 Task: Find Round Trip flight tickets for 2 adults, in Economy from Cairo to San Jose to travel on 27-Dec-2023. San Jose to Cairo on 11-Jan-2024.  Stops: Any number of stops. Choice of flight is British Airways.  Outbound departure time preference is 10:00.
Action: Mouse moved to (425, 358)
Screenshot: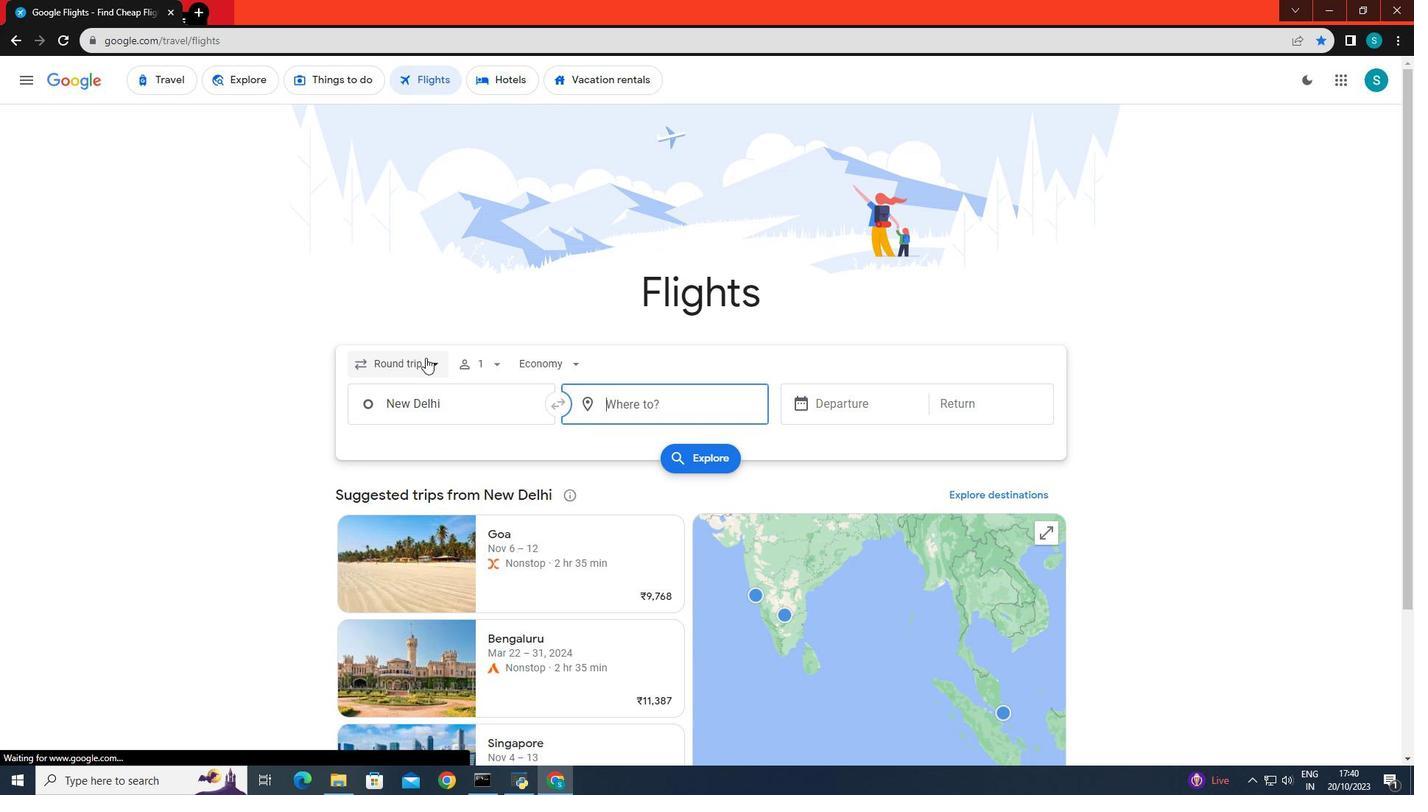 
Action: Mouse pressed left at (425, 358)
Screenshot: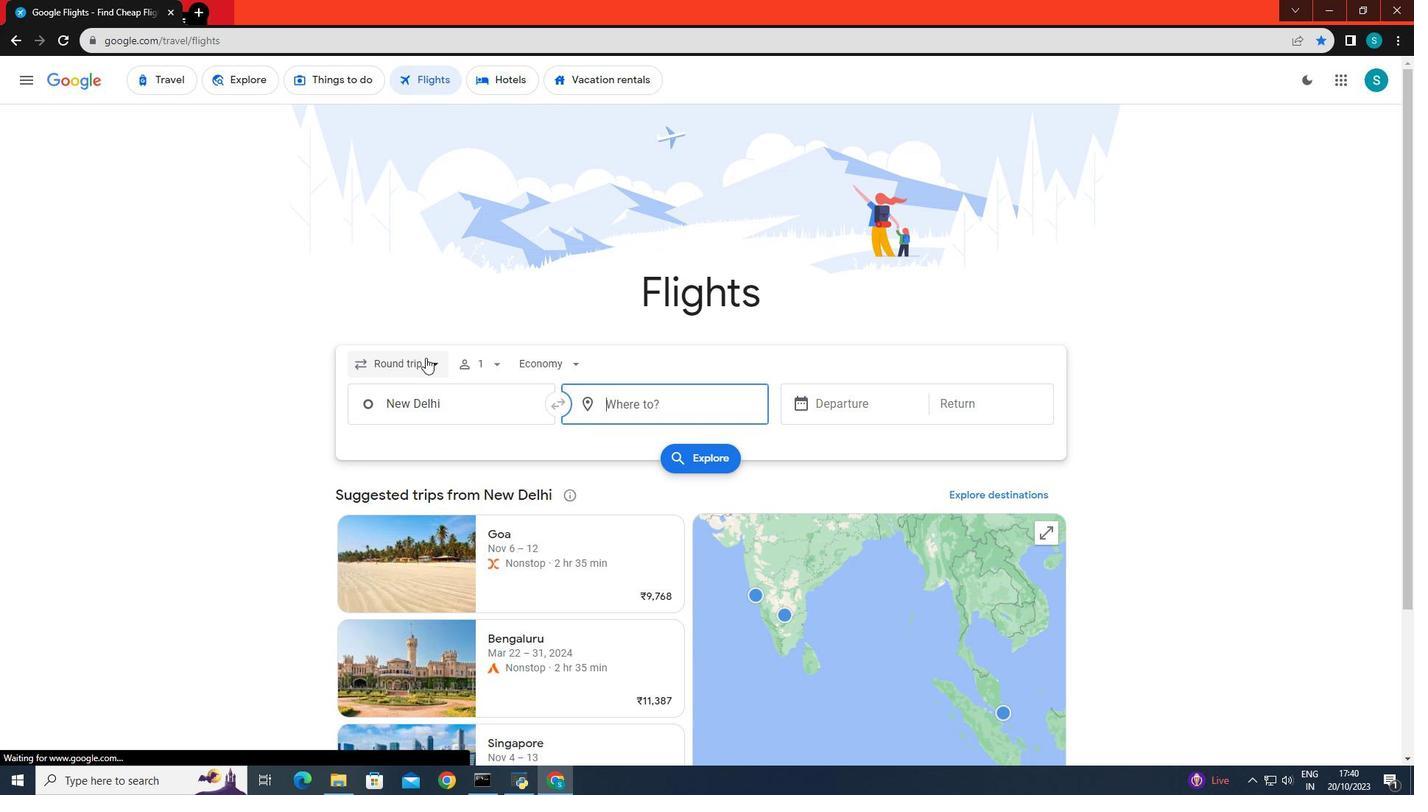 
Action: Mouse moved to (425, 398)
Screenshot: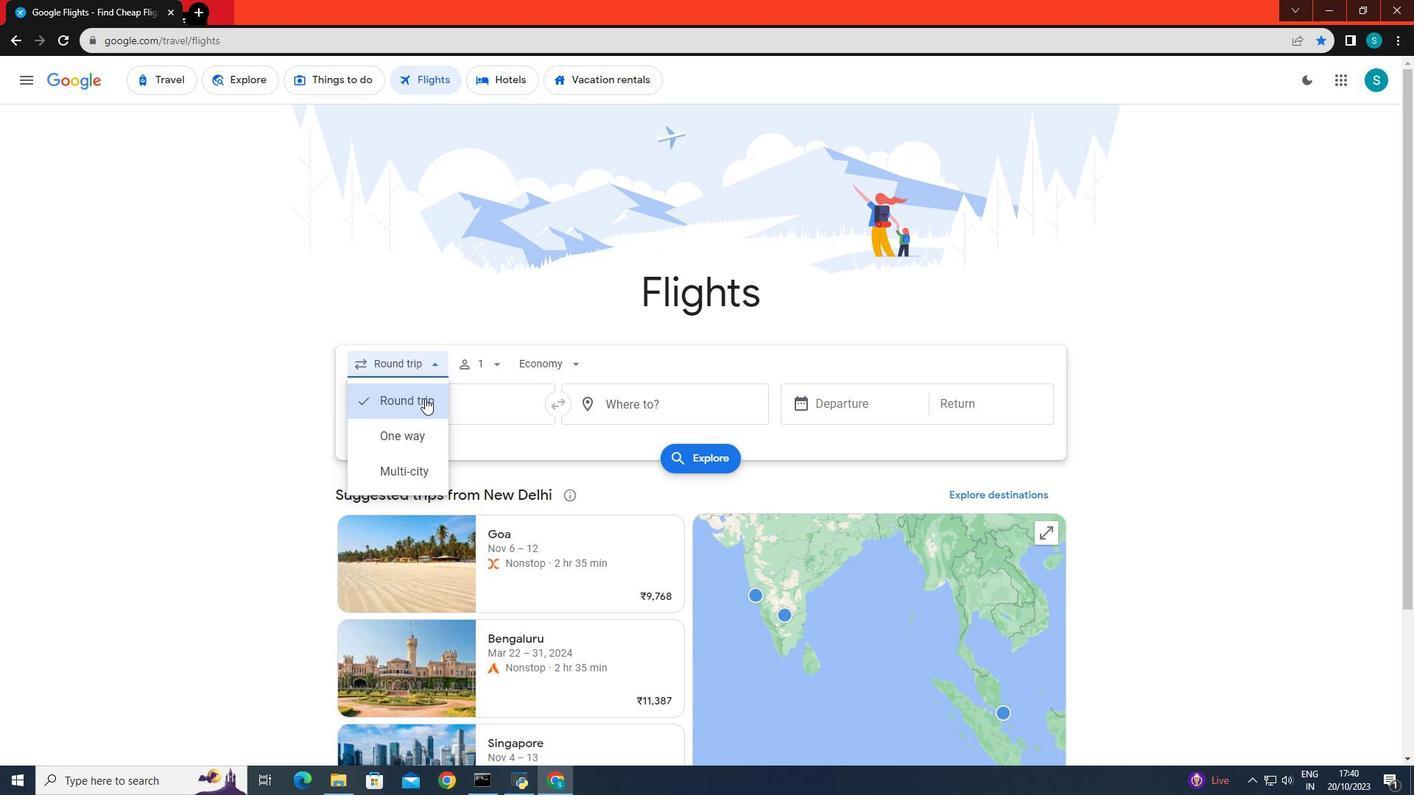 
Action: Mouse pressed left at (425, 398)
Screenshot: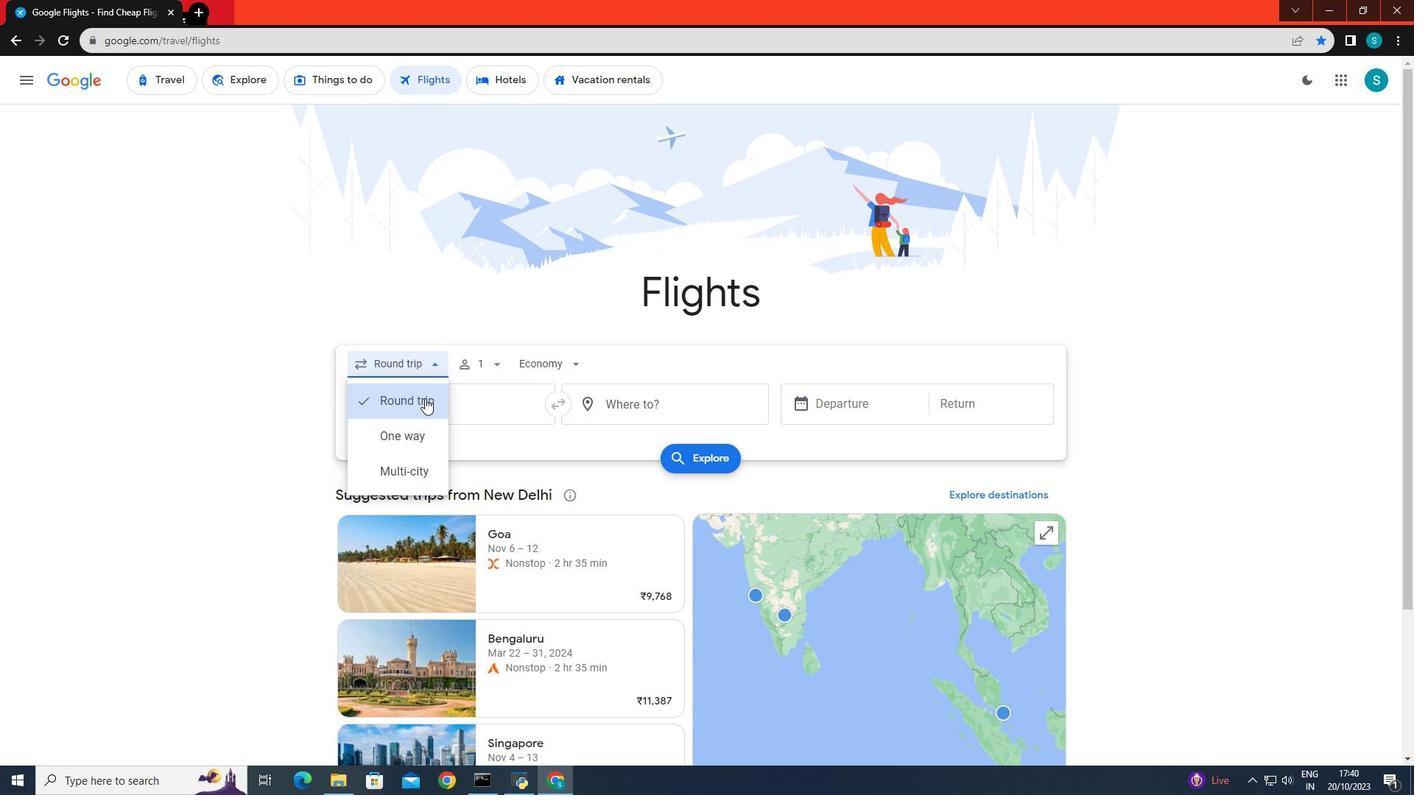 
Action: Mouse moved to (495, 364)
Screenshot: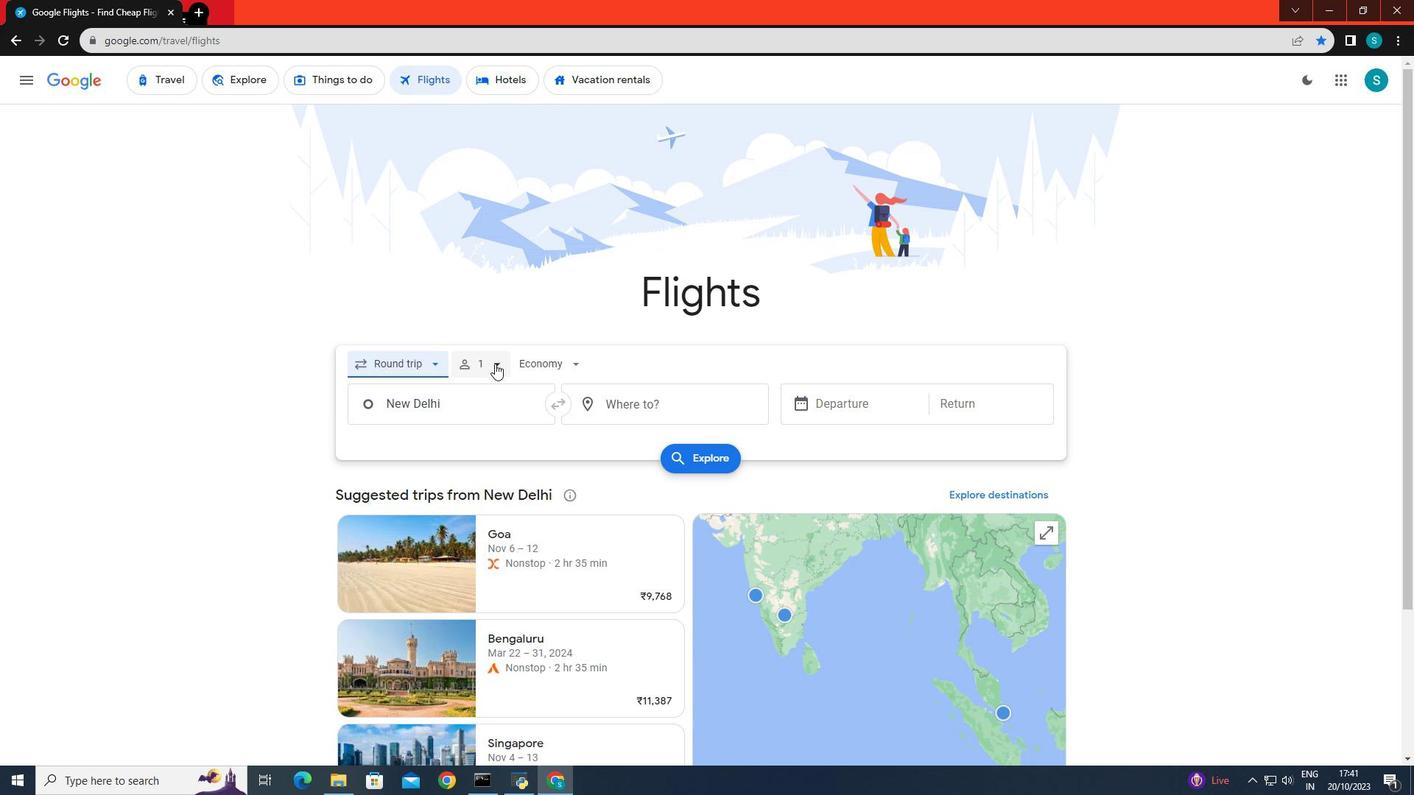 
Action: Mouse pressed left at (495, 364)
Screenshot: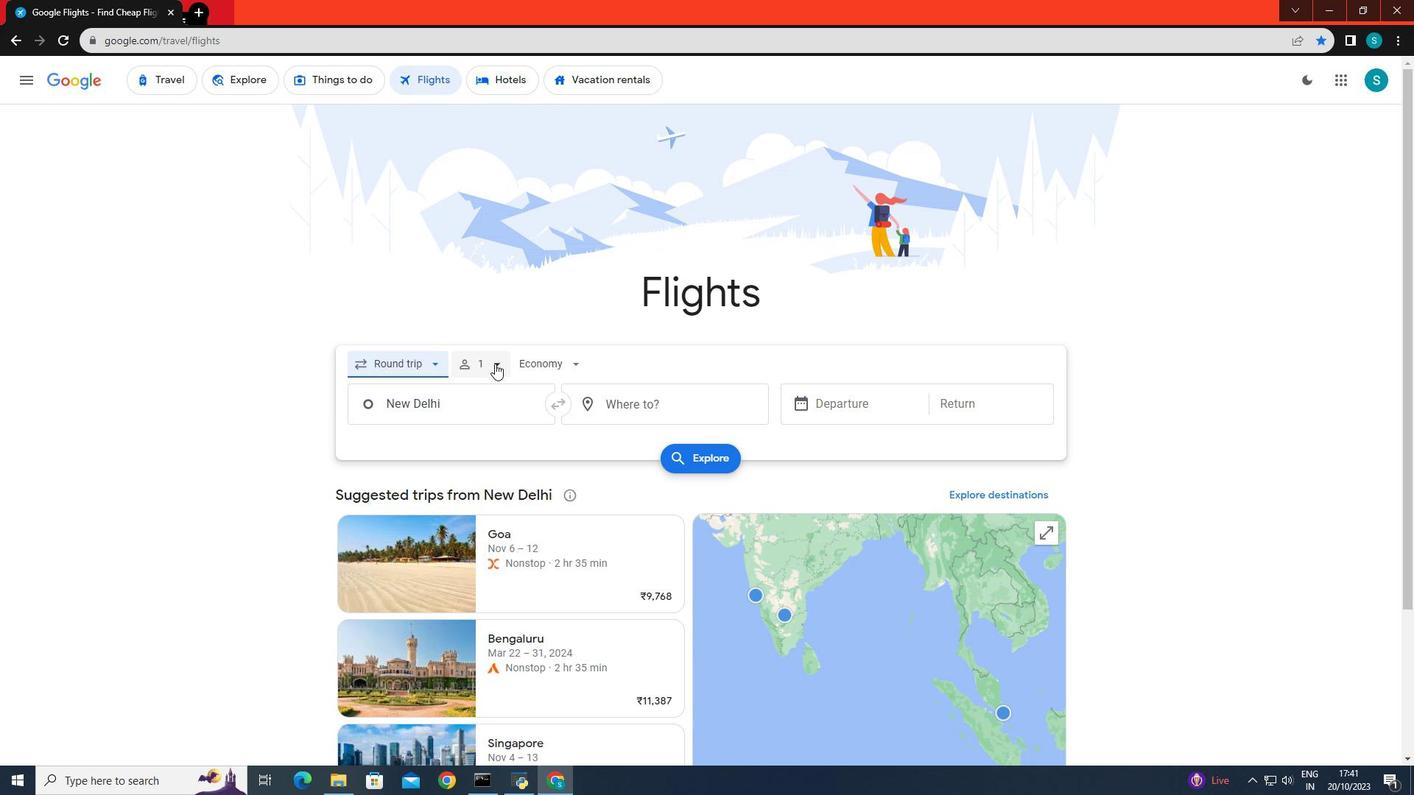 
Action: Mouse moved to (600, 396)
Screenshot: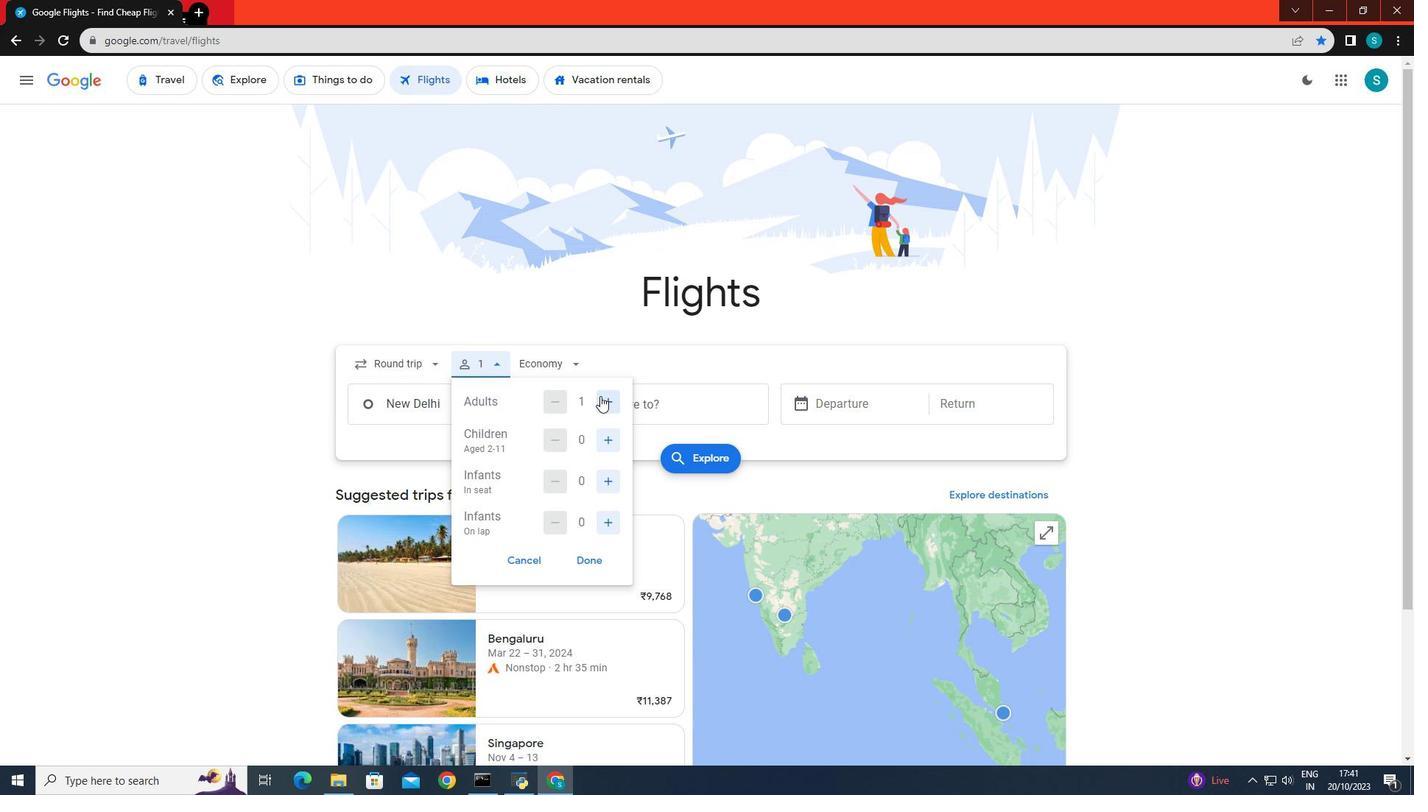 
Action: Mouse pressed left at (600, 396)
Screenshot: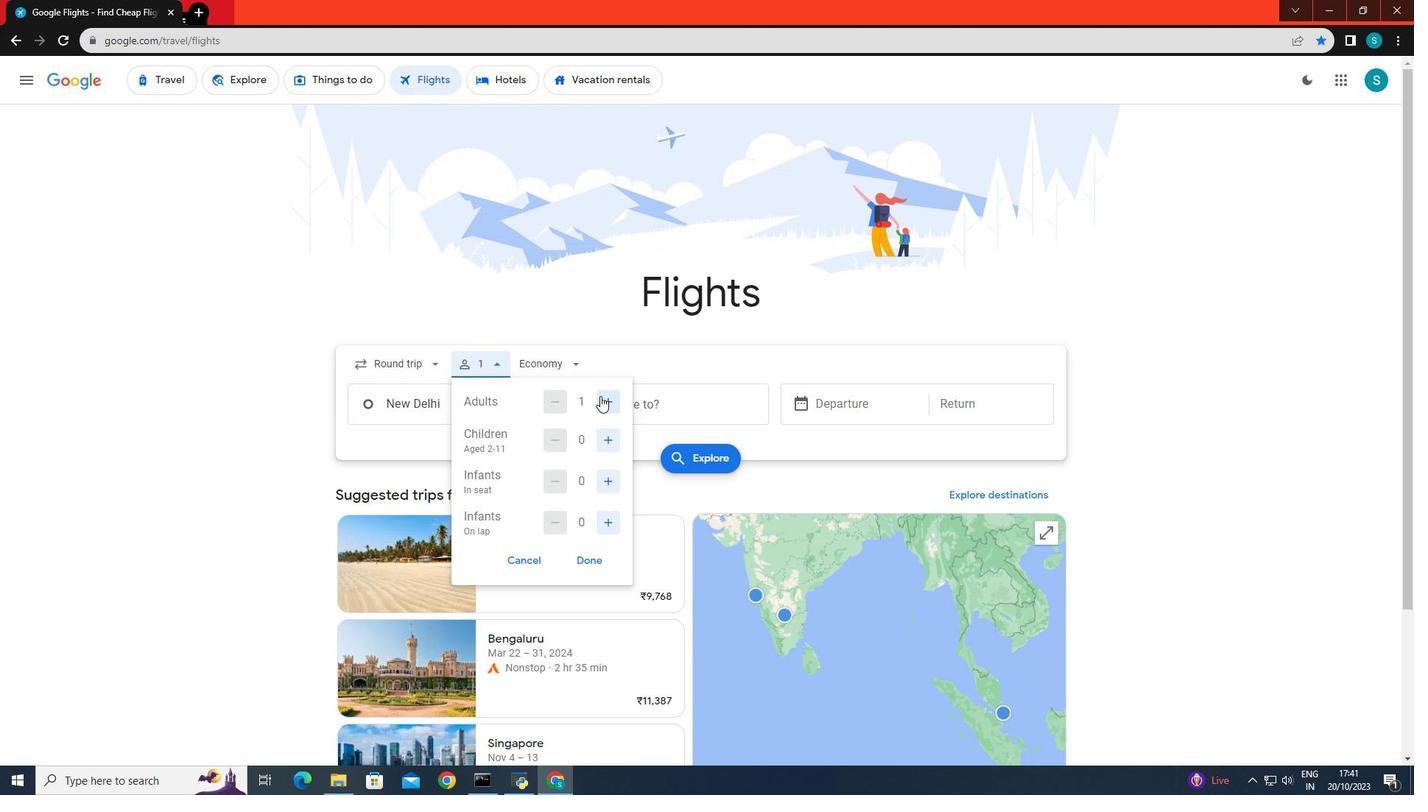 
Action: Mouse moved to (585, 559)
Screenshot: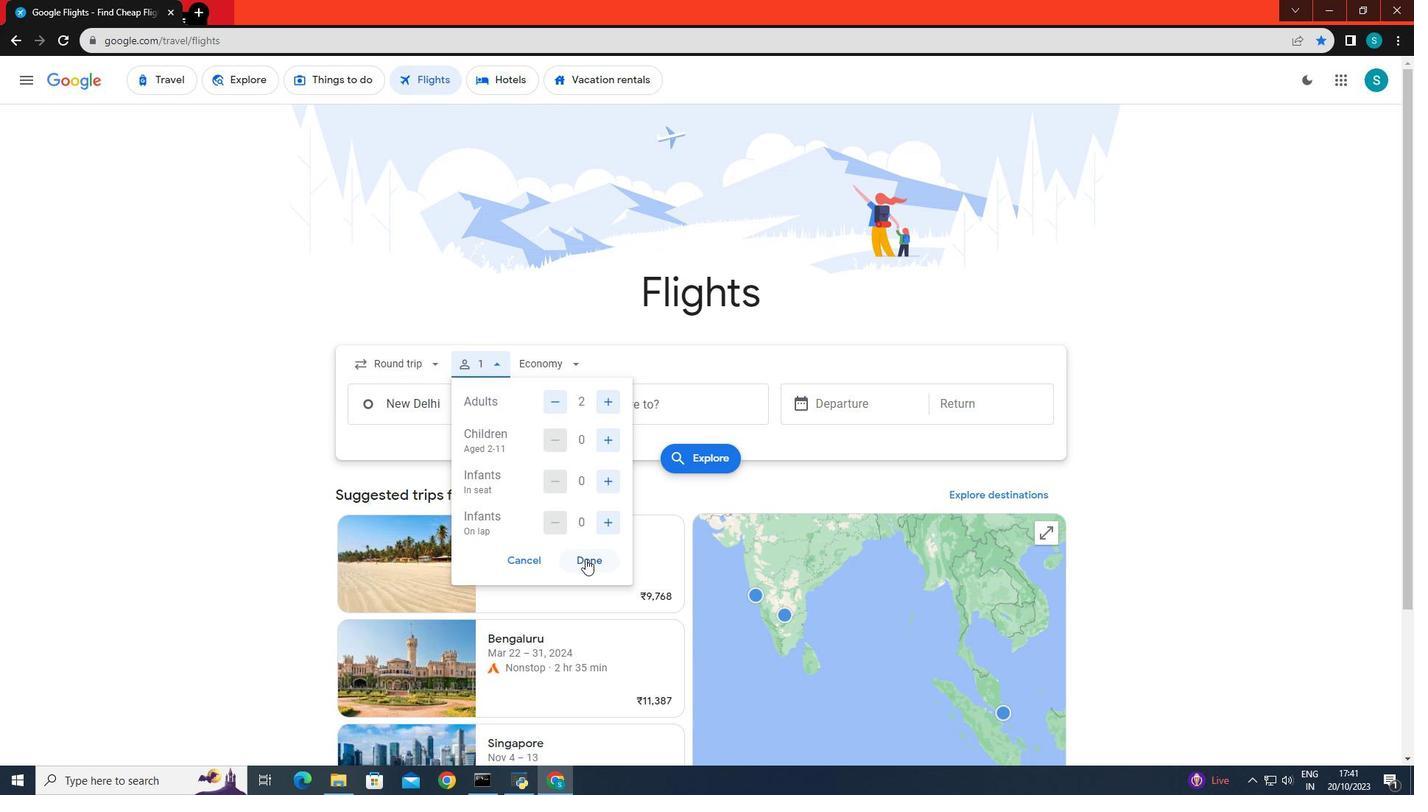 
Action: Mouse pressed left at (585, 559)
Screenshot: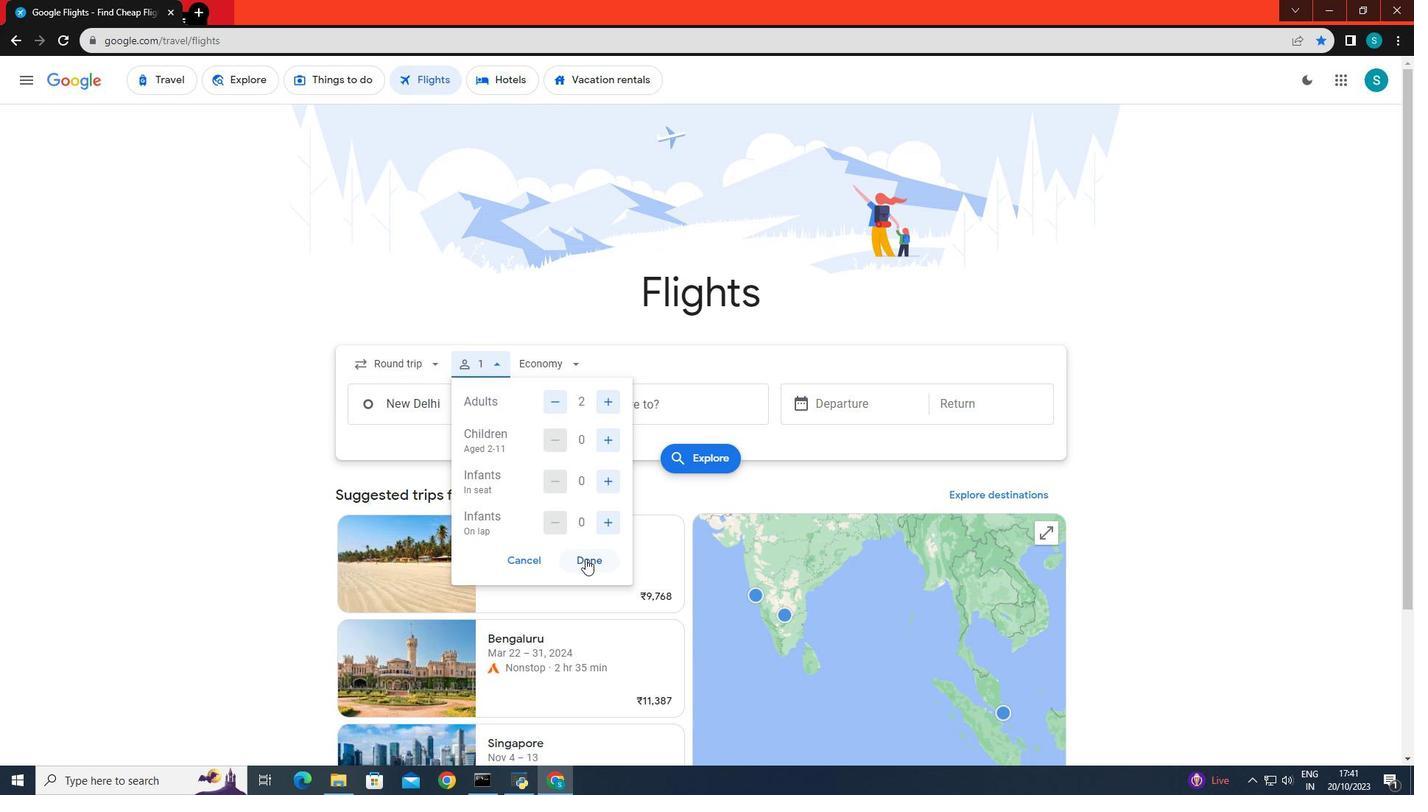 
Action: Mouse moved to (563, 366)
Screenshot: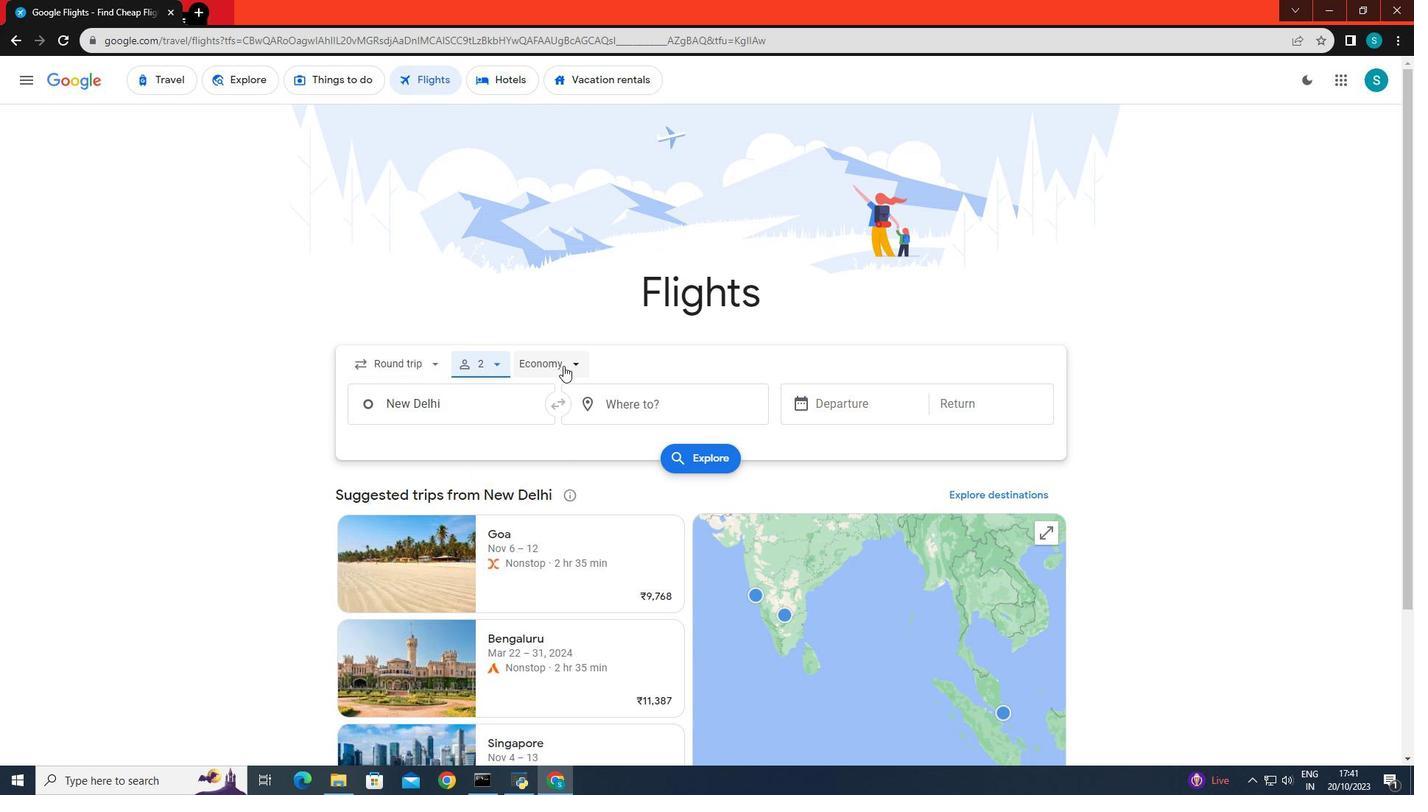 
Action: Mouse pressed left at (563, 366)
Screenshot: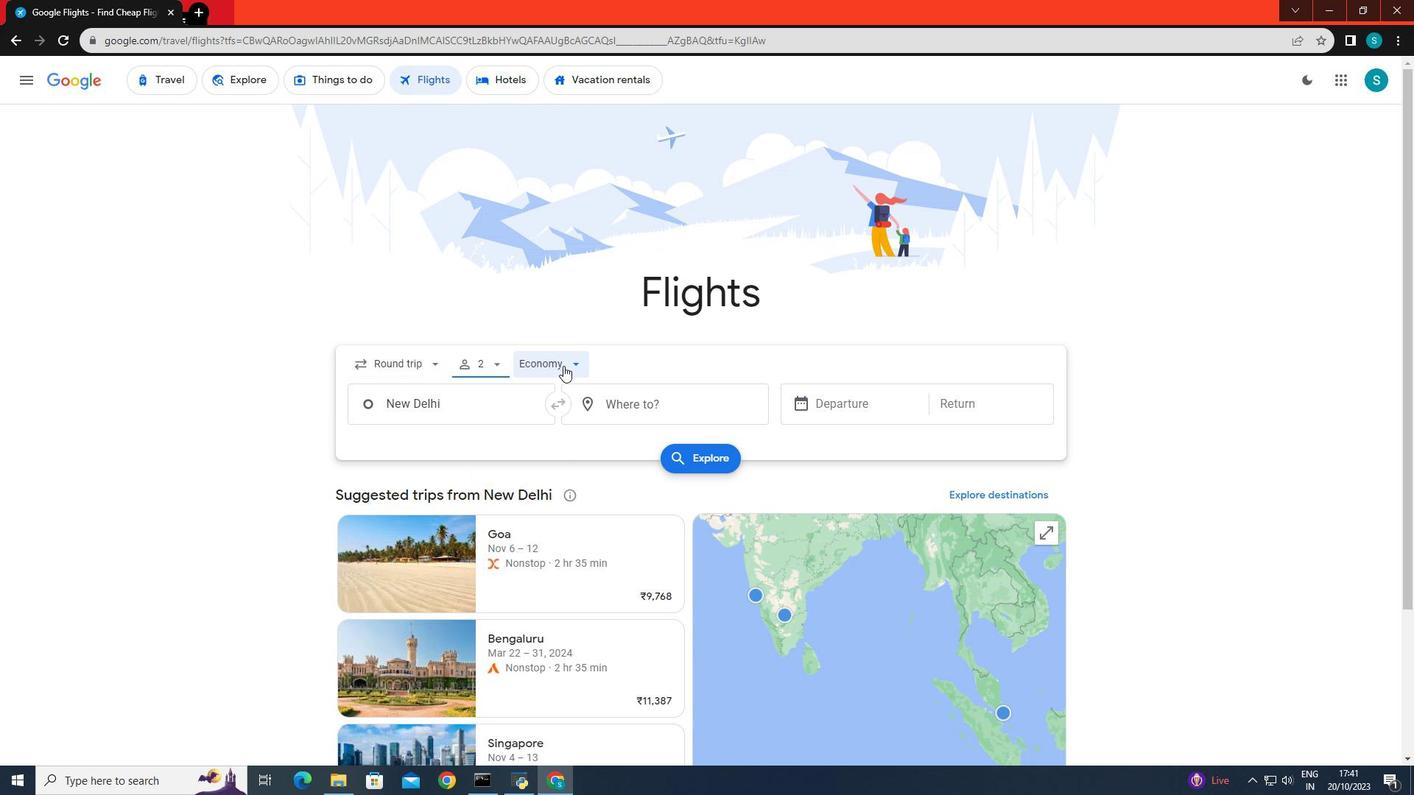 
Action: Mouse moved to (571, 402)
Screenshot: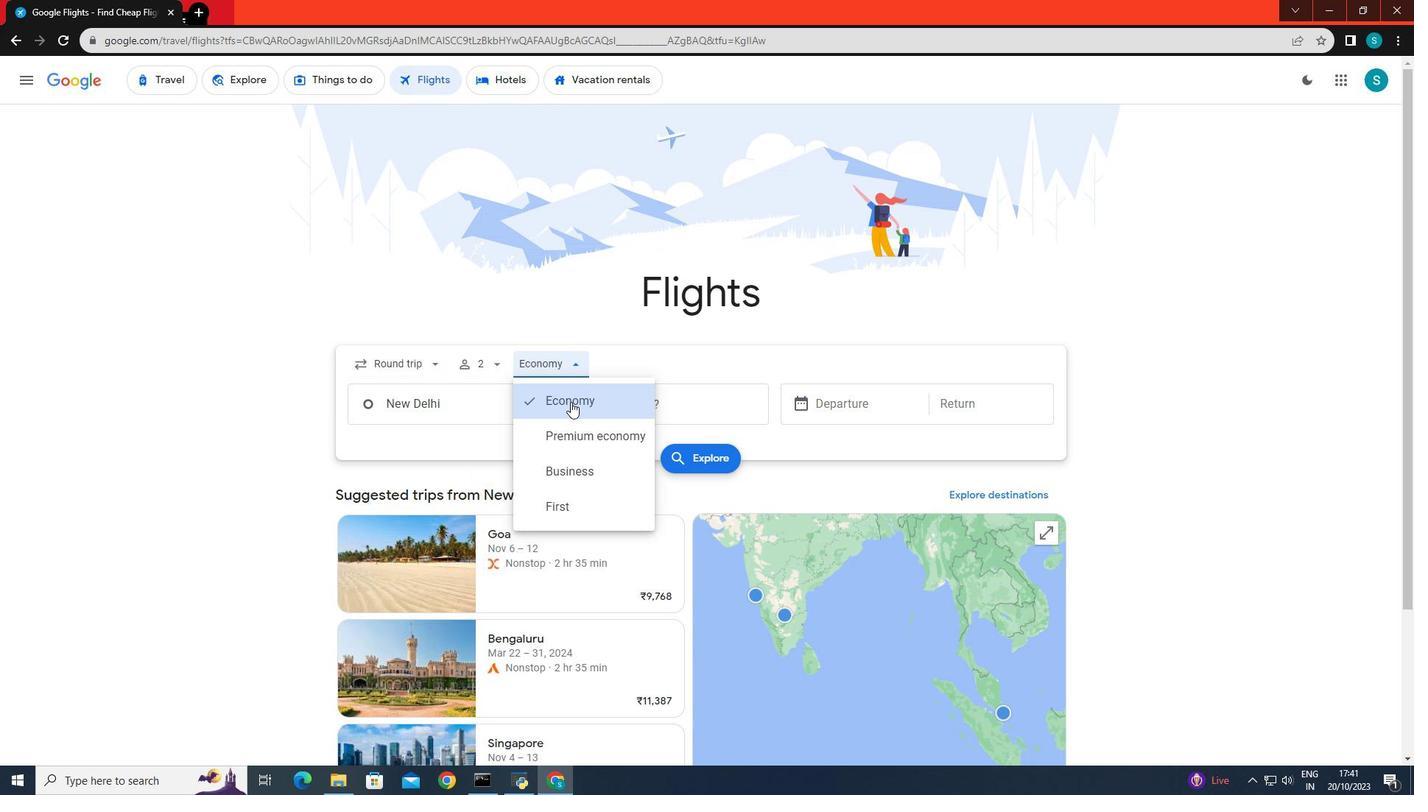
Action: Mouse pressed left at (571, 402)
Screenshot: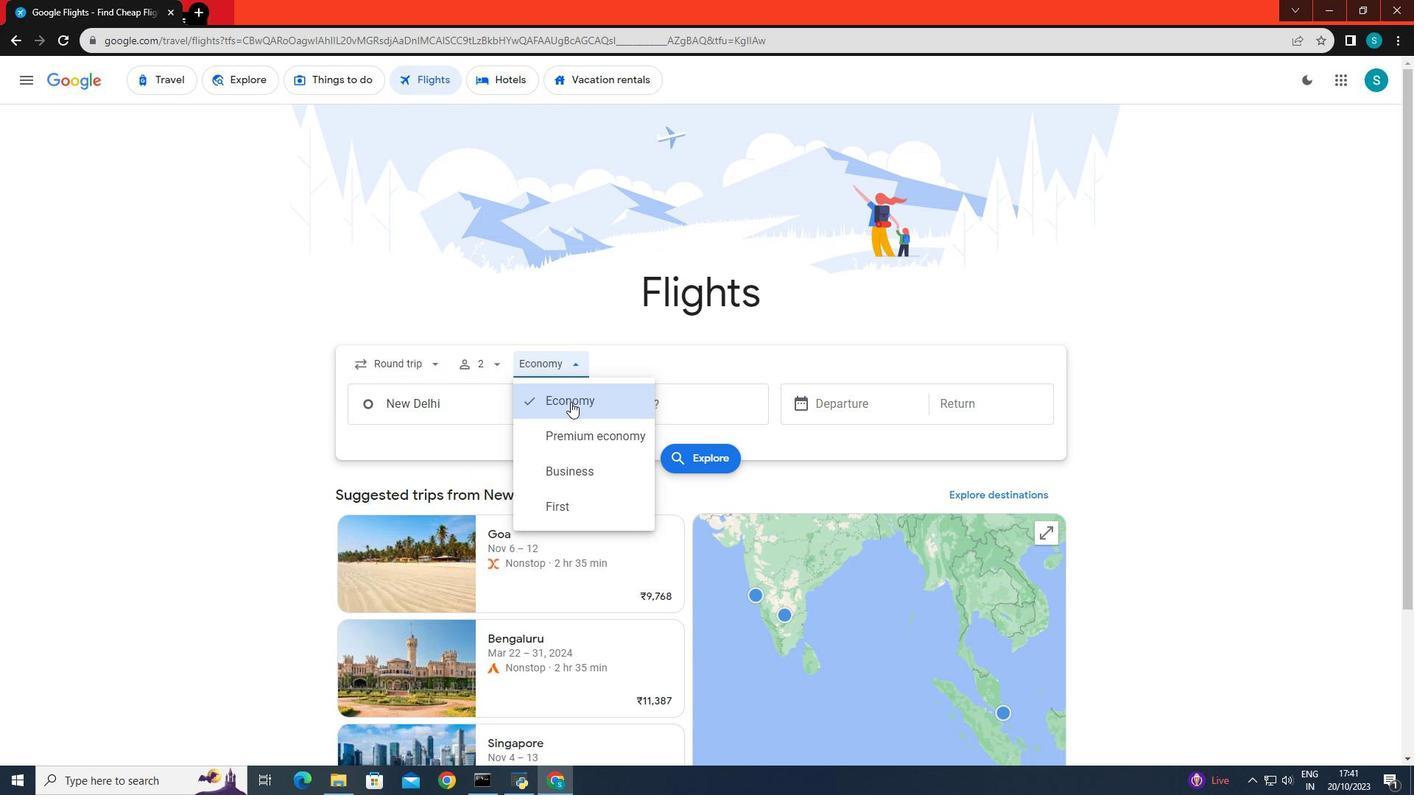 
Action: Mouse moved to (473, 397)
Screenshot: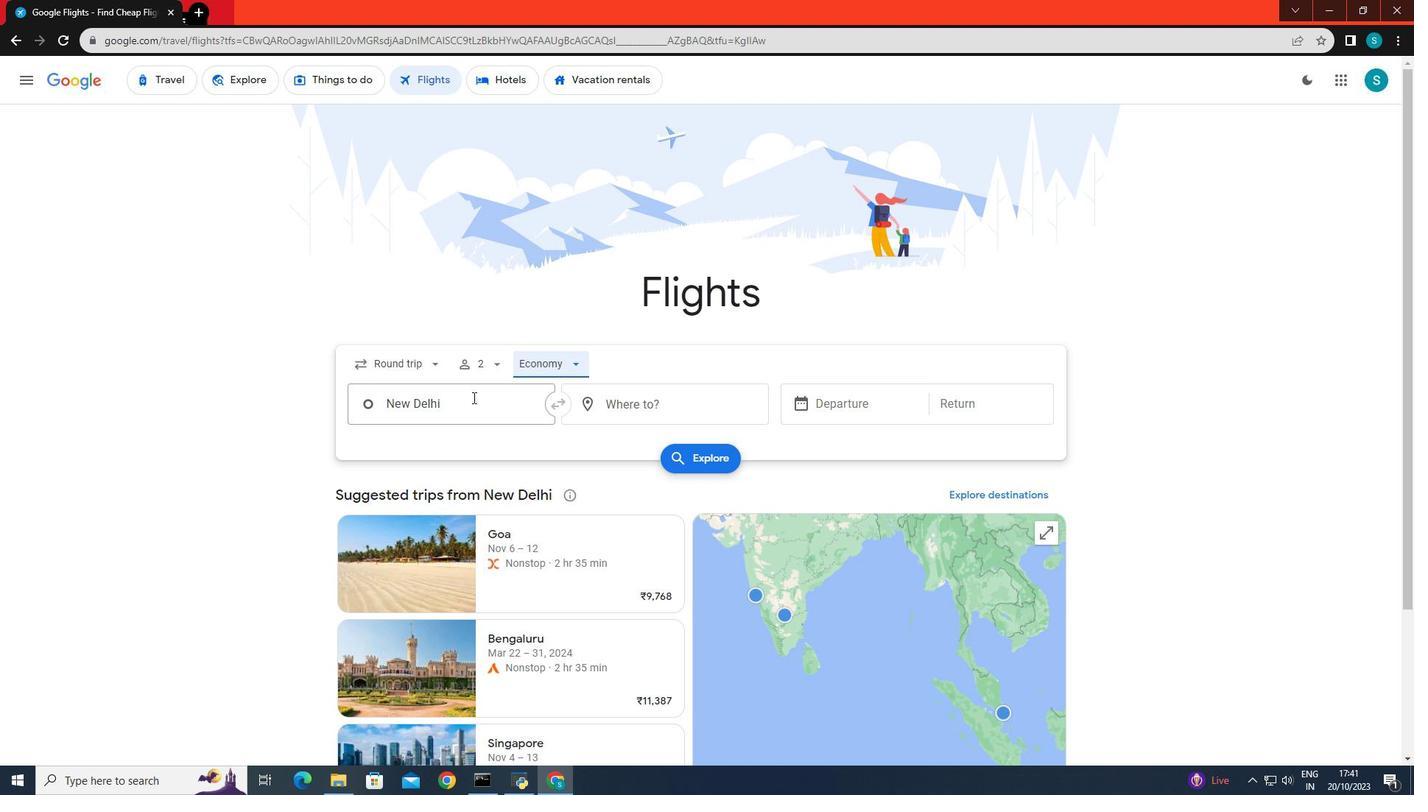 
Action: Mouse pressed left at (473, 397)
Screenshot: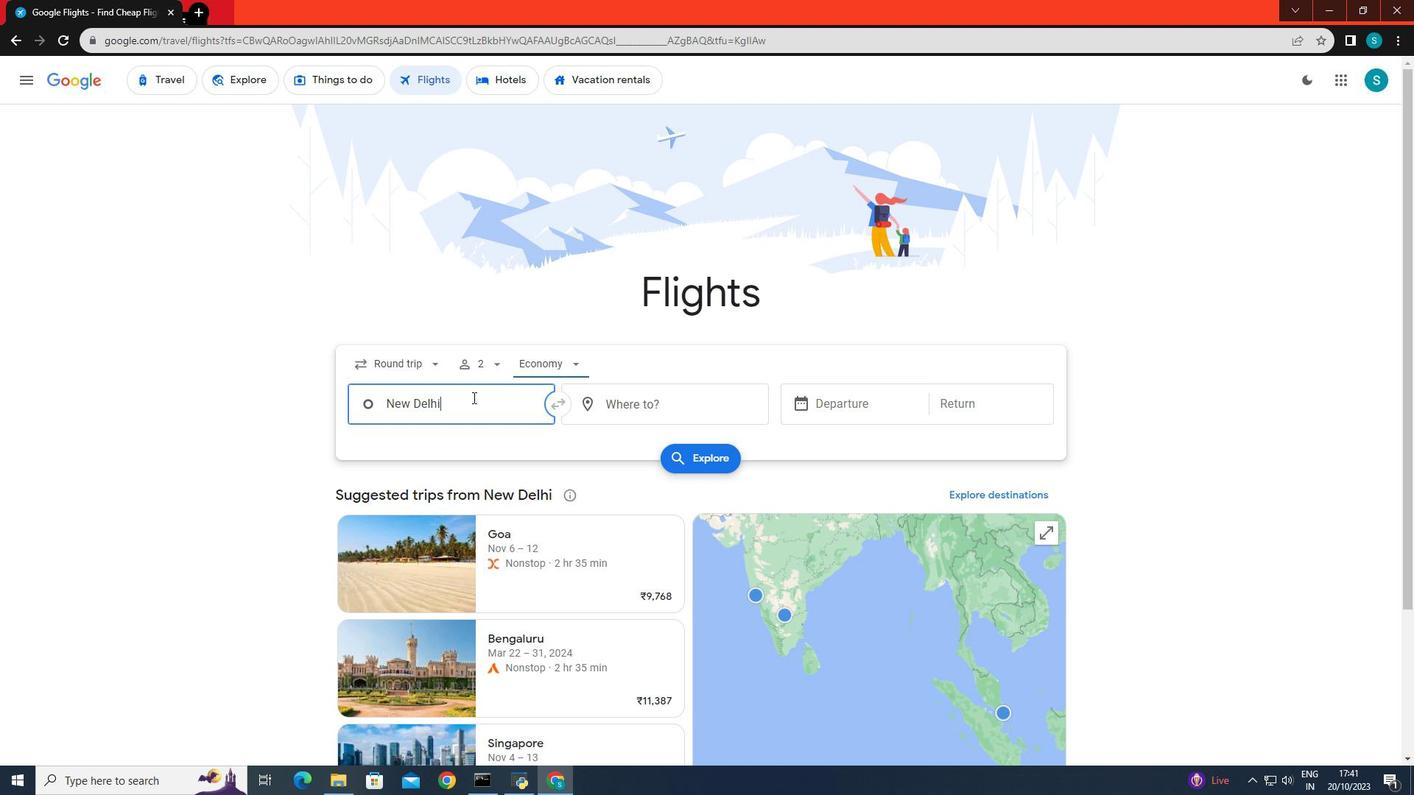 
Action: Key pressed <Key.backspace><Key.caps_lock>C<Key.caps_lock>airo
Screenshot: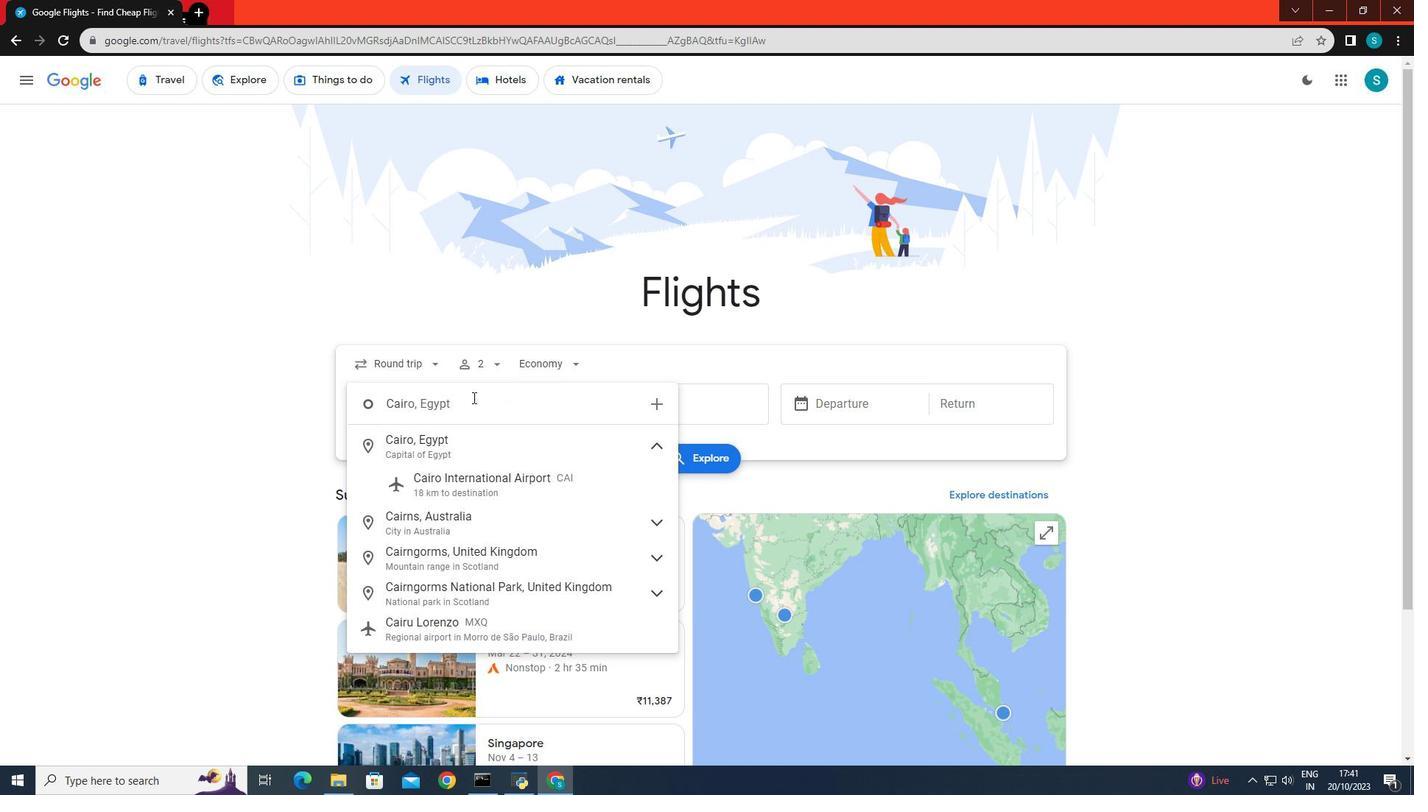 
Action: Mouse moved to (461, 434)
Screenshot: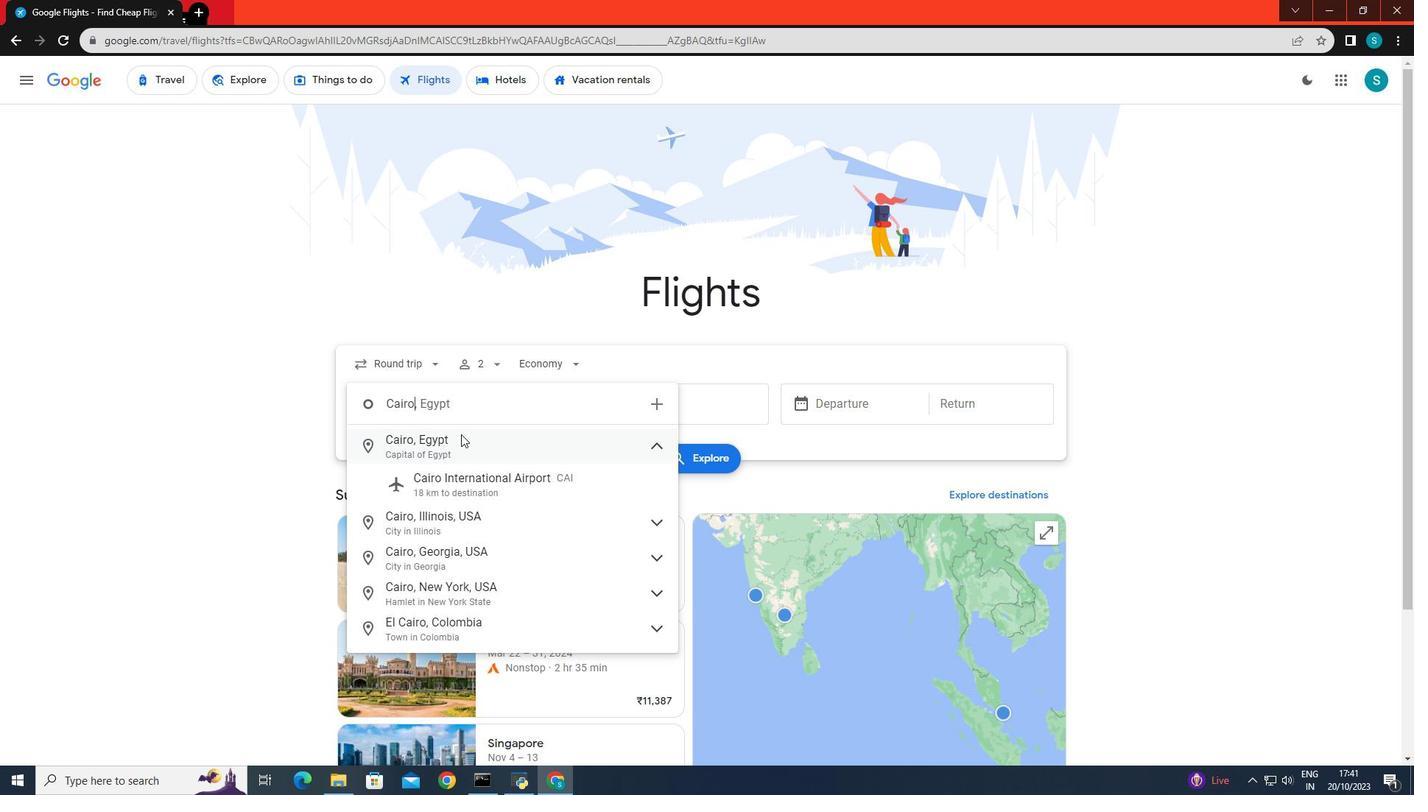 
Action: Mouse pressed left at (461, 434)
Screenshot: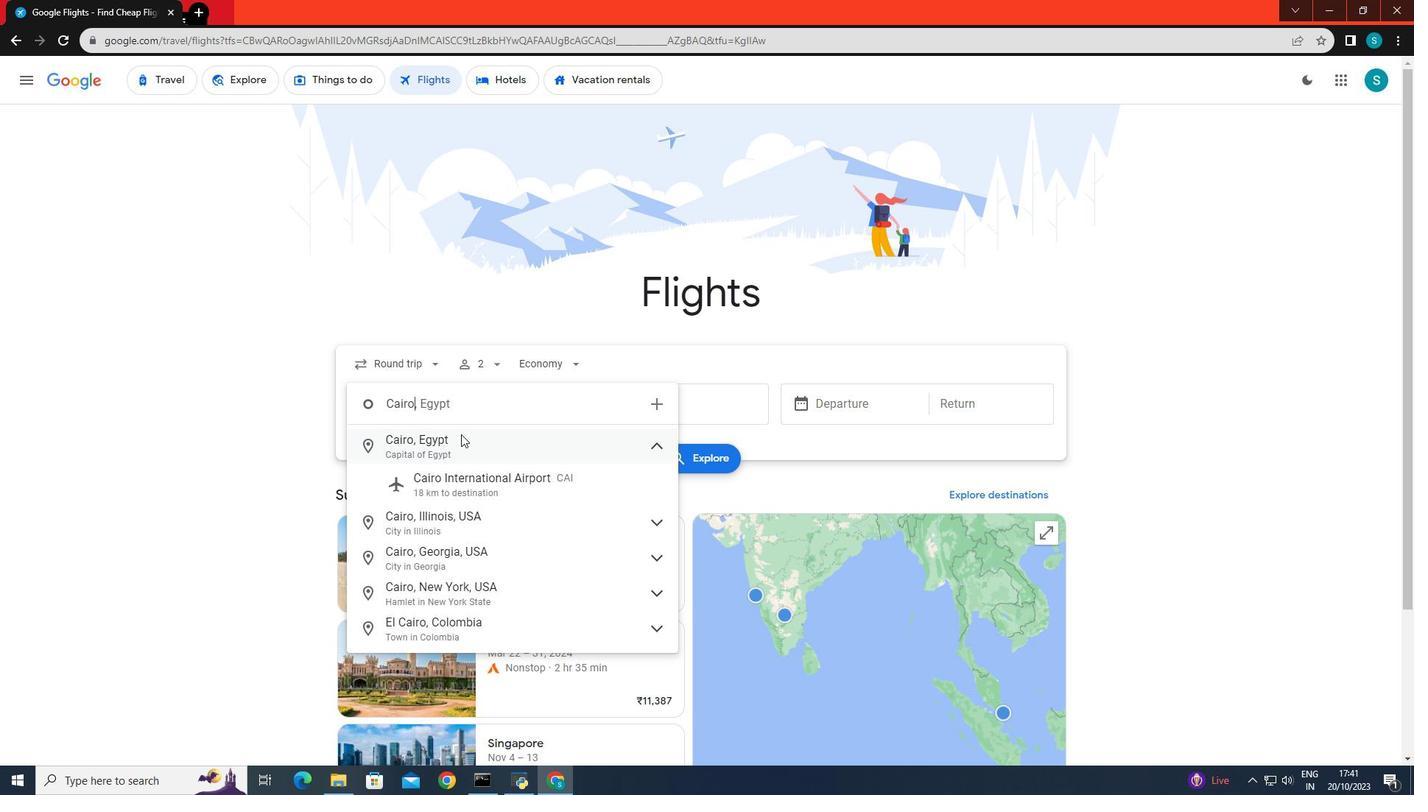 
Action: Mouse moved to (603, 406)
Screenshot: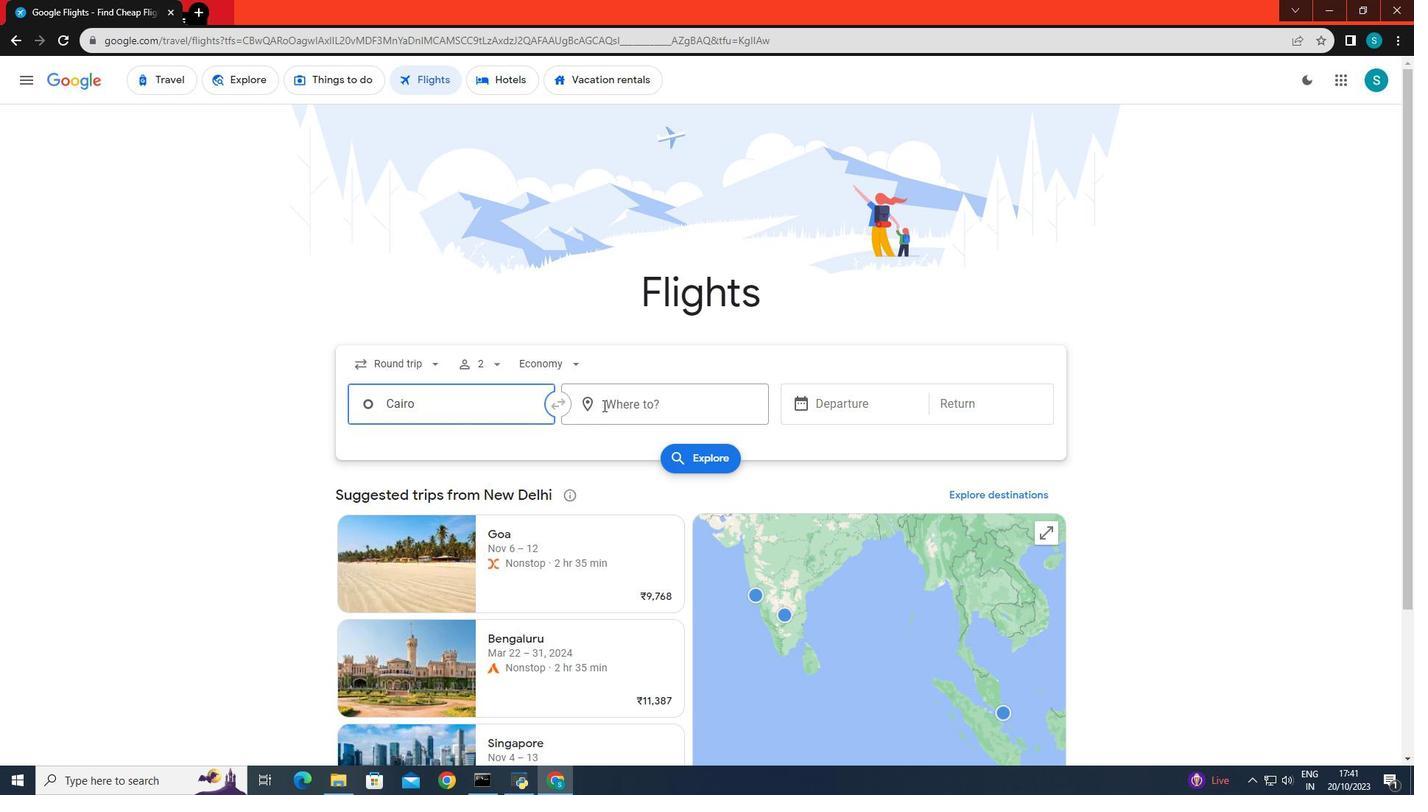 
Action: Mouse pressed left at (603, 406)
Screenshot: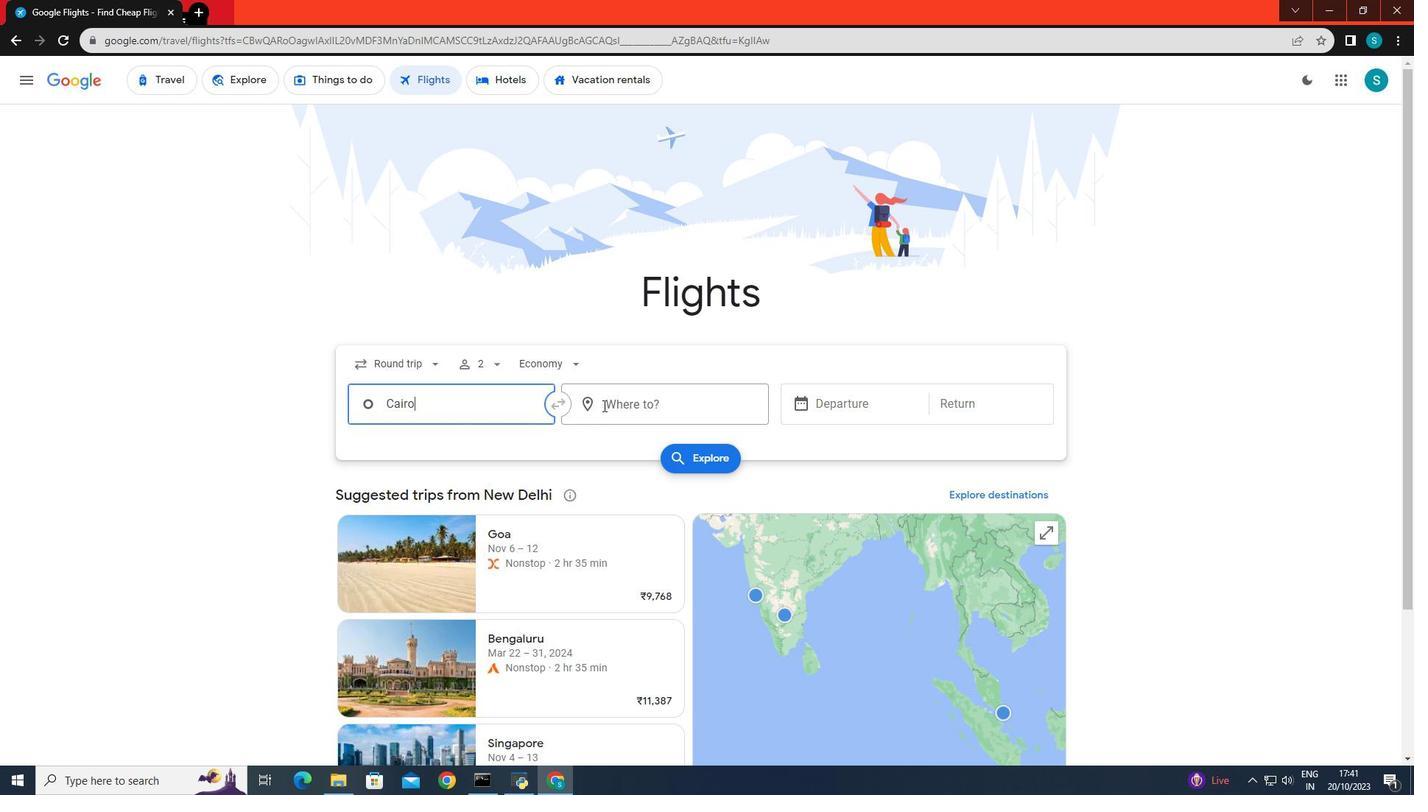 
Action: Key pressed <Key.caps_lock>S<Key.caps_lock>n<Key.backspace>an<Key.space><Key.caps_lock>JOS<Key.backspace><Key.backspace><Key.caps_lock>ose
Screenshot: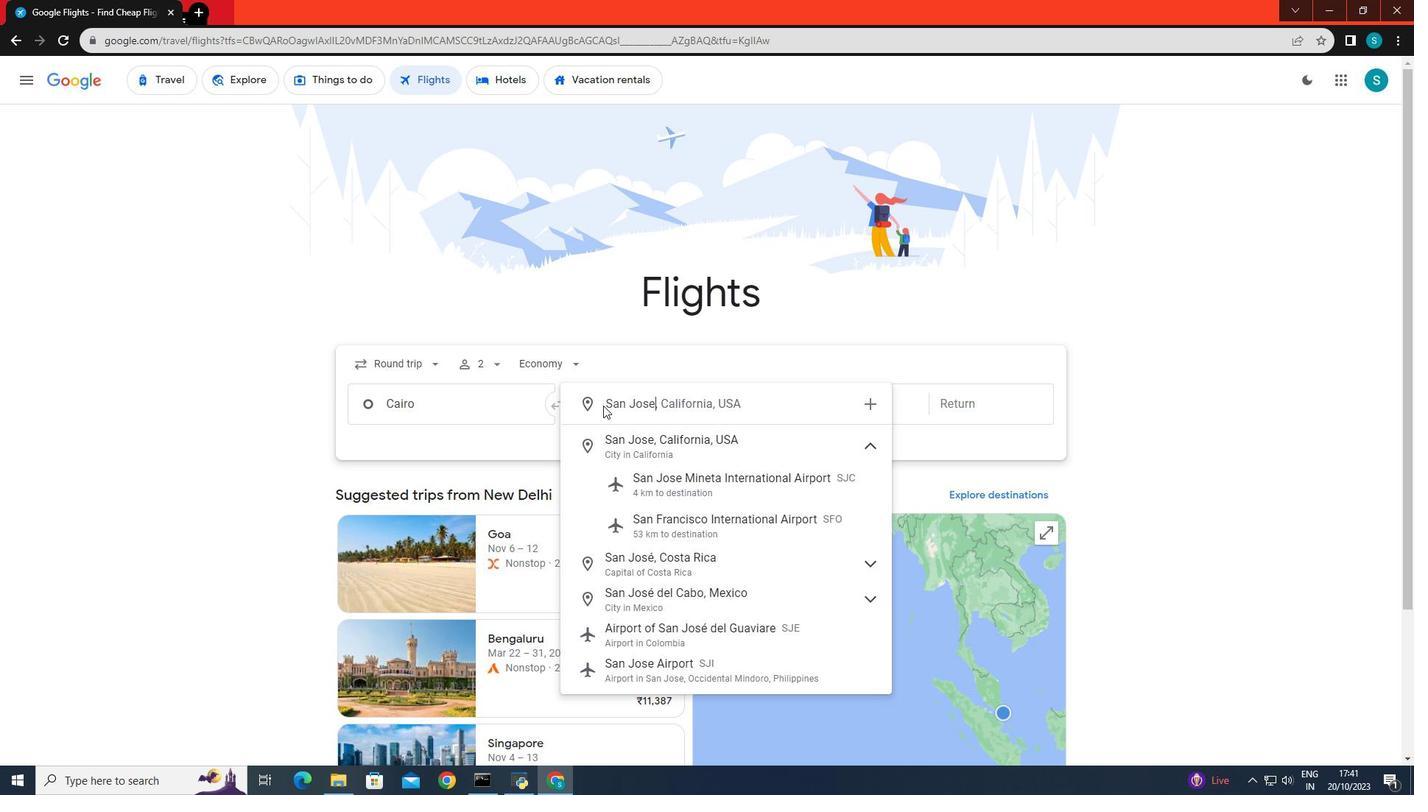 
Action: Mouse moved to (624, 448)
Screenshot: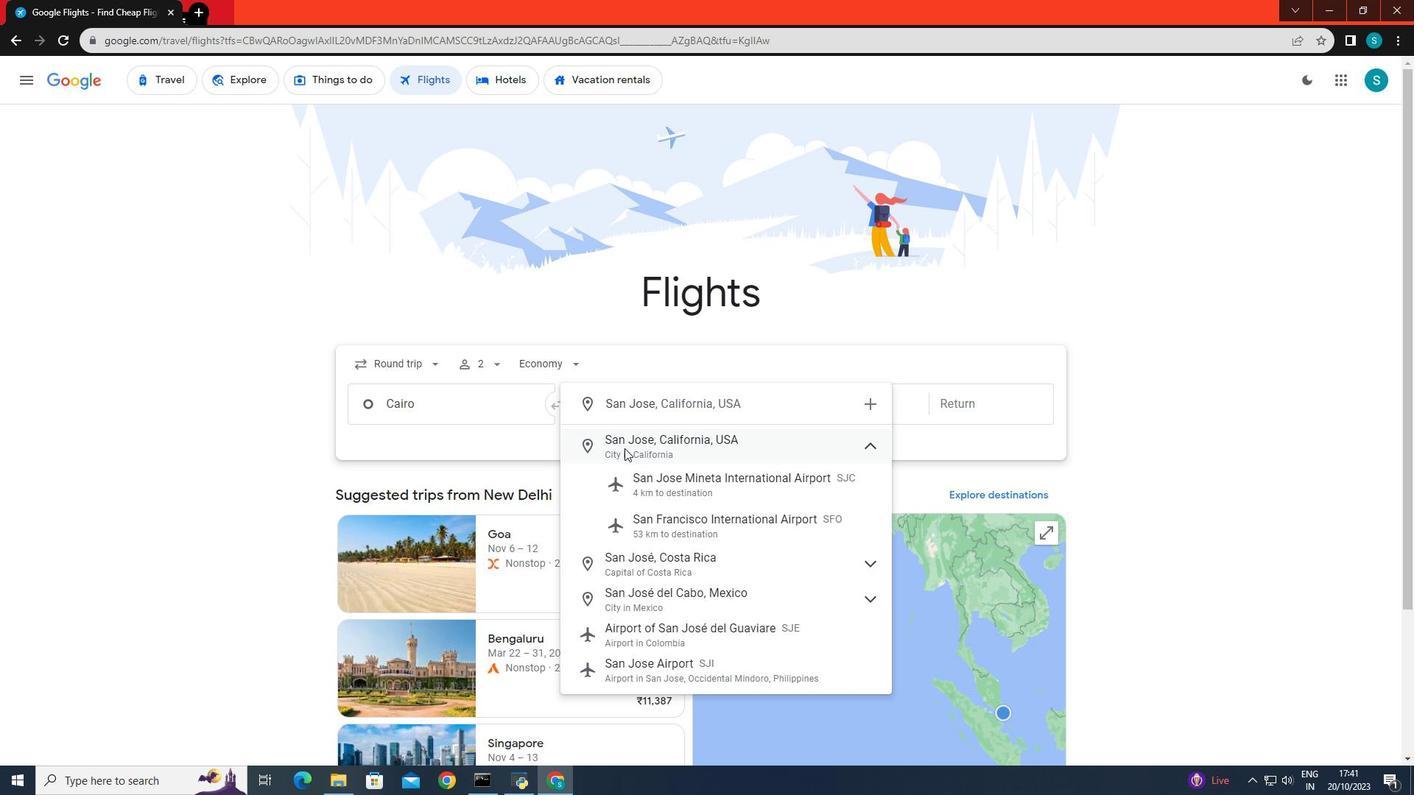 
Action: Mouse pressed left at (624, 448)
Screenshot: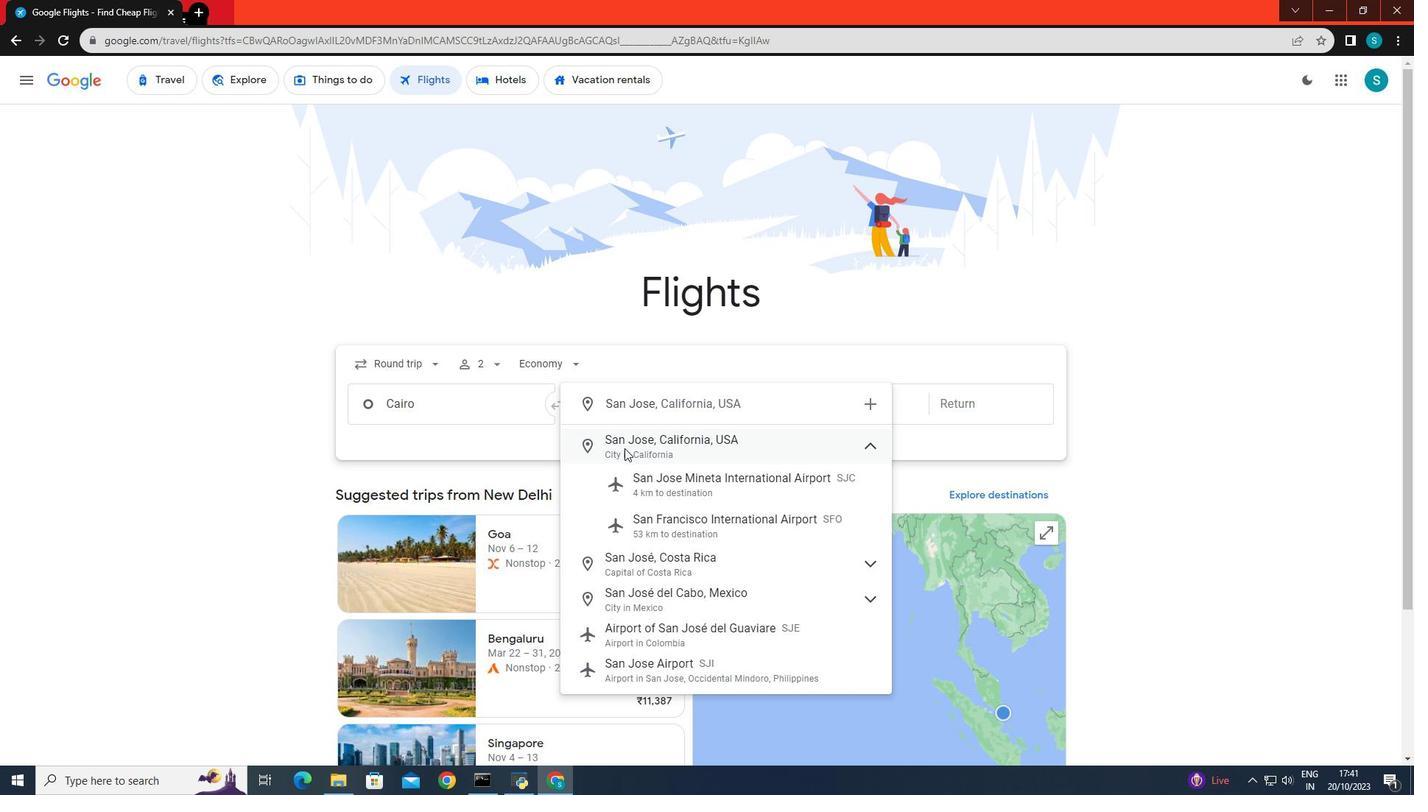 
Action: Mouse moved to (823, 406)
Screenshot: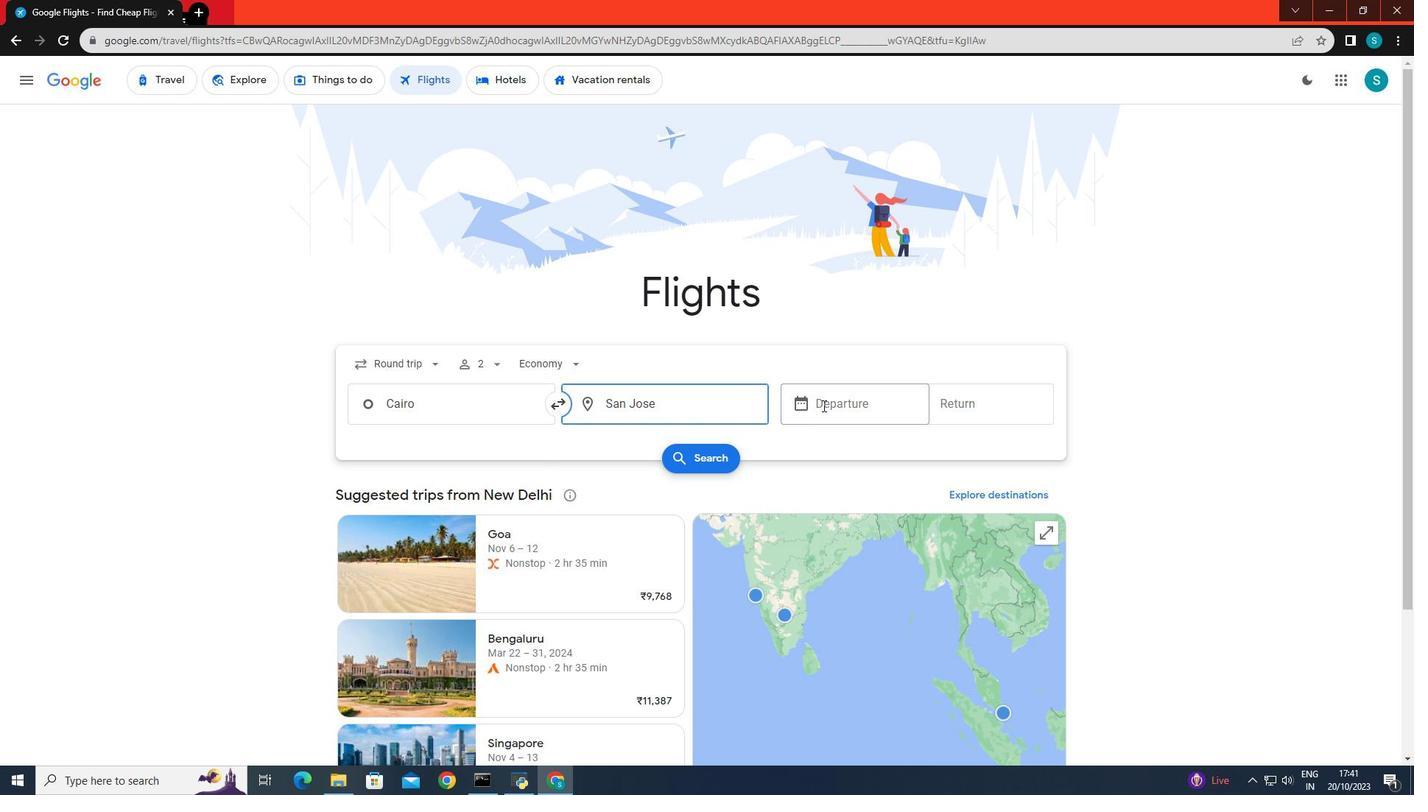 
Action: Mouse pressed left at (823, 406)
Screenshot: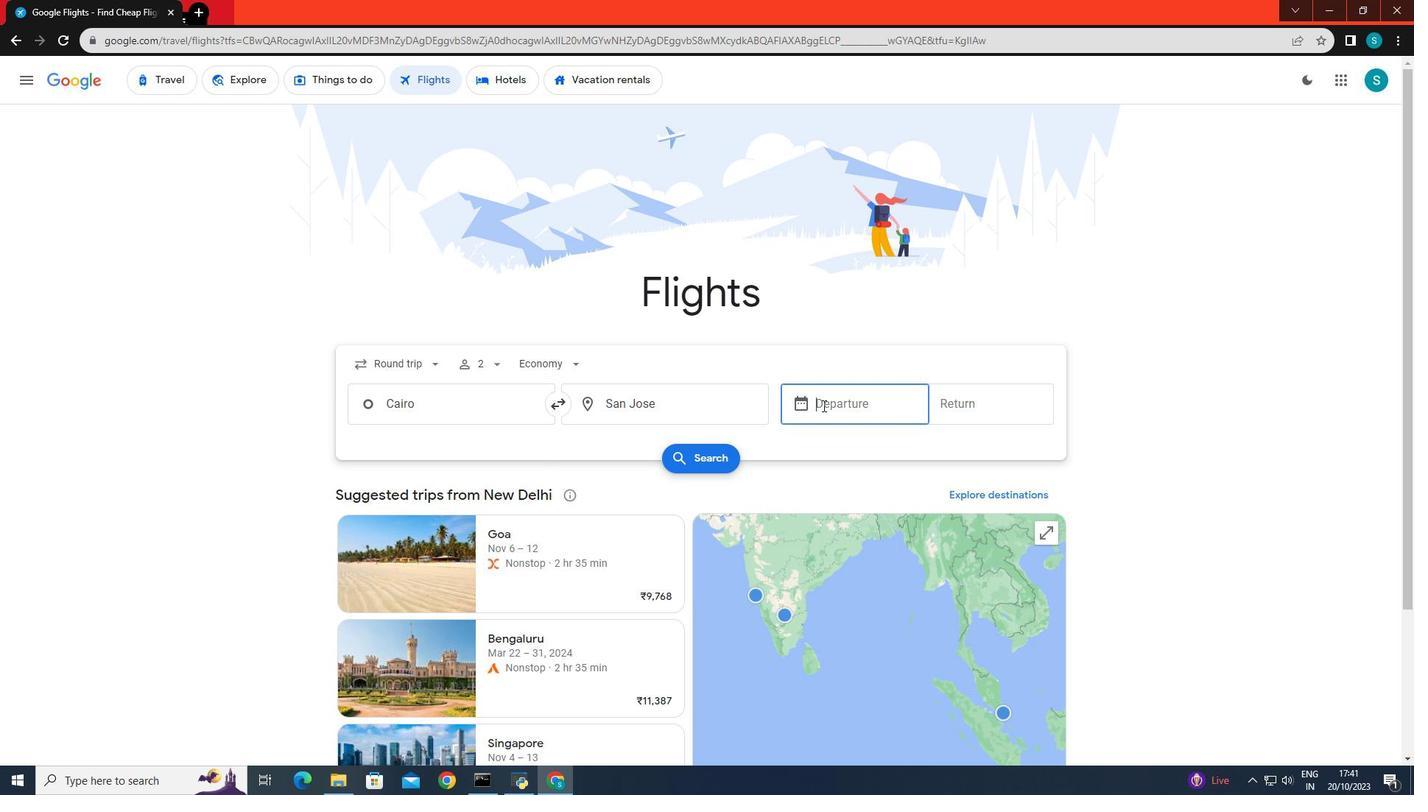 
Action: Mouse moved to (1067, 568)
Screenshot: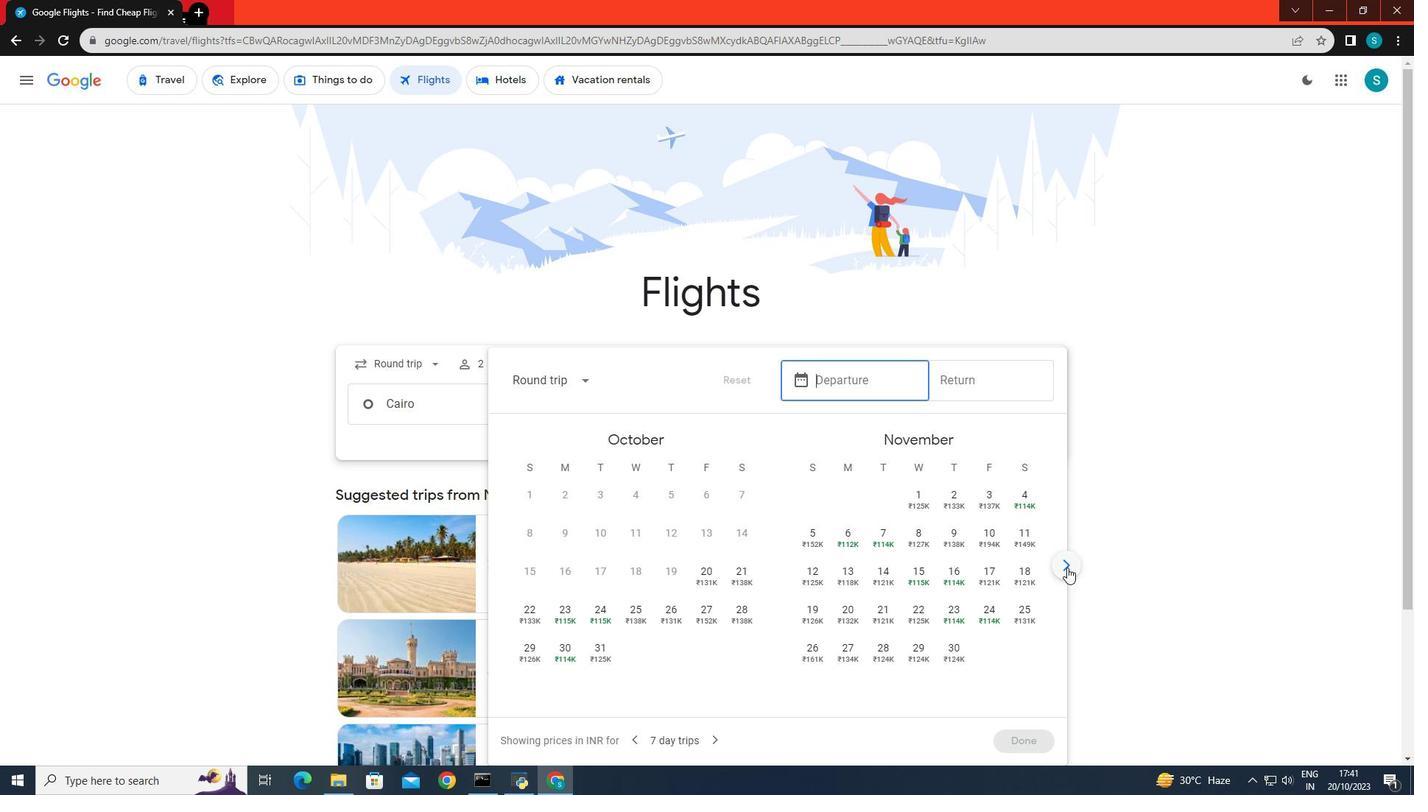 
Action: Mouse pressed left at (1067, 568)
Screenshot: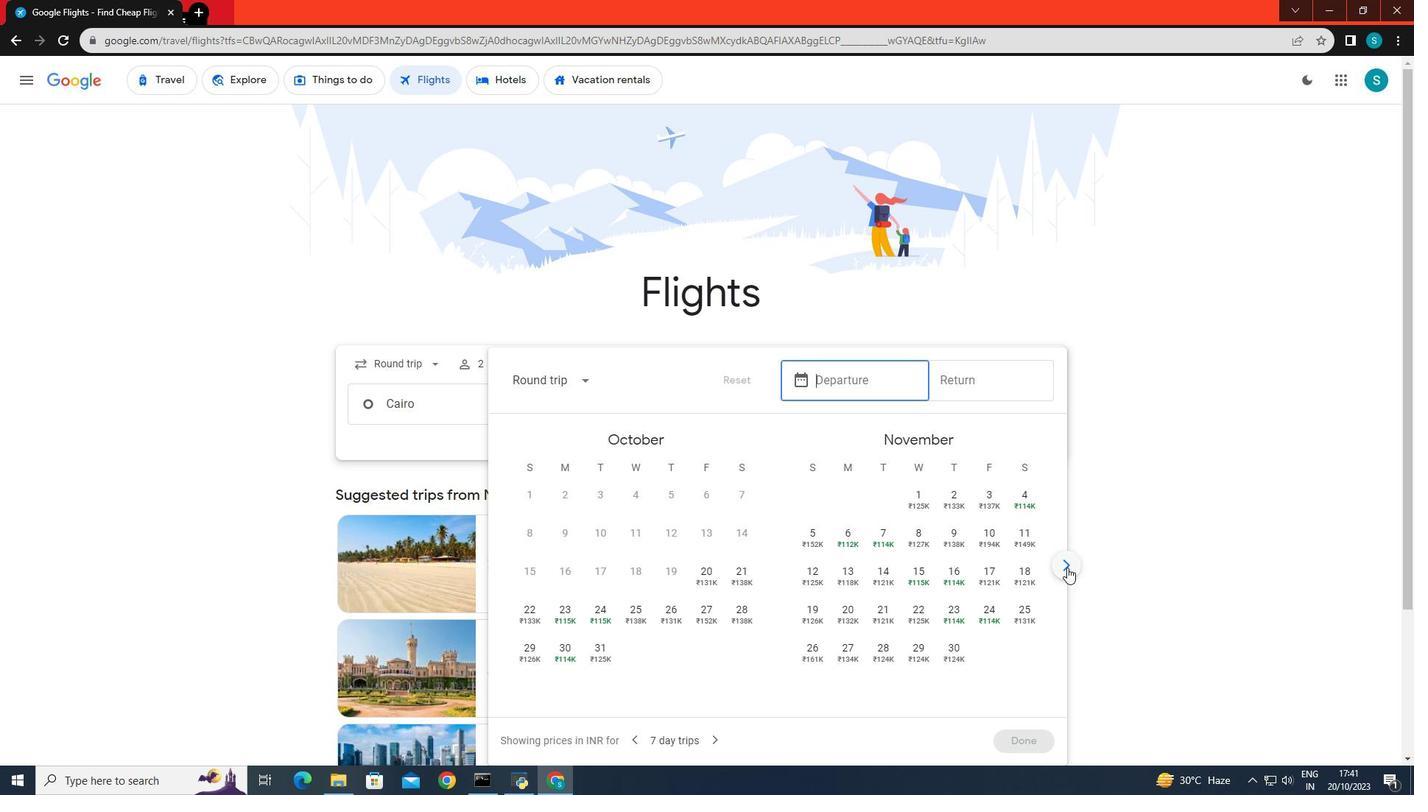 
Action: Mouse moved to (918, 645)
Screenshot: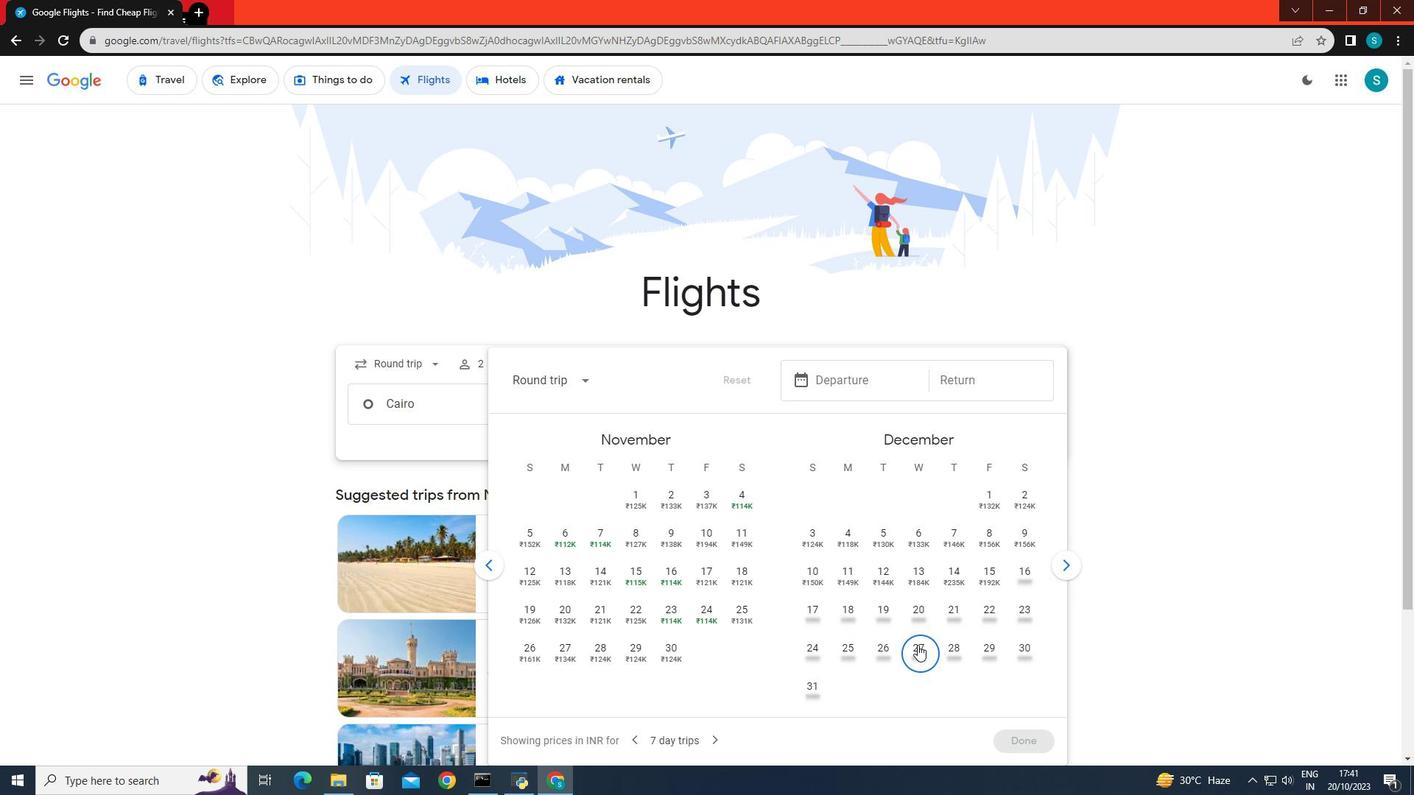 
Action: Mouse pressed left at (918, 645)
Screenshot: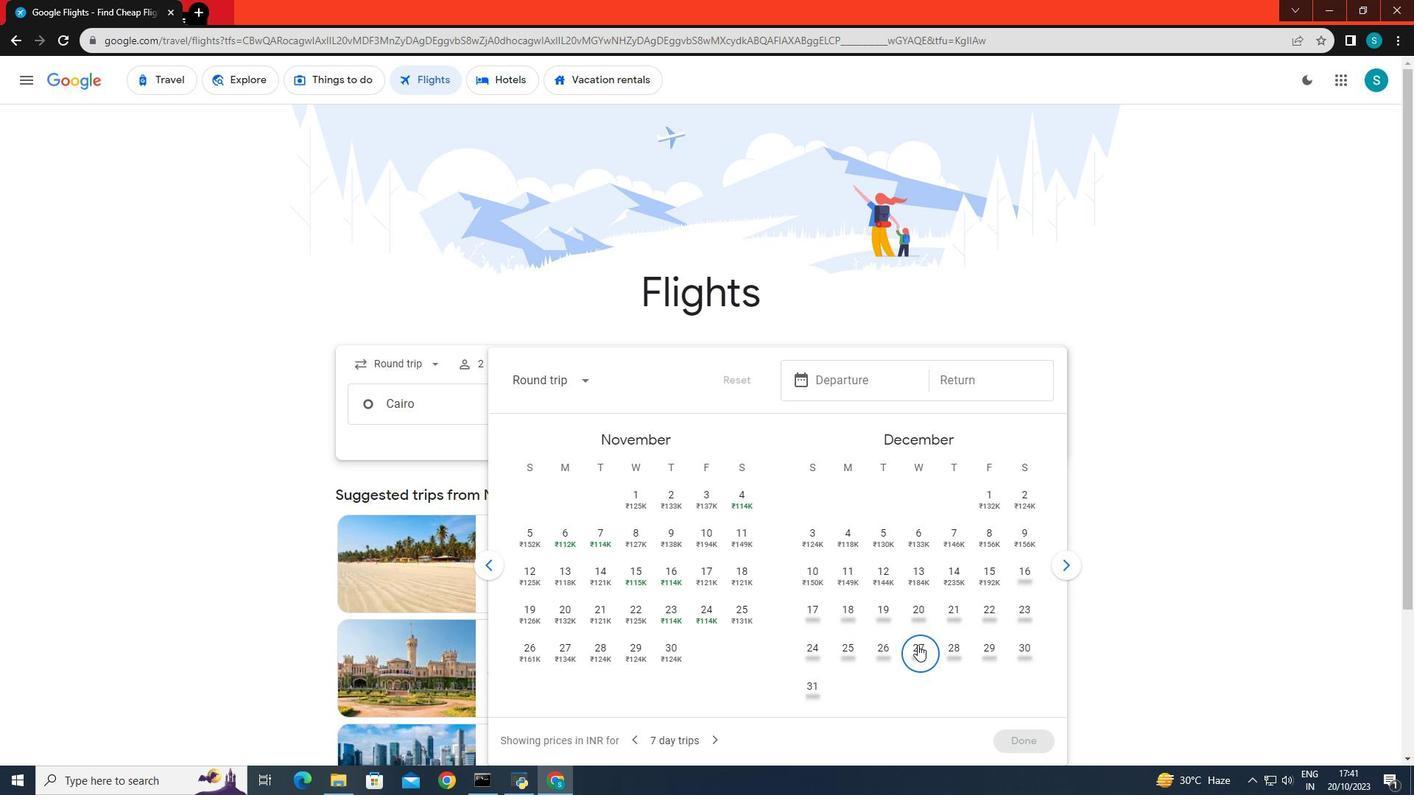 
Action: Mouse moved to (1064, 573)
Screenshot: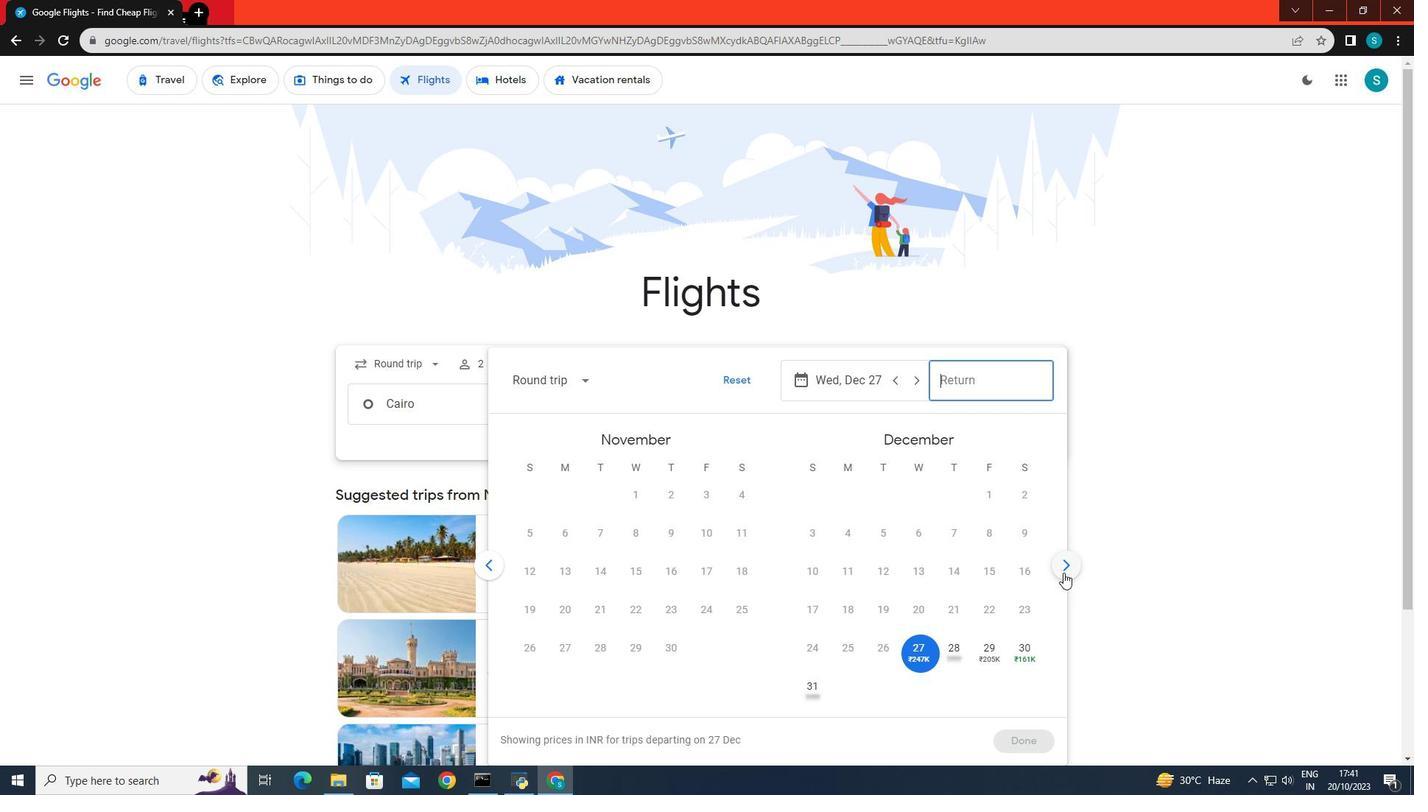 
Action: Mouse pressed left at (1064, 573)
Screenshot: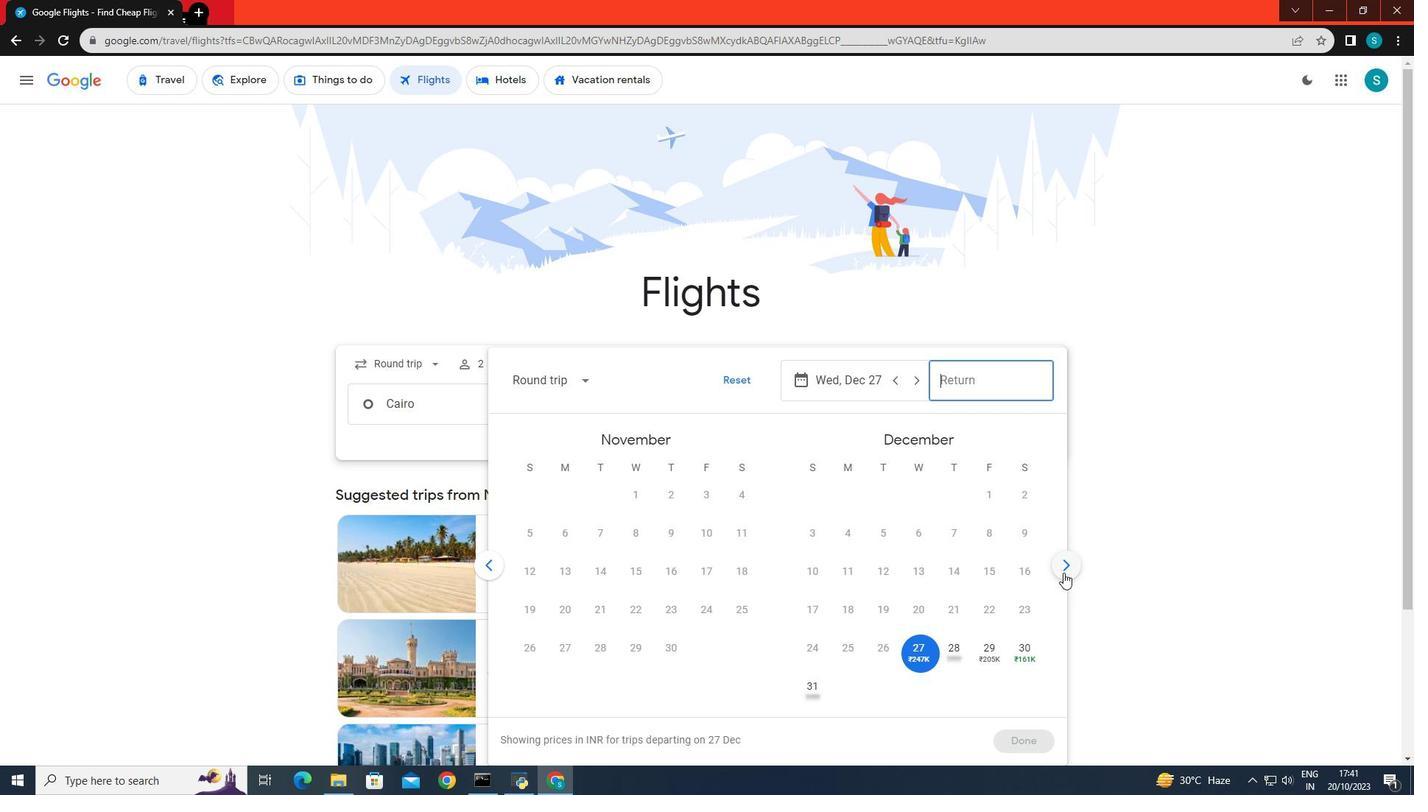 
Action: Mouse moved to (957, 537)
Screenshot: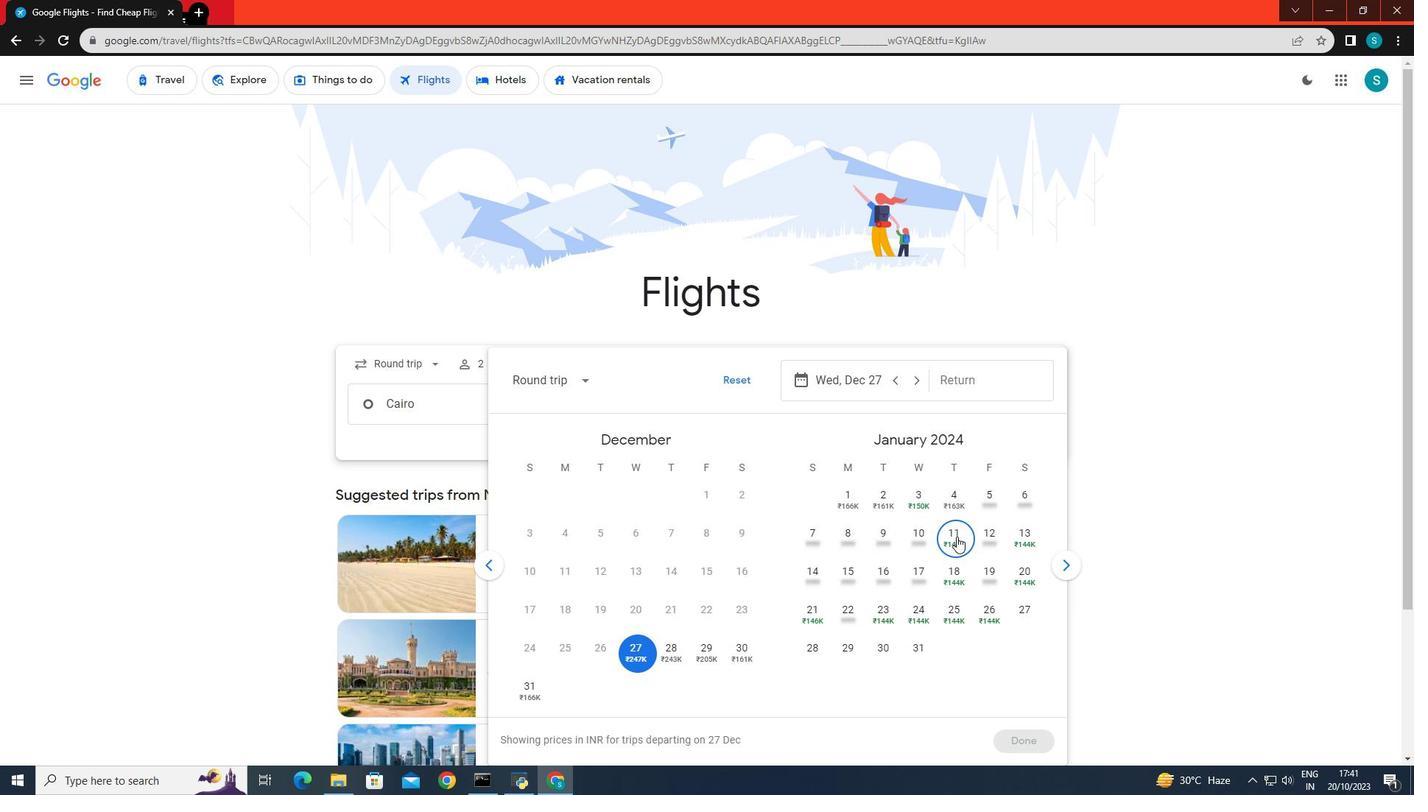 
Action: Mouse pressed left at (957, 537)
Screenshot: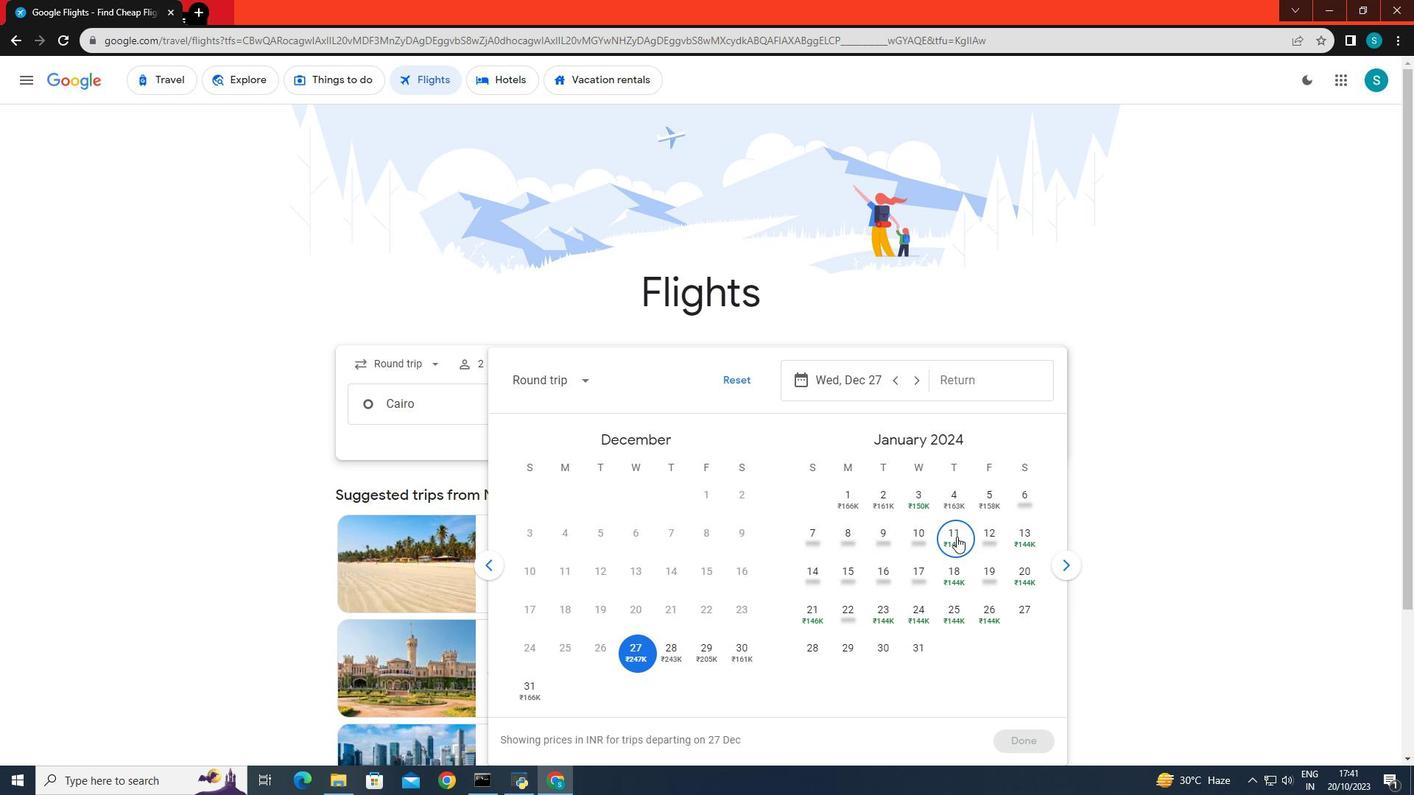 
Action: Mouse moved to (1015, 739)
Screenshot: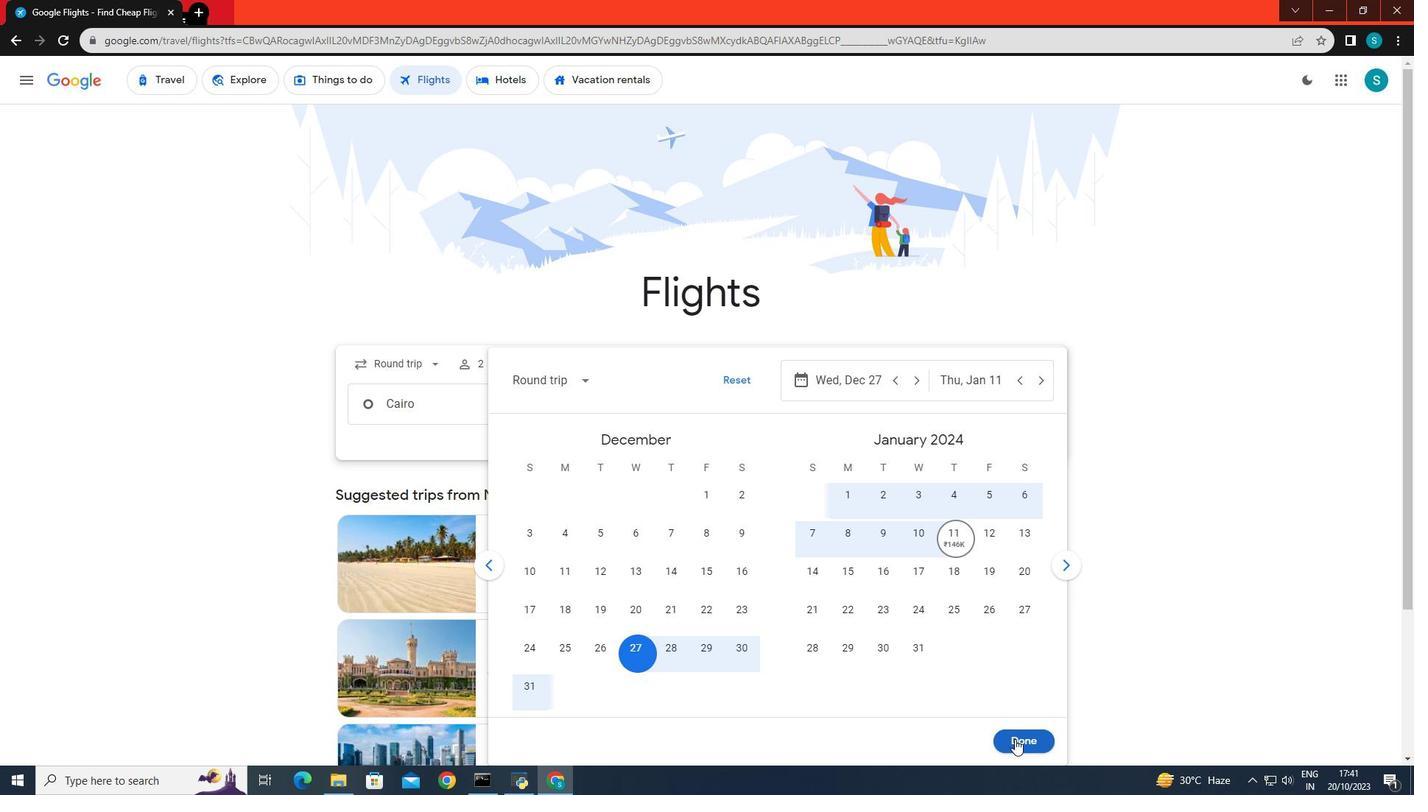 
Action: Mouse pressed left at (1015, 739)
Screenshot: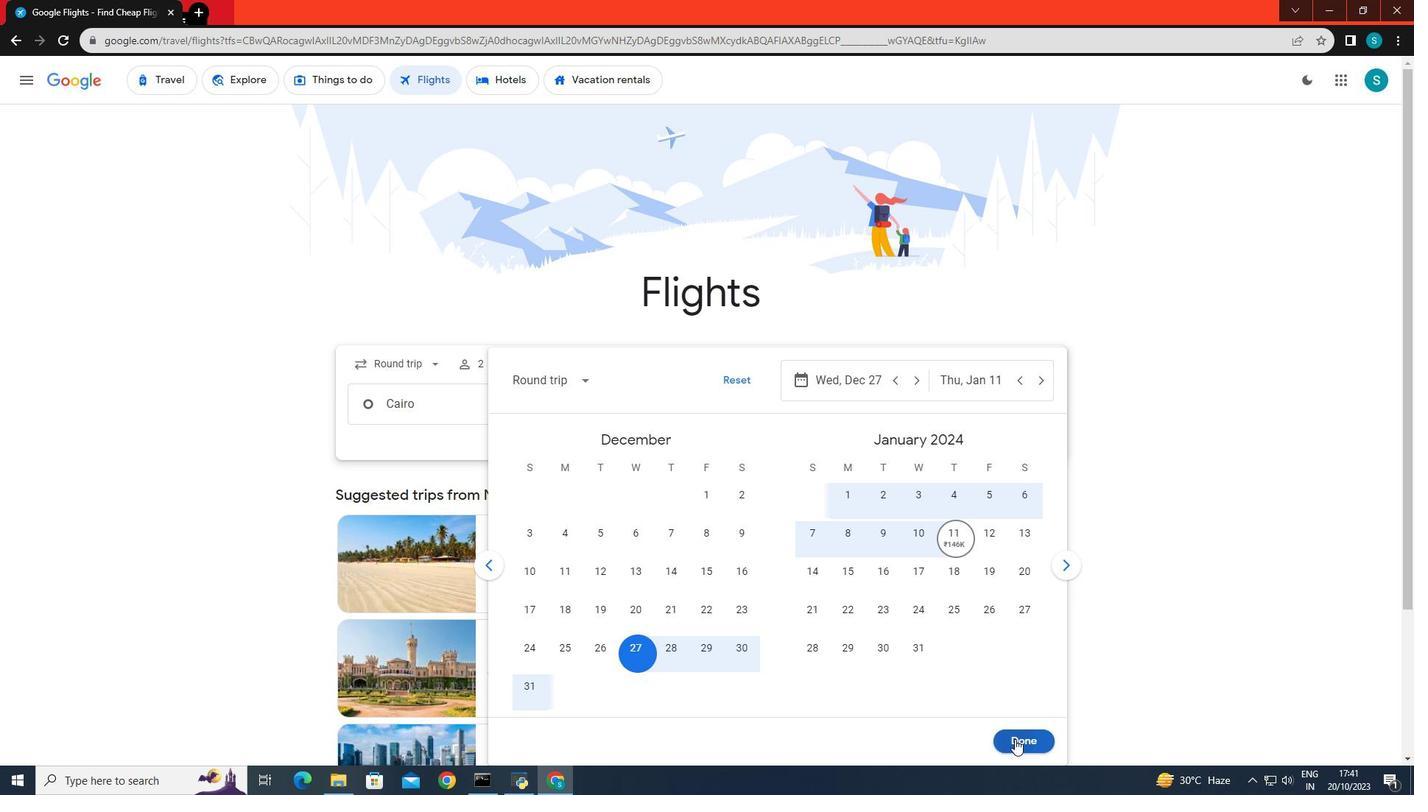 
Action: Mouse moved to (679, 459)
Screenshot: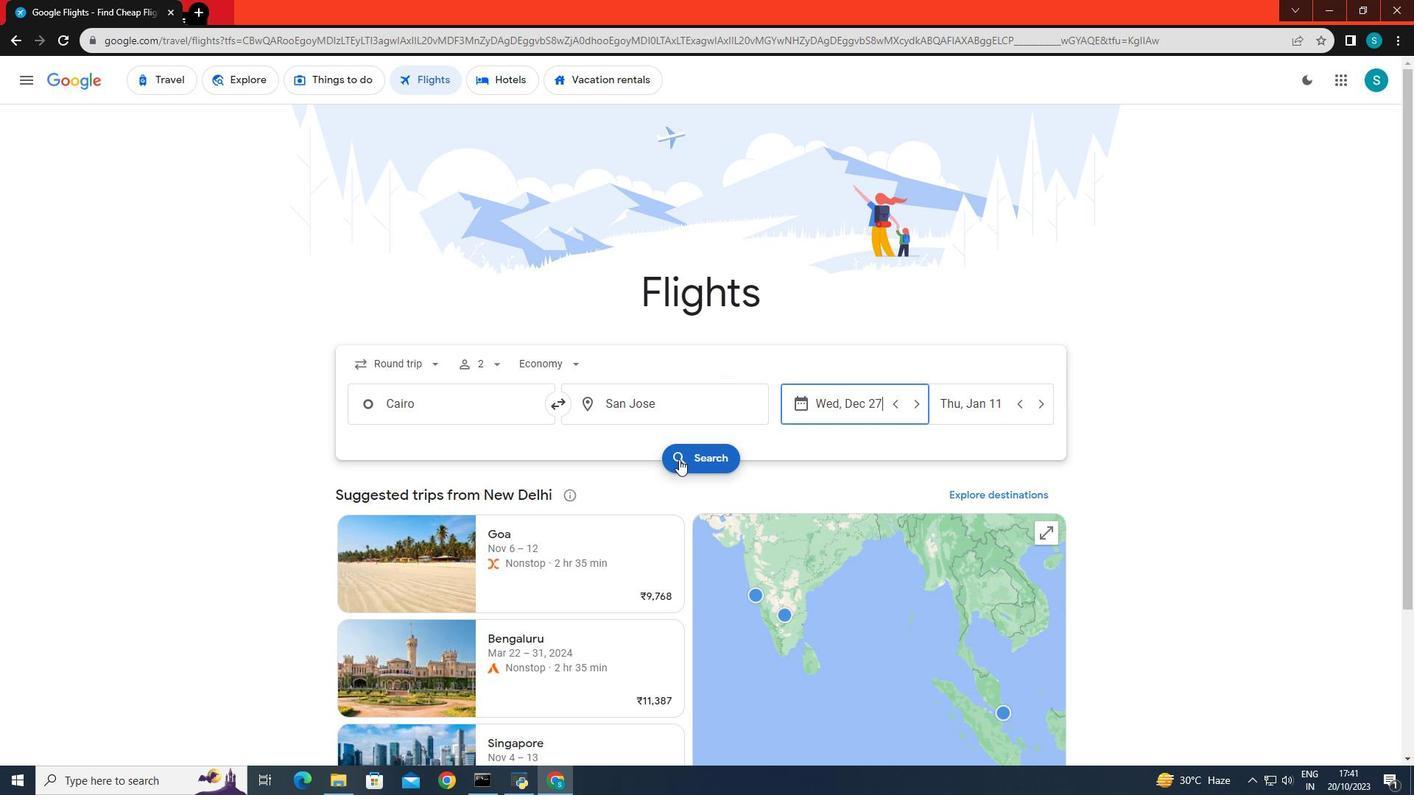 
Action: Mouse pressed left at (679, 459)
Screenshot: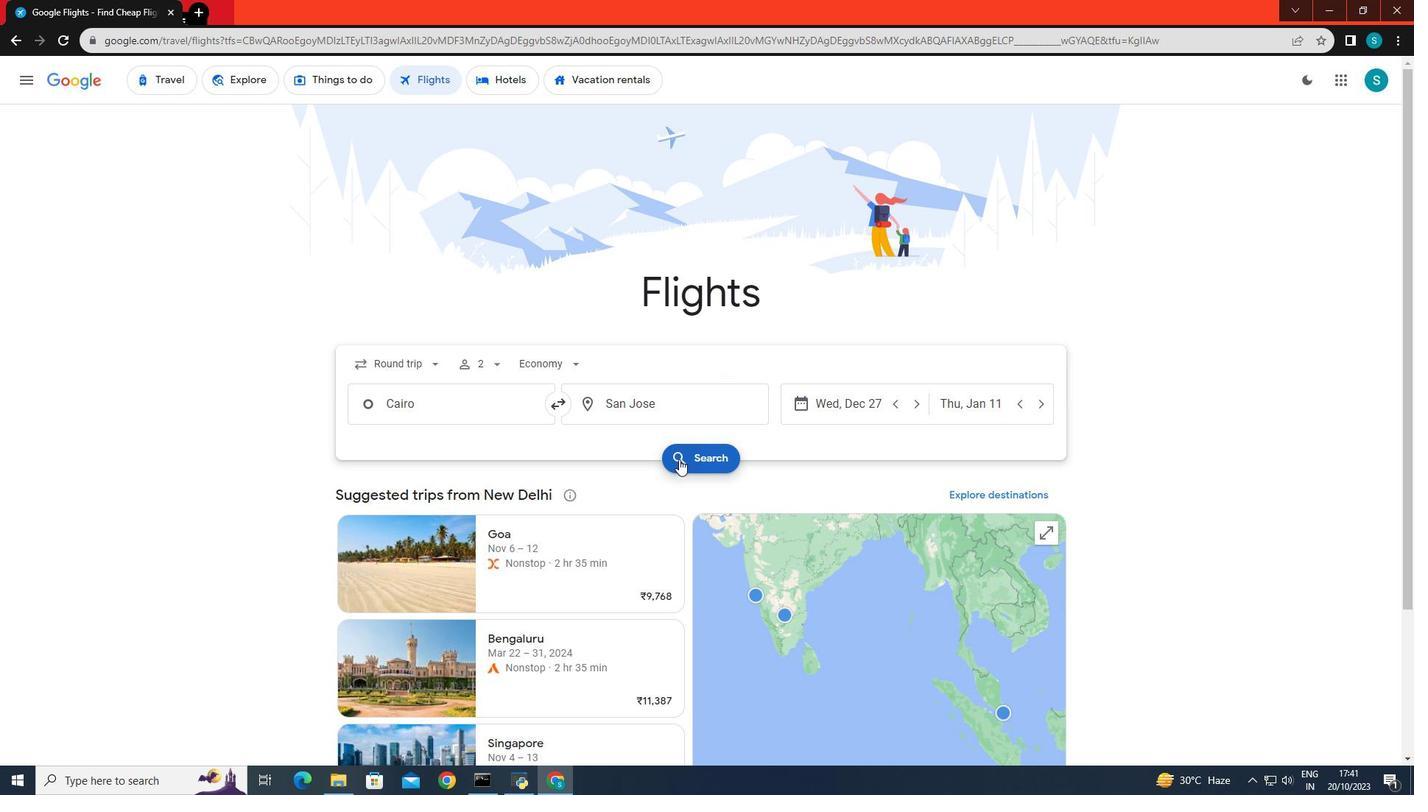 
Action: Mouse scrolled (679, 459) with delta (0, 0)
Screenshot: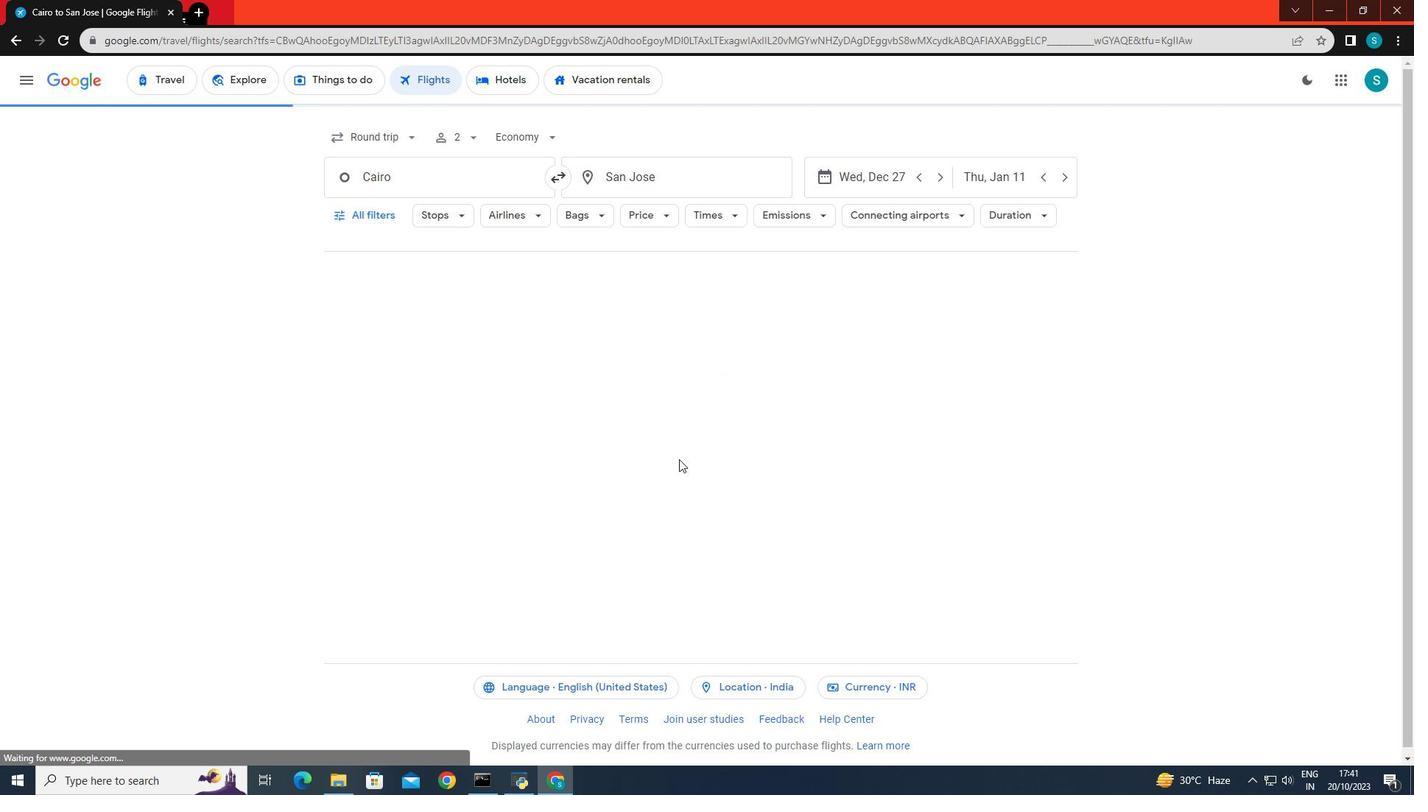 
Action: Mouse scrolled (679, 459) with delta (0, 0)
Screenshot: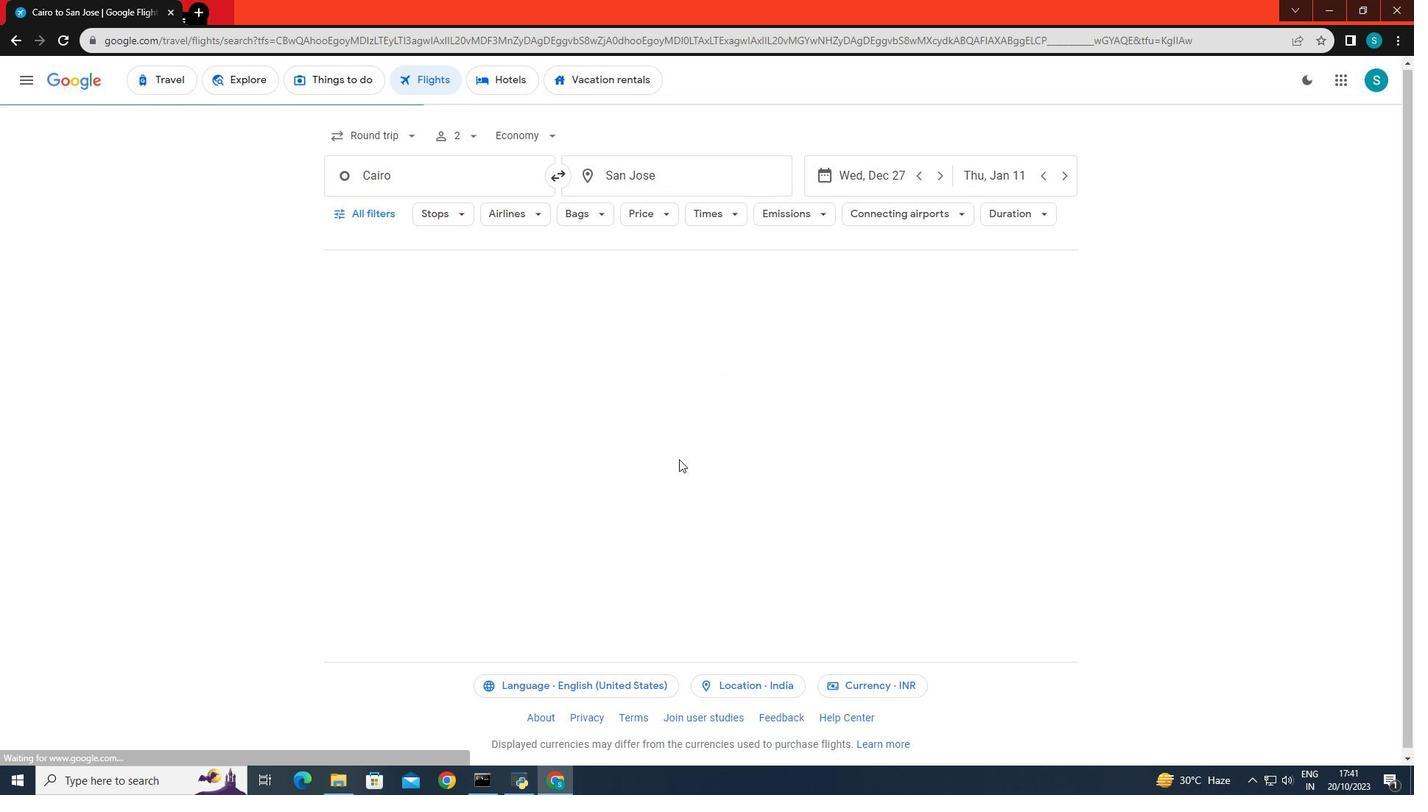 
Action: Mouse moved to (428, 210)
Screenshot: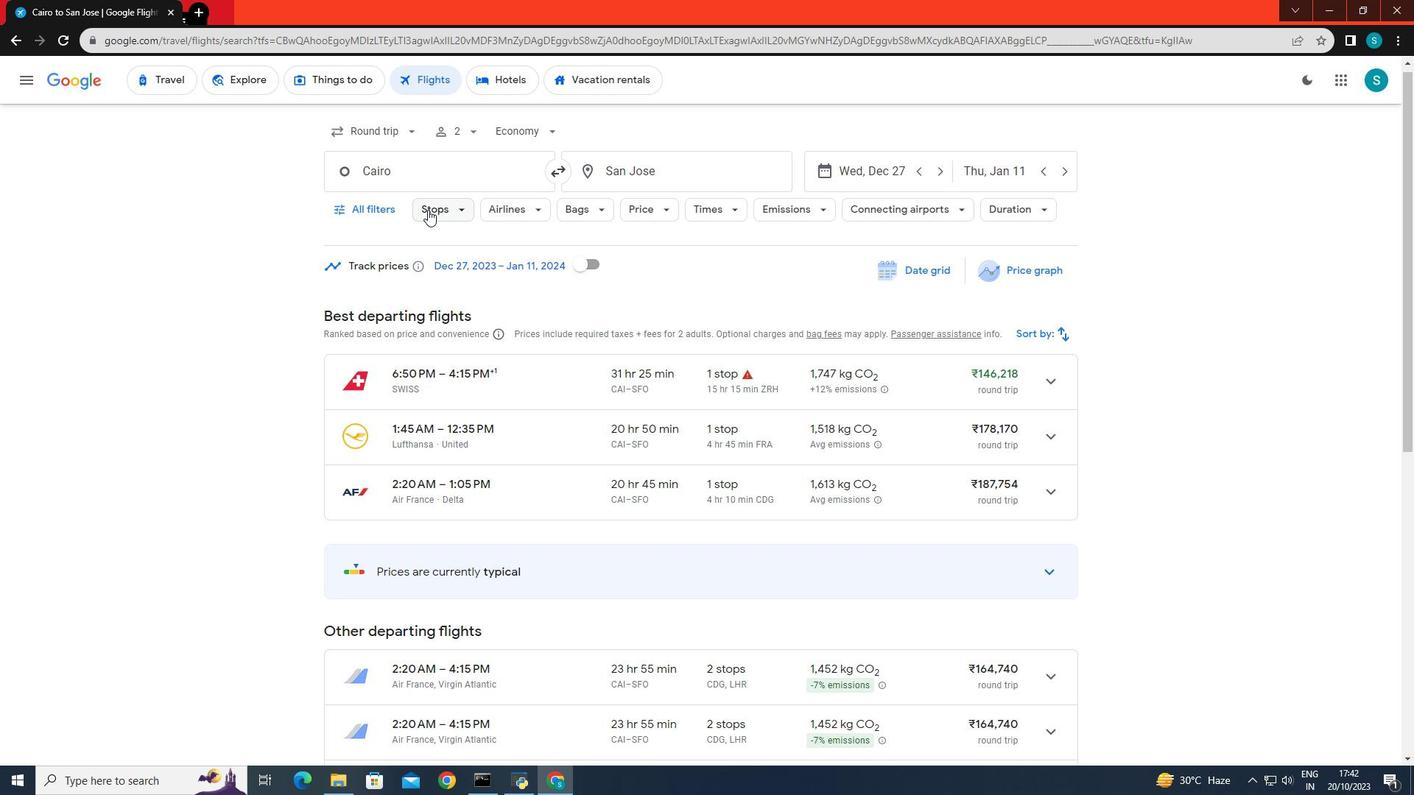 
Action: Mouse pressed left at (428, 210)
Screenshot: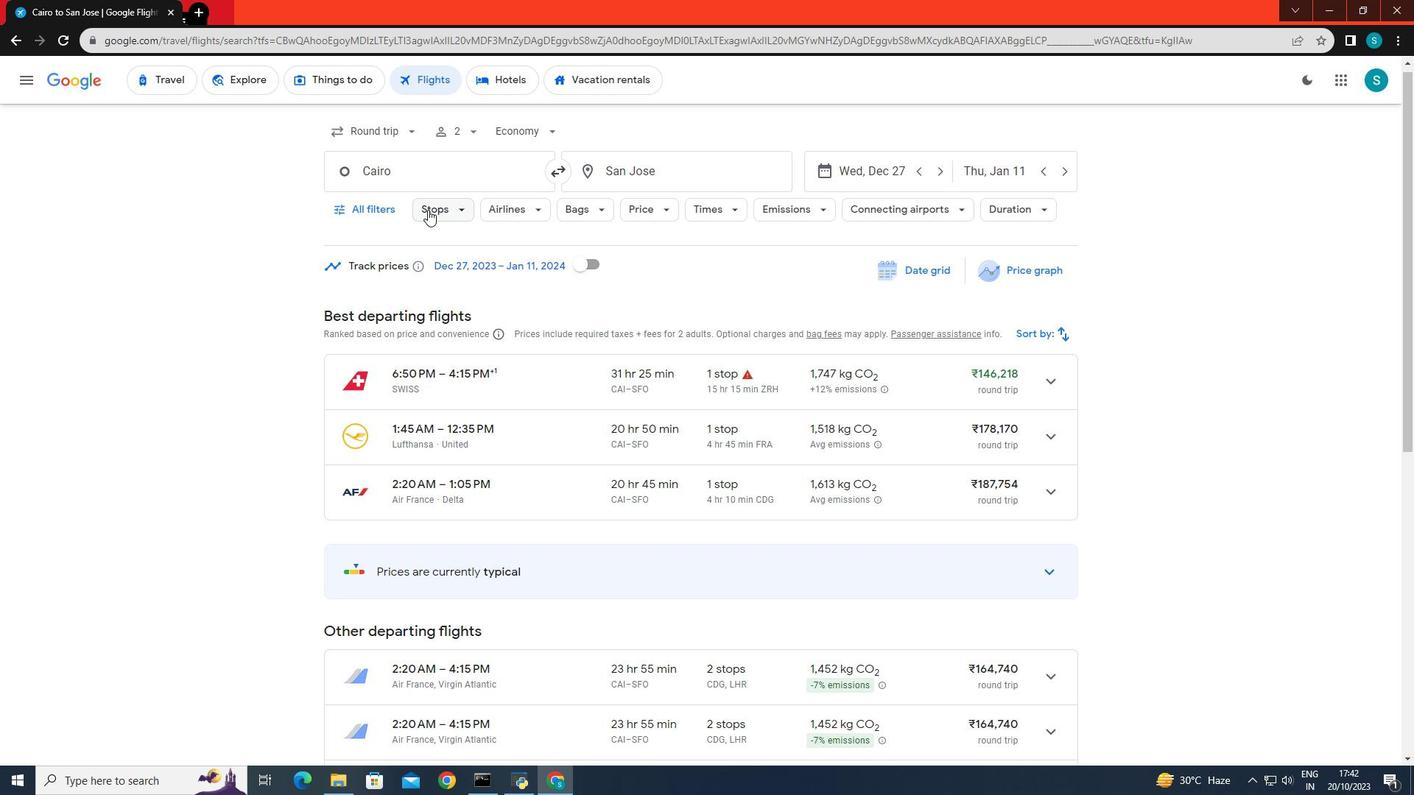 
Action: Mouse moved to (448, 286)
Screenshot: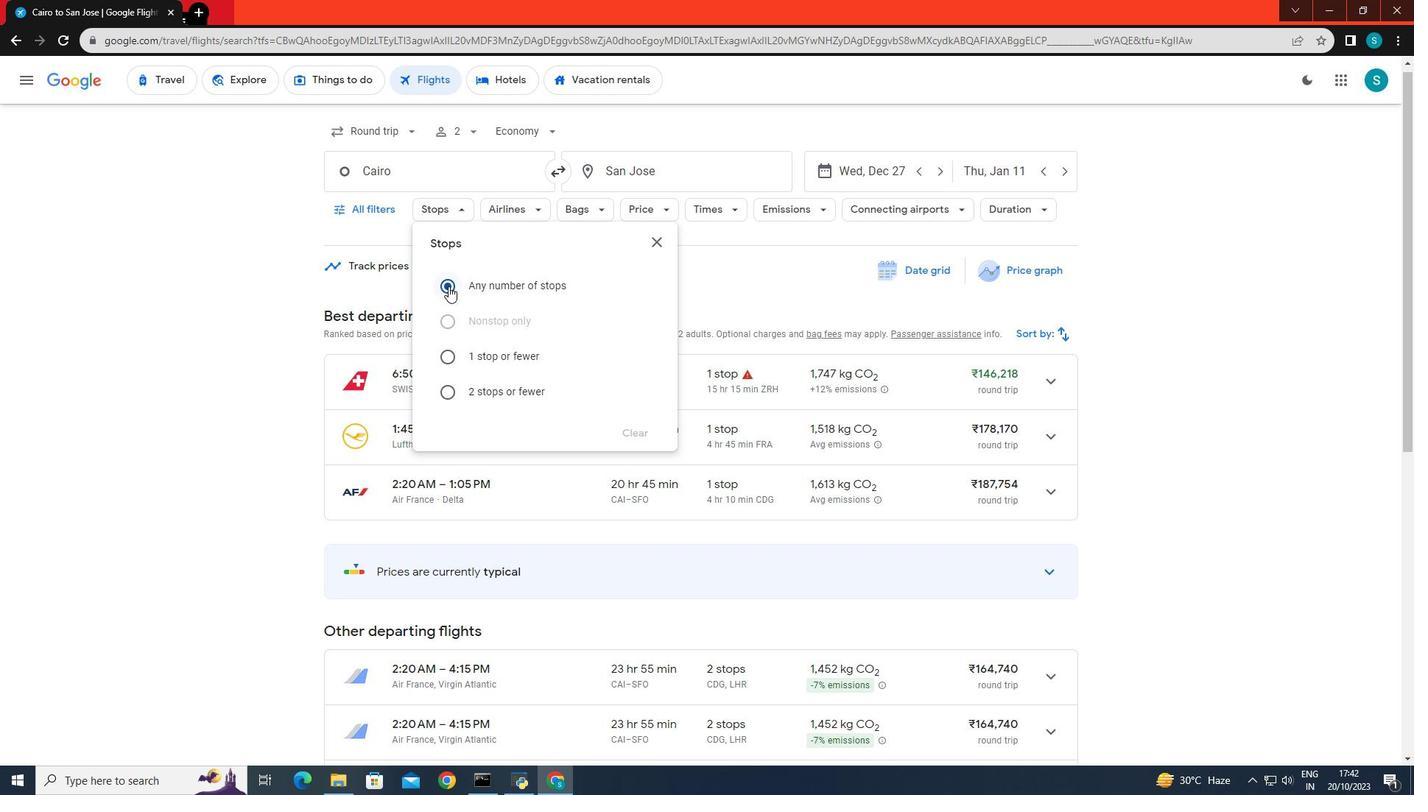 
Action: Mouse pressed left at (448, 286)
Screenshot: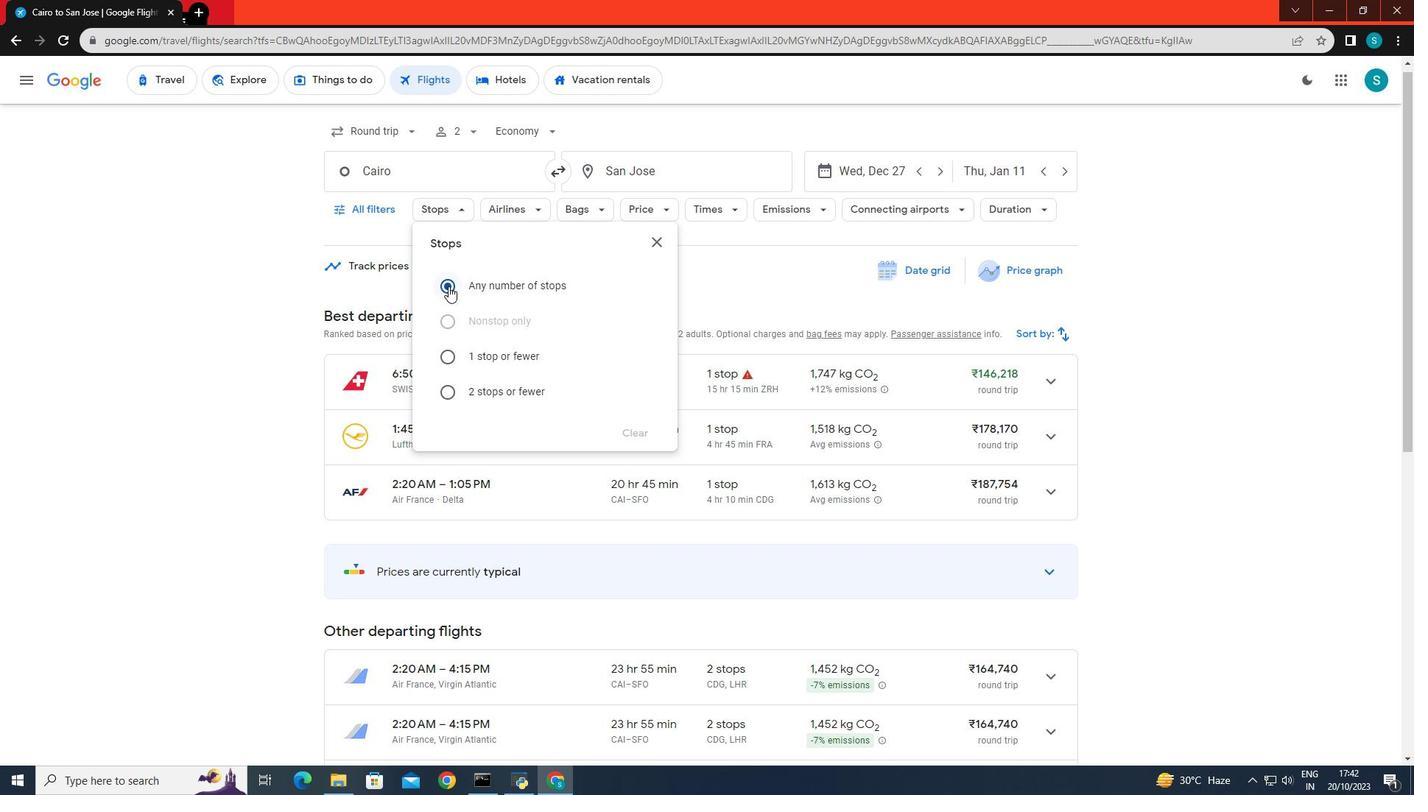 
Action: Mouse moved to (322, 283)
Screenshot: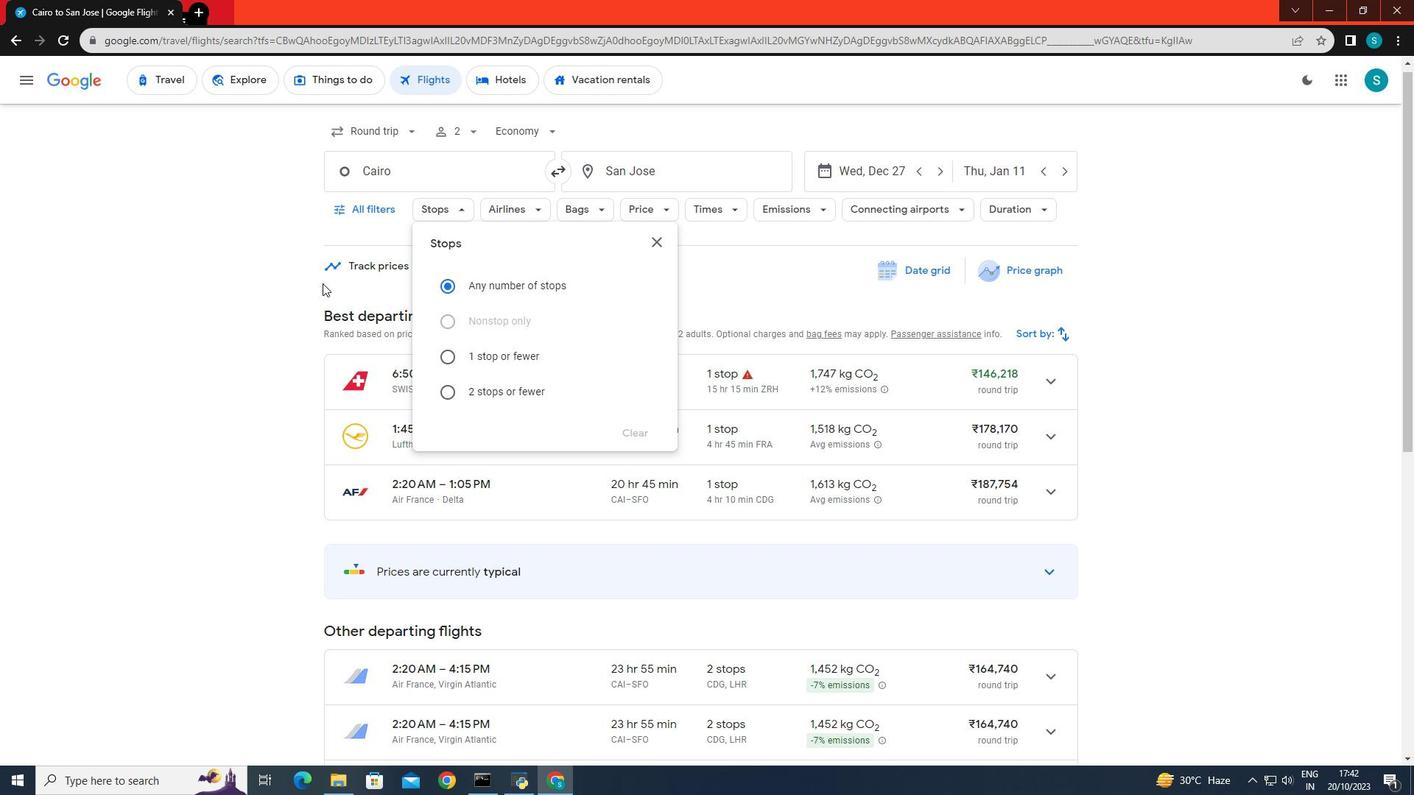 
Action: Mouse pressed left at (322, 283)
Screenshot: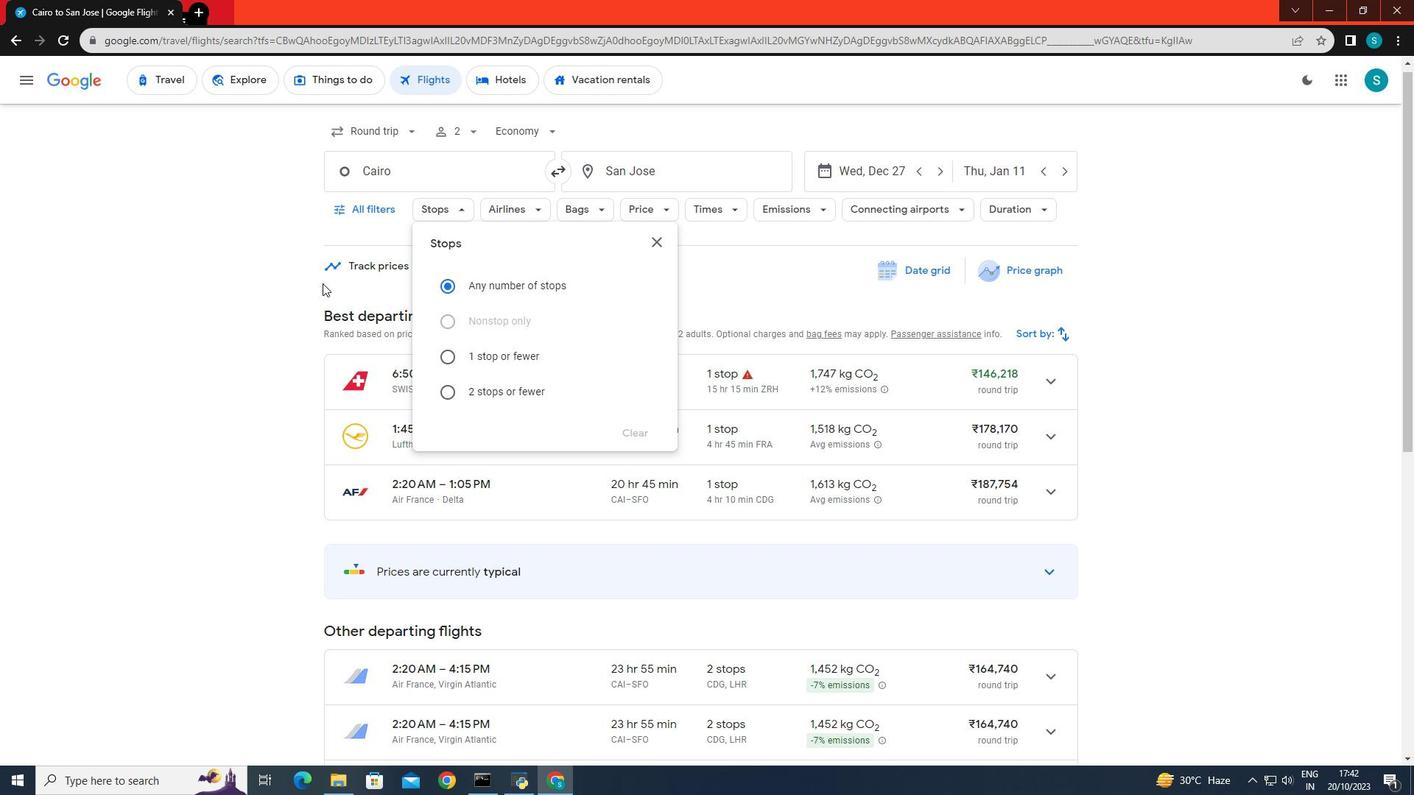 
Action: Mouse moved to (536, 210)
Screenshot: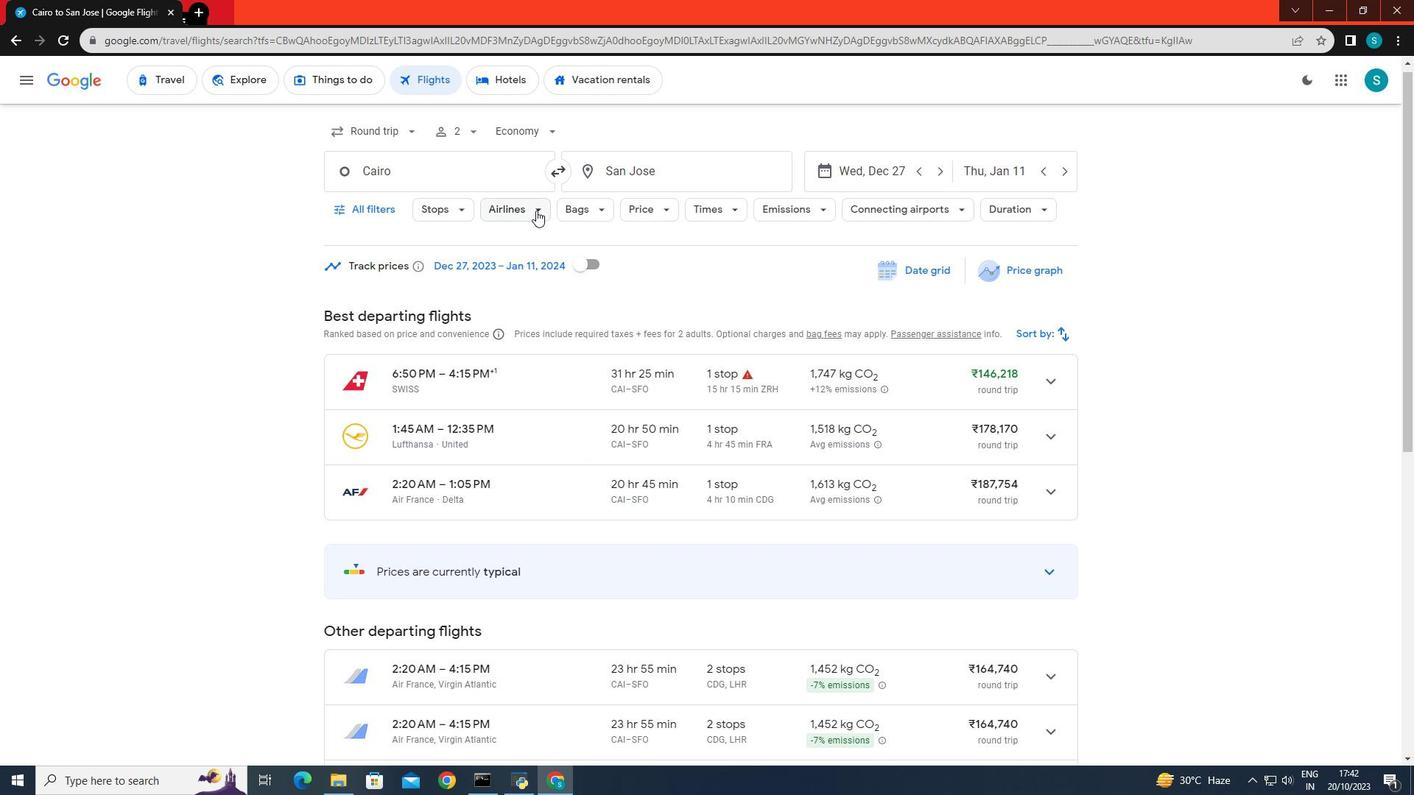 
Action: Mouse pressed left at (536, 210)
Screenshot: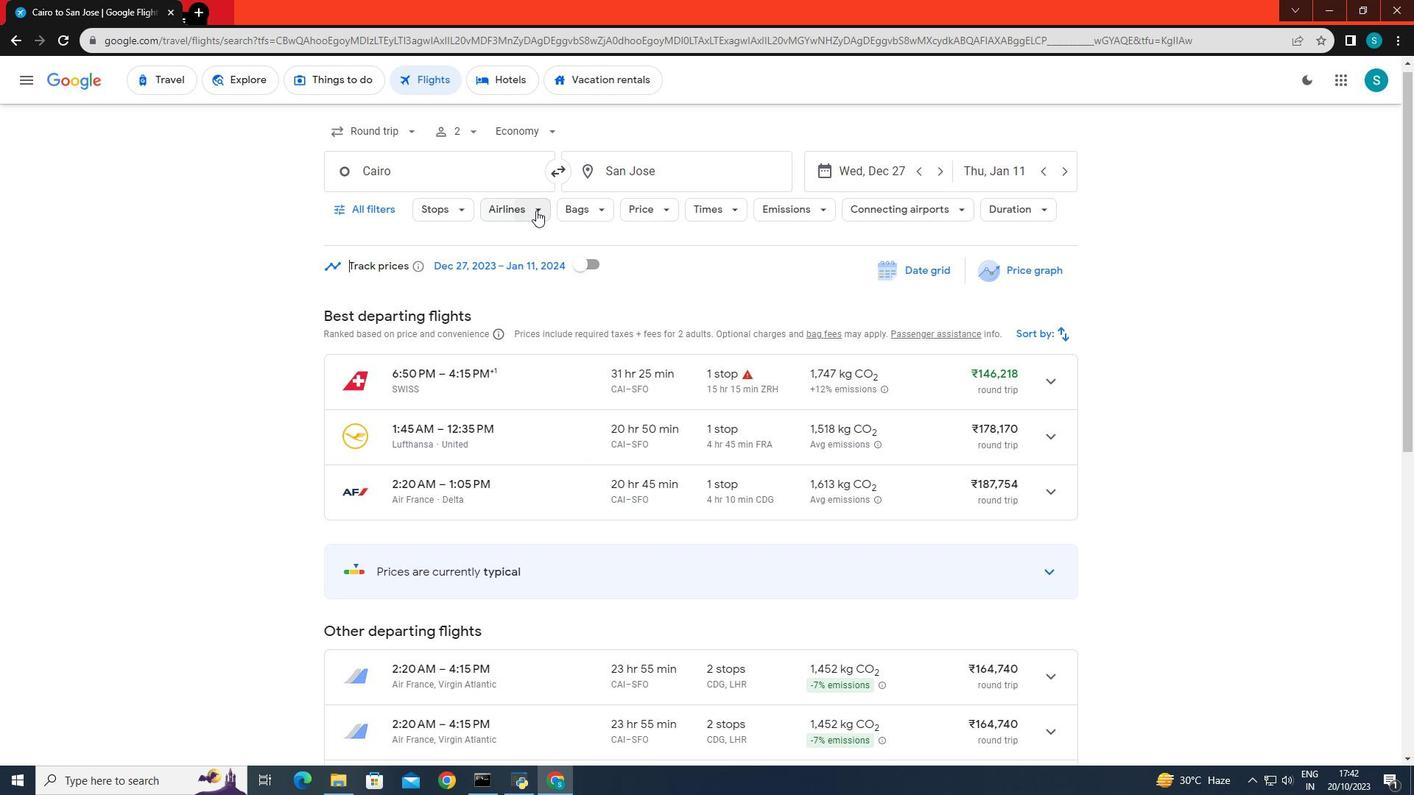 
Action: Mouse moved to (576, 512)
Screenshot: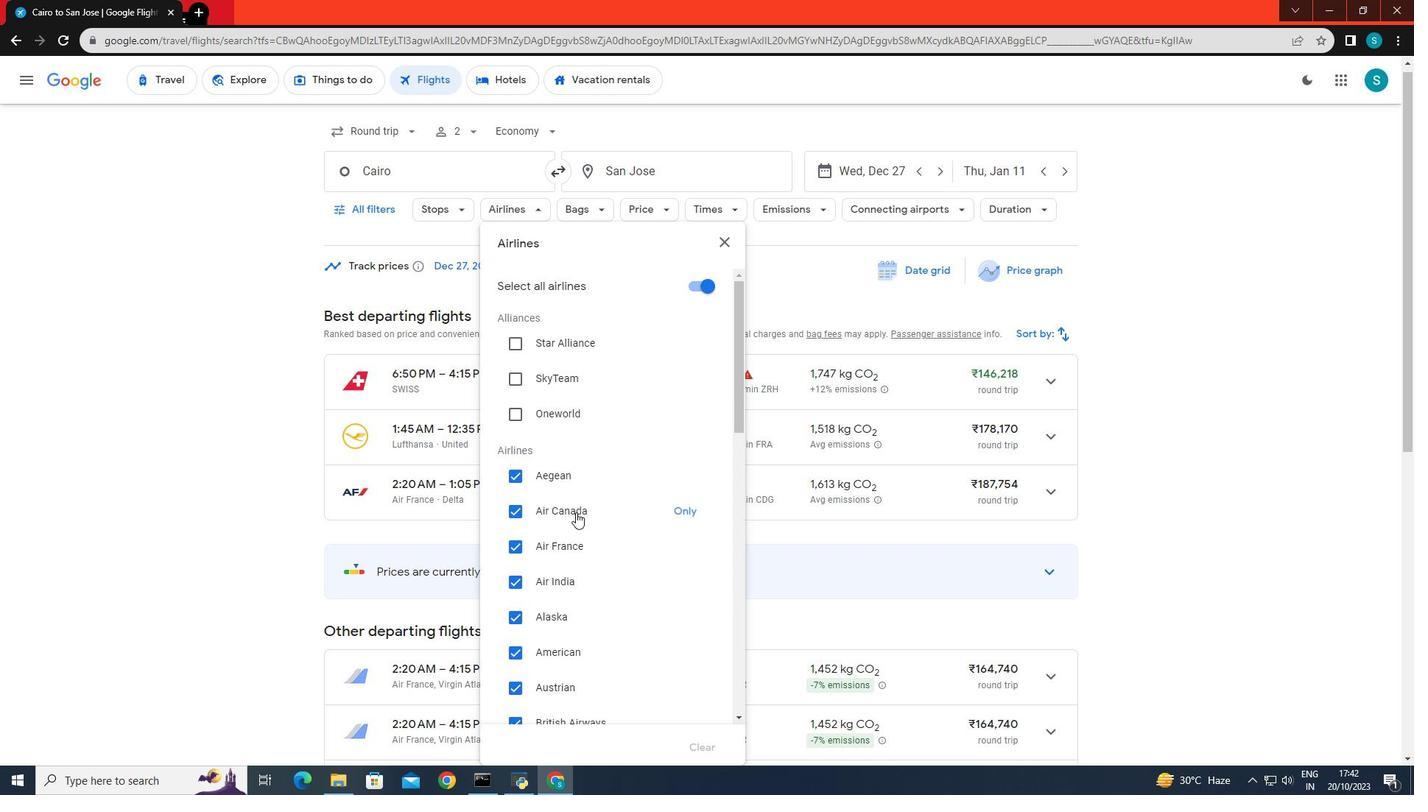 
Action: Mouse scrolled (576, 512) with delta (0, 0)
Screenshot: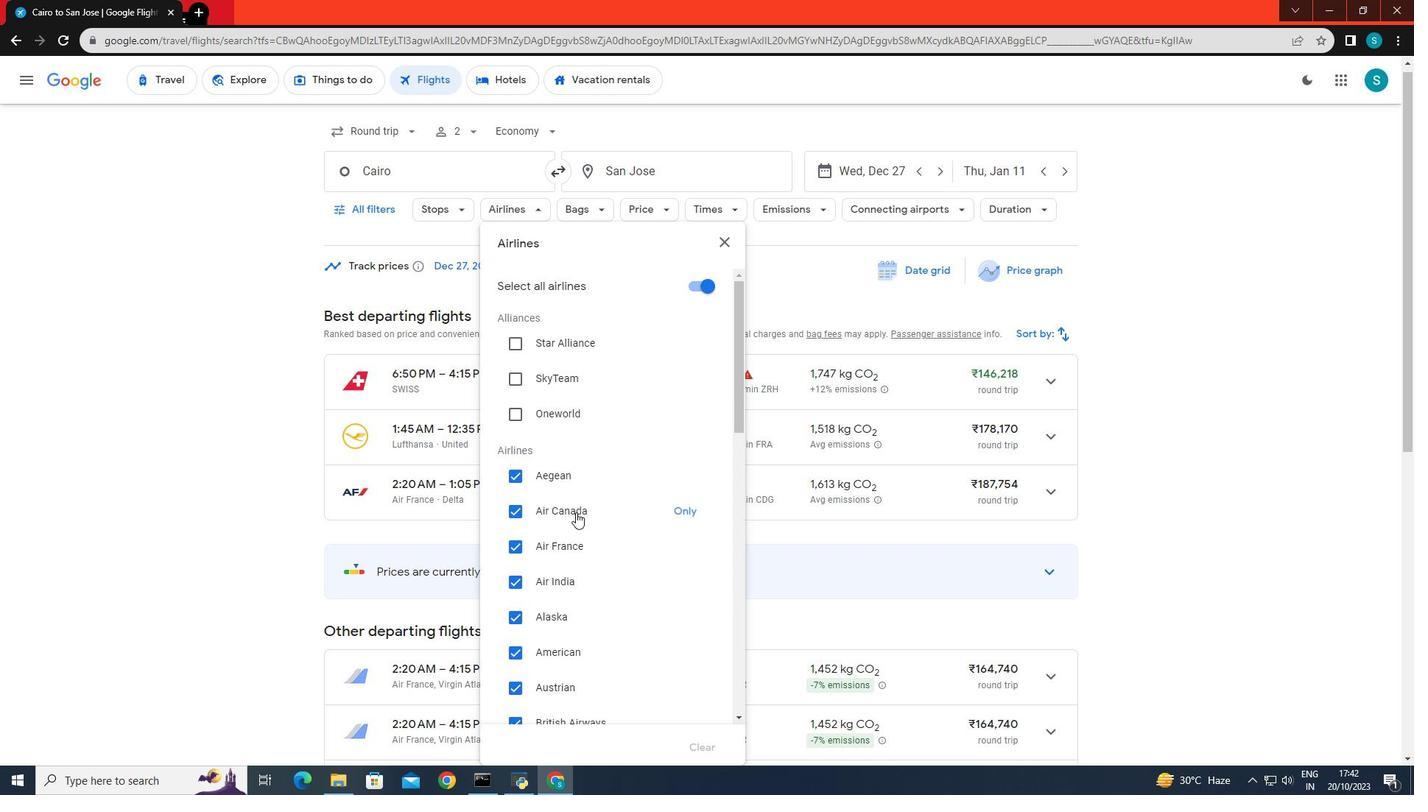 
Action: Mouse scrolled (576, 512) with delta (0, 0)
Screenshot: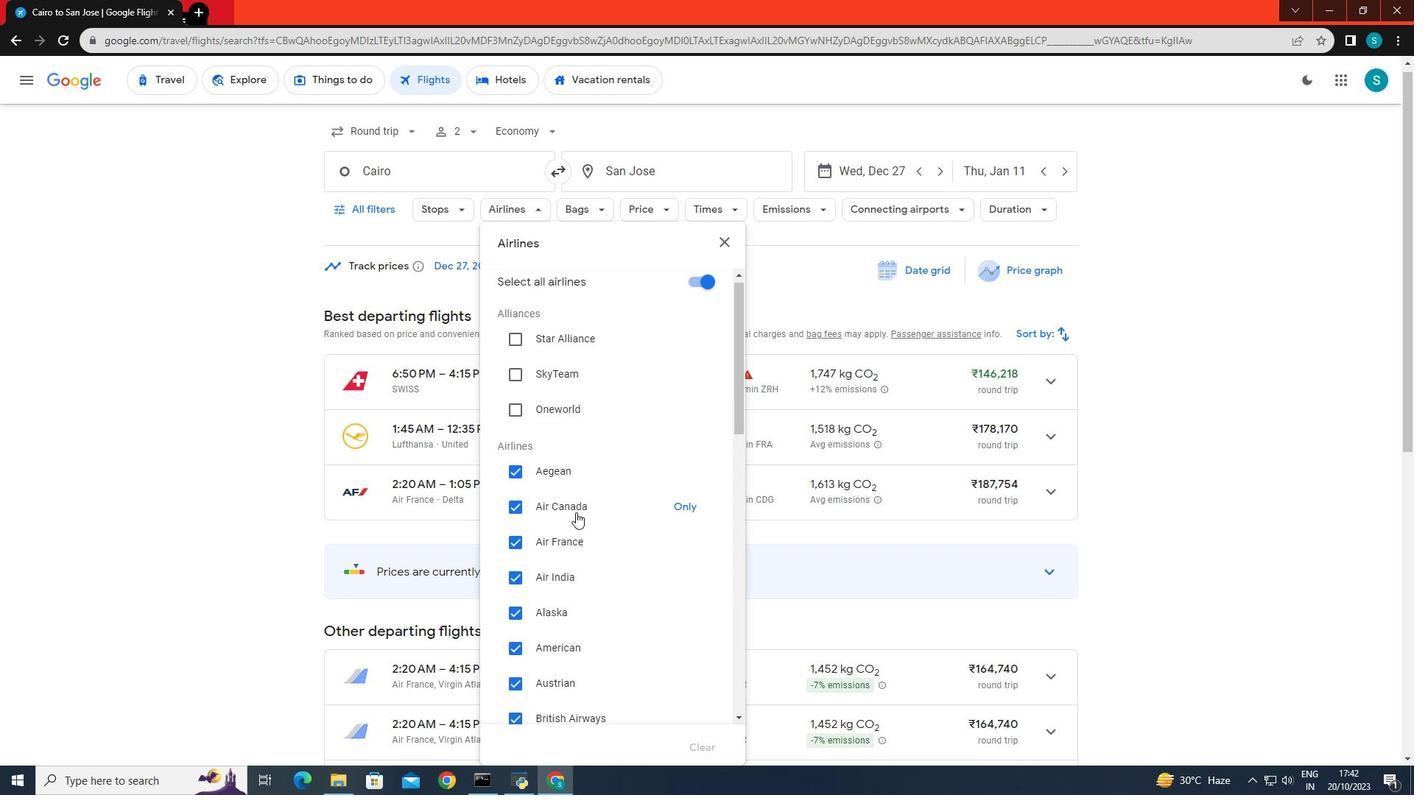 
Action: Mouse moved to (576, 515)
Screenshot: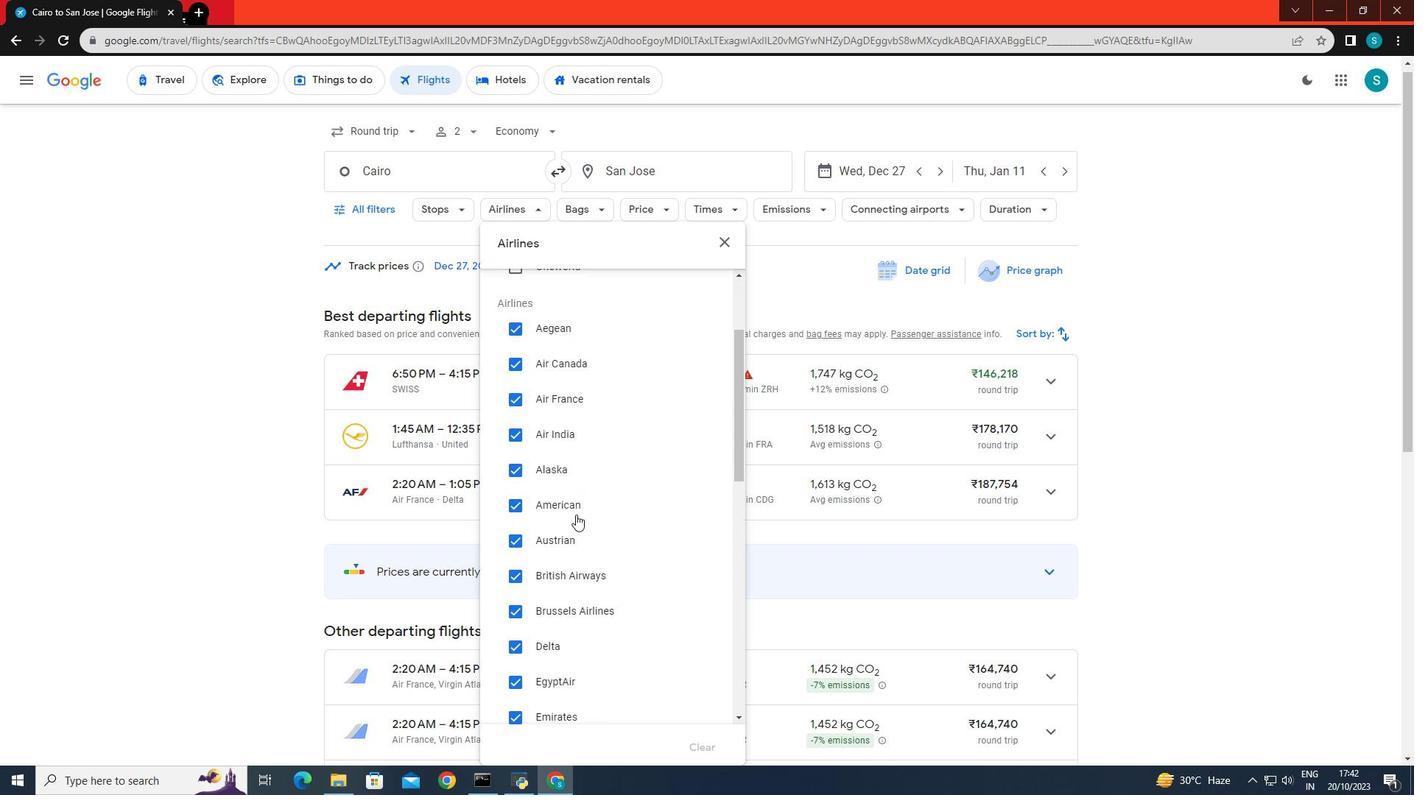 
Action: Mouse scrolled (576, 514) with delta (0, 0)
Screenshot: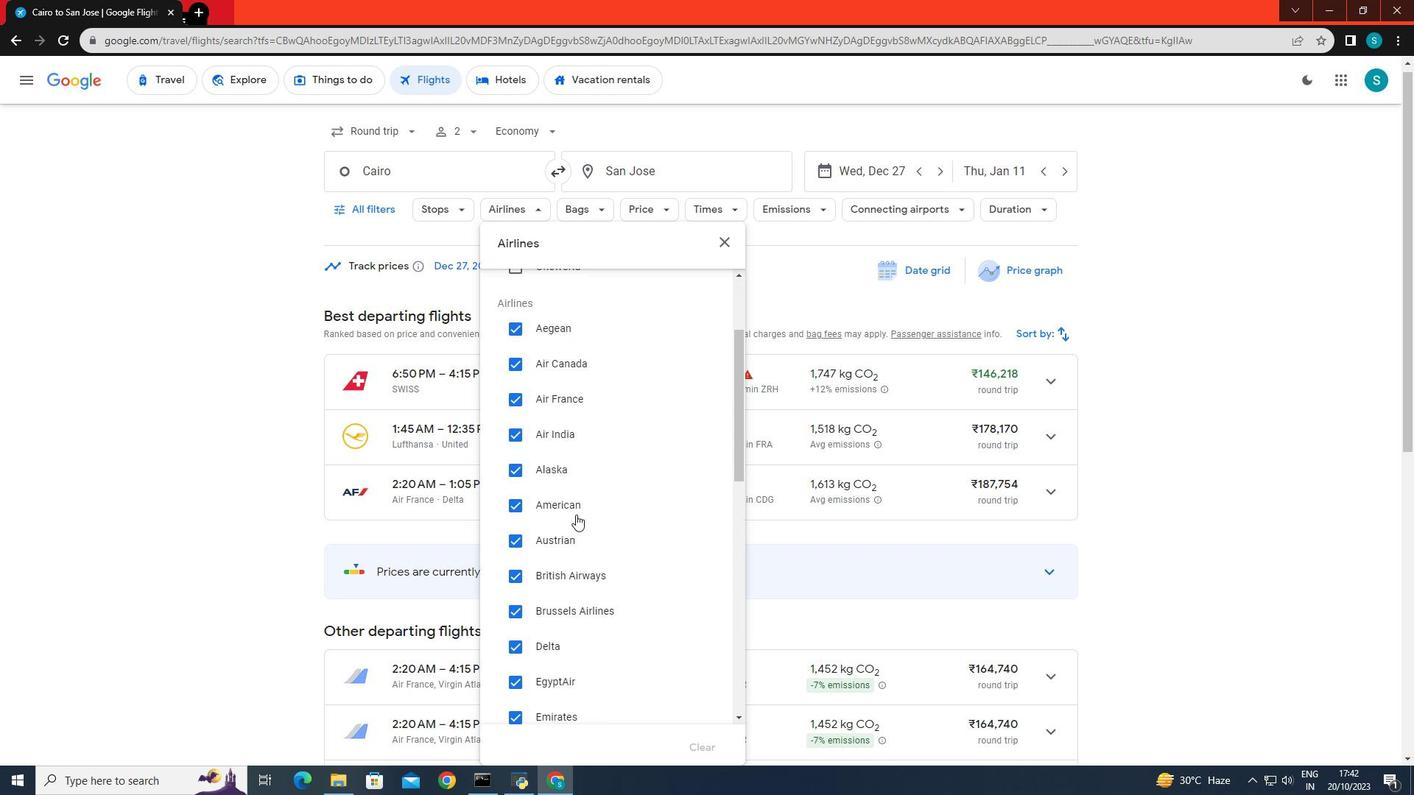 
Action: Mouse moved to (686, 502)
Screenshot: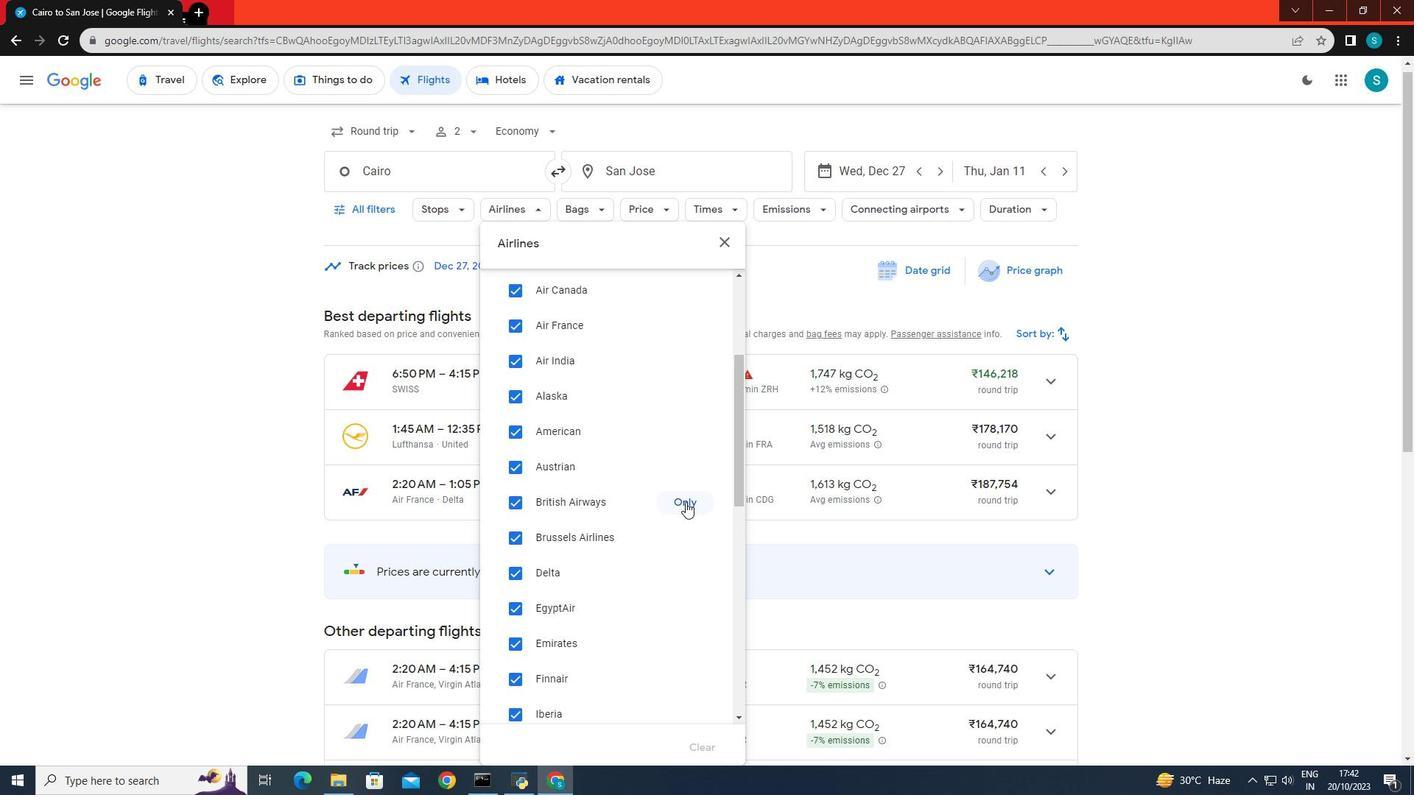 
Action: Mouse pressed left at (686, 502)
Screenshot: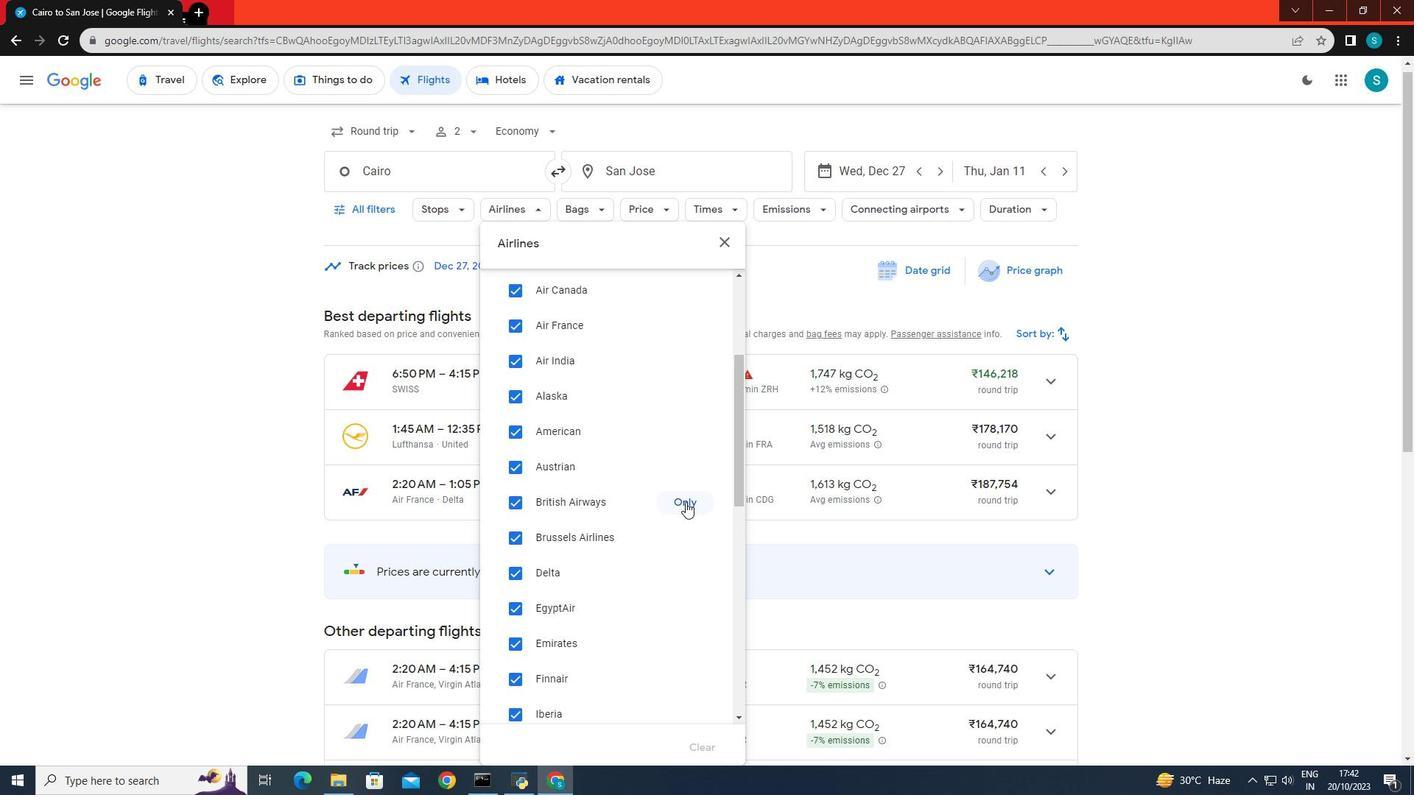 
Action: Mouse moved to (268, 505)
Screenshot: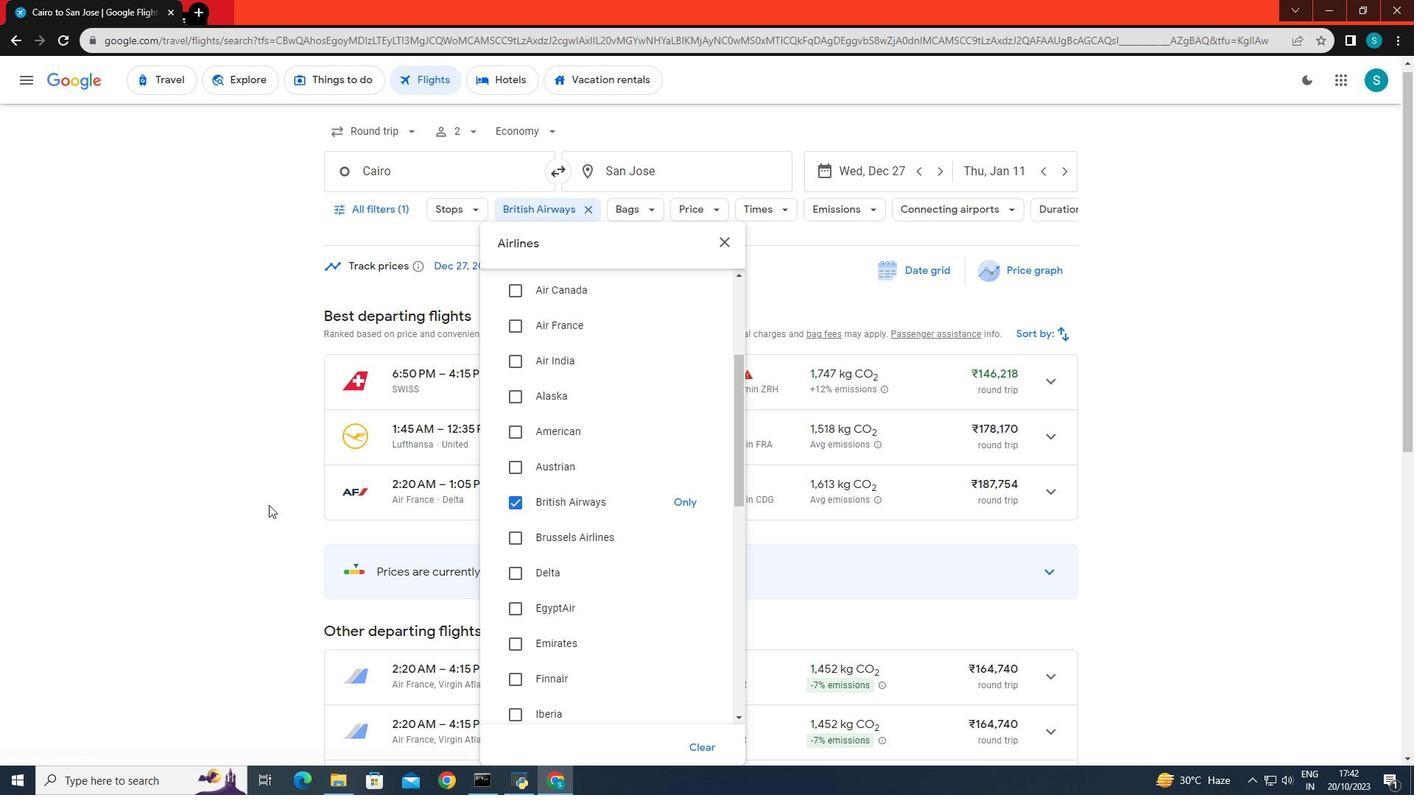 
Action: Mouse pressed left at (268, 505)
Screenshot: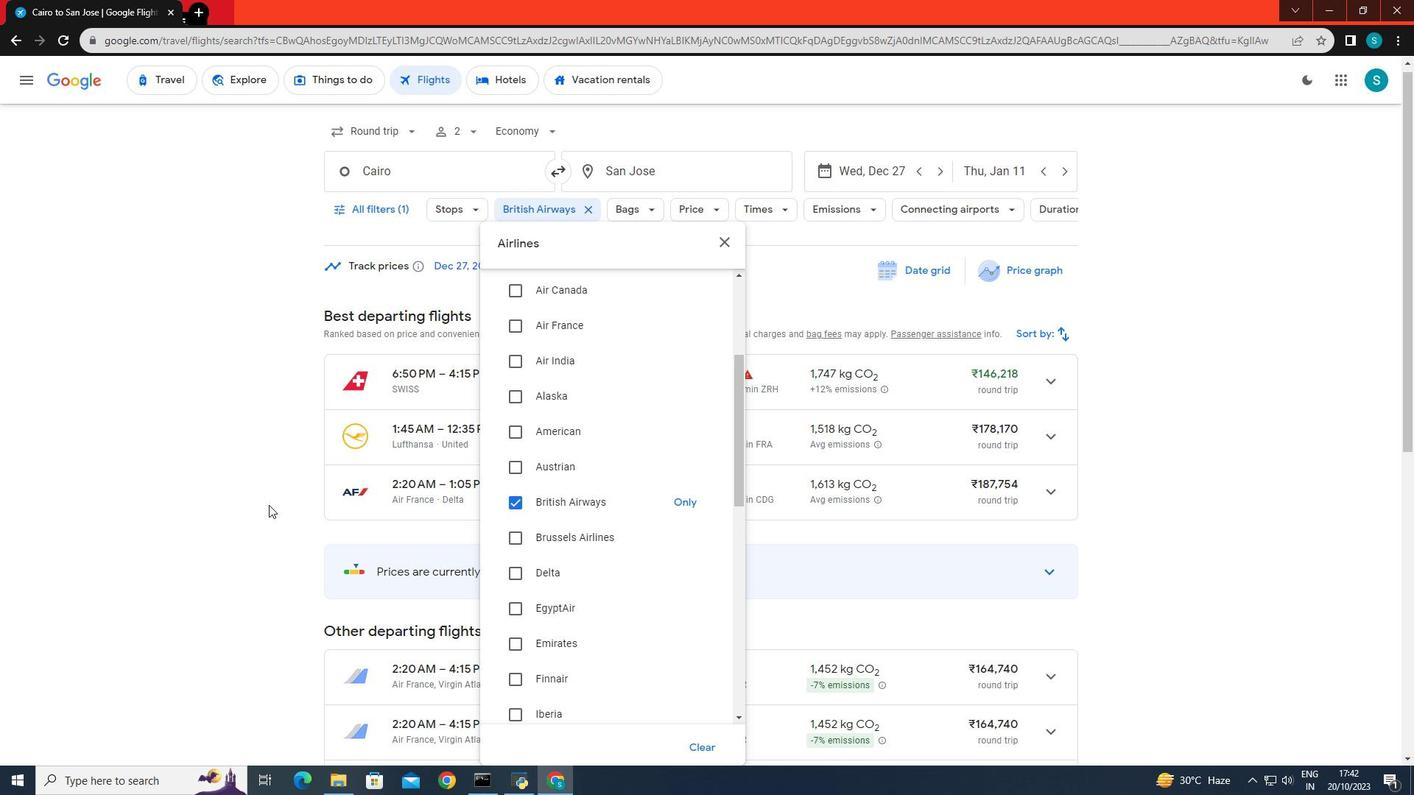 
Action: Mouse moved to (781, 209)
Screenshot: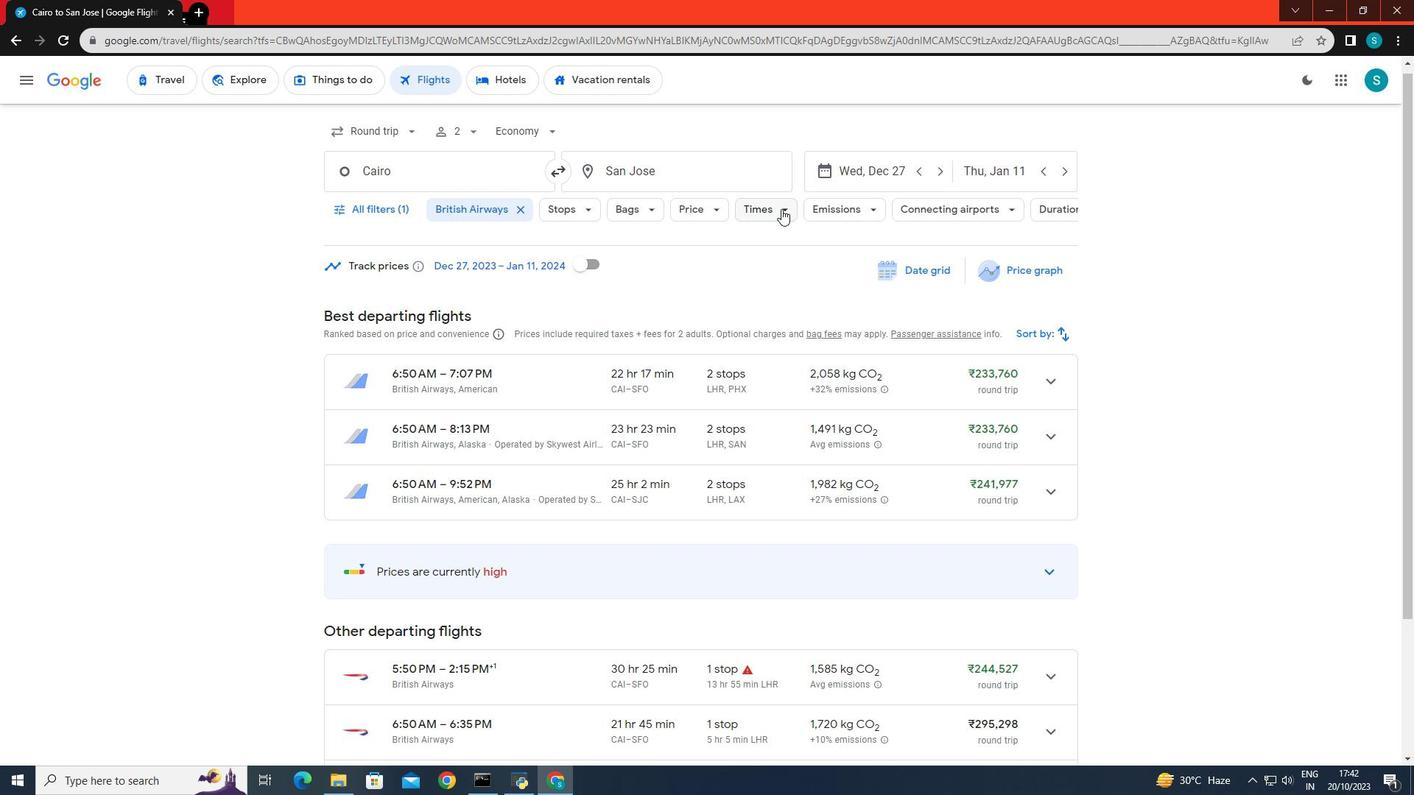 
Action: Mouse pressed left at (781, 209)
Screenshot: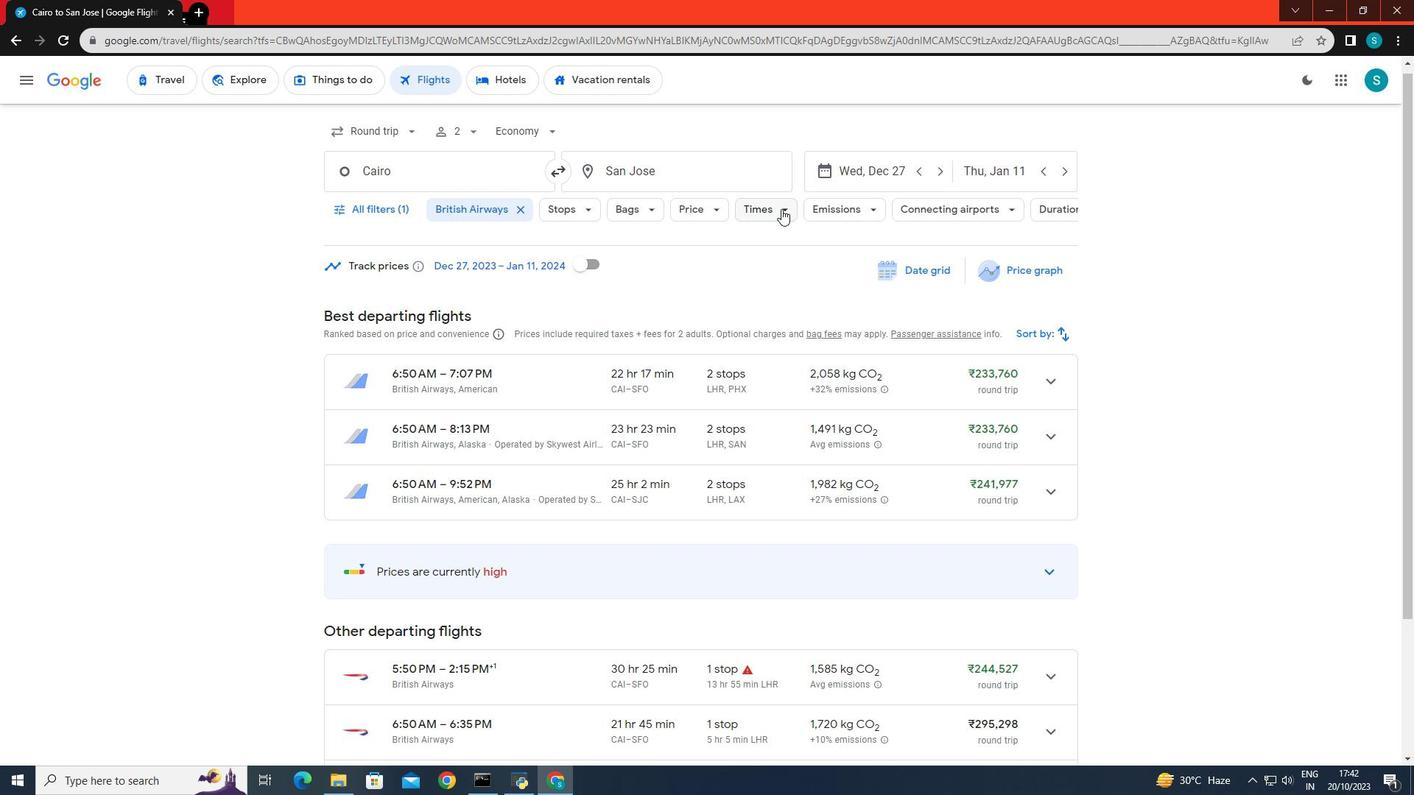 
Action: Mouse moved to (757, 392)
Screenshot: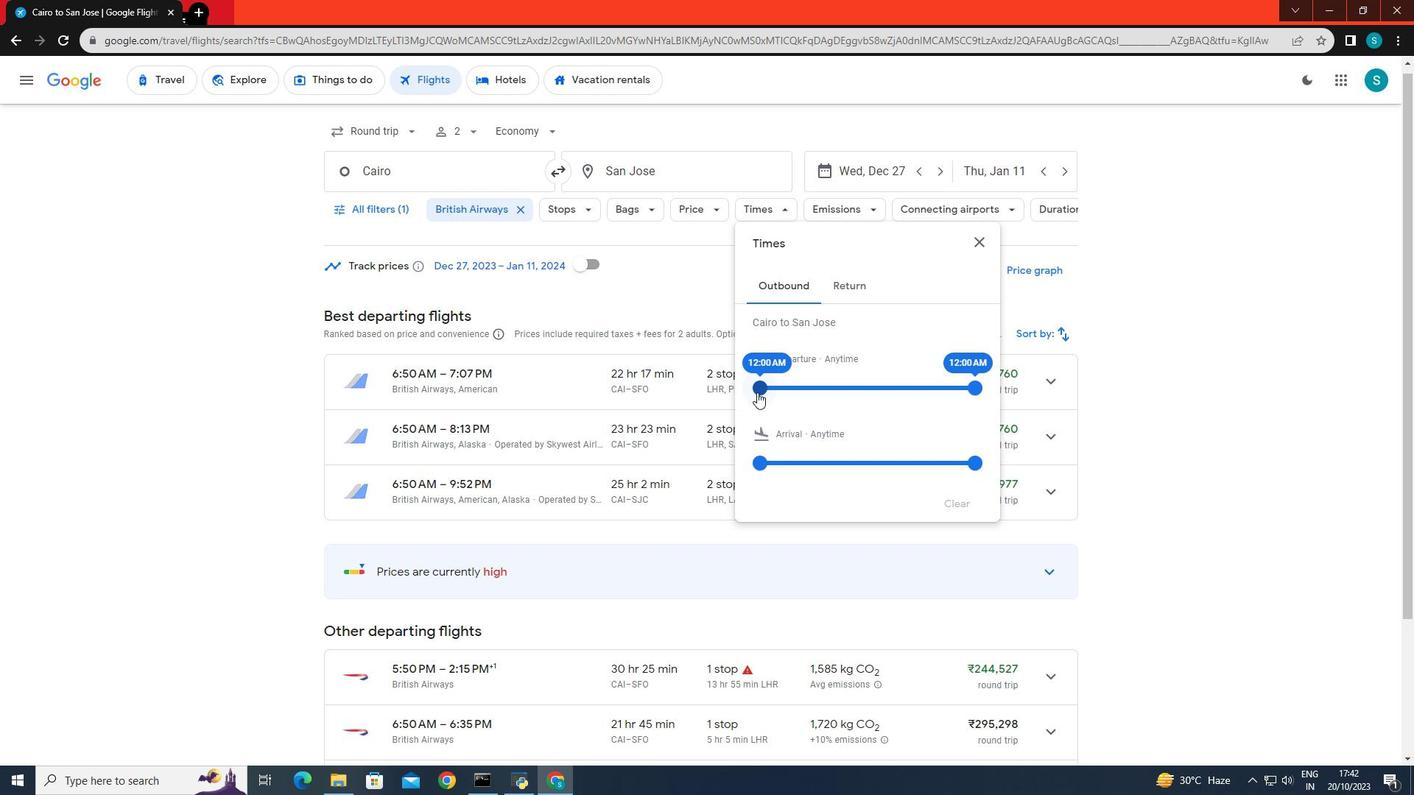 
Action: Mouse pressed left at (757, 392)
Screenshot: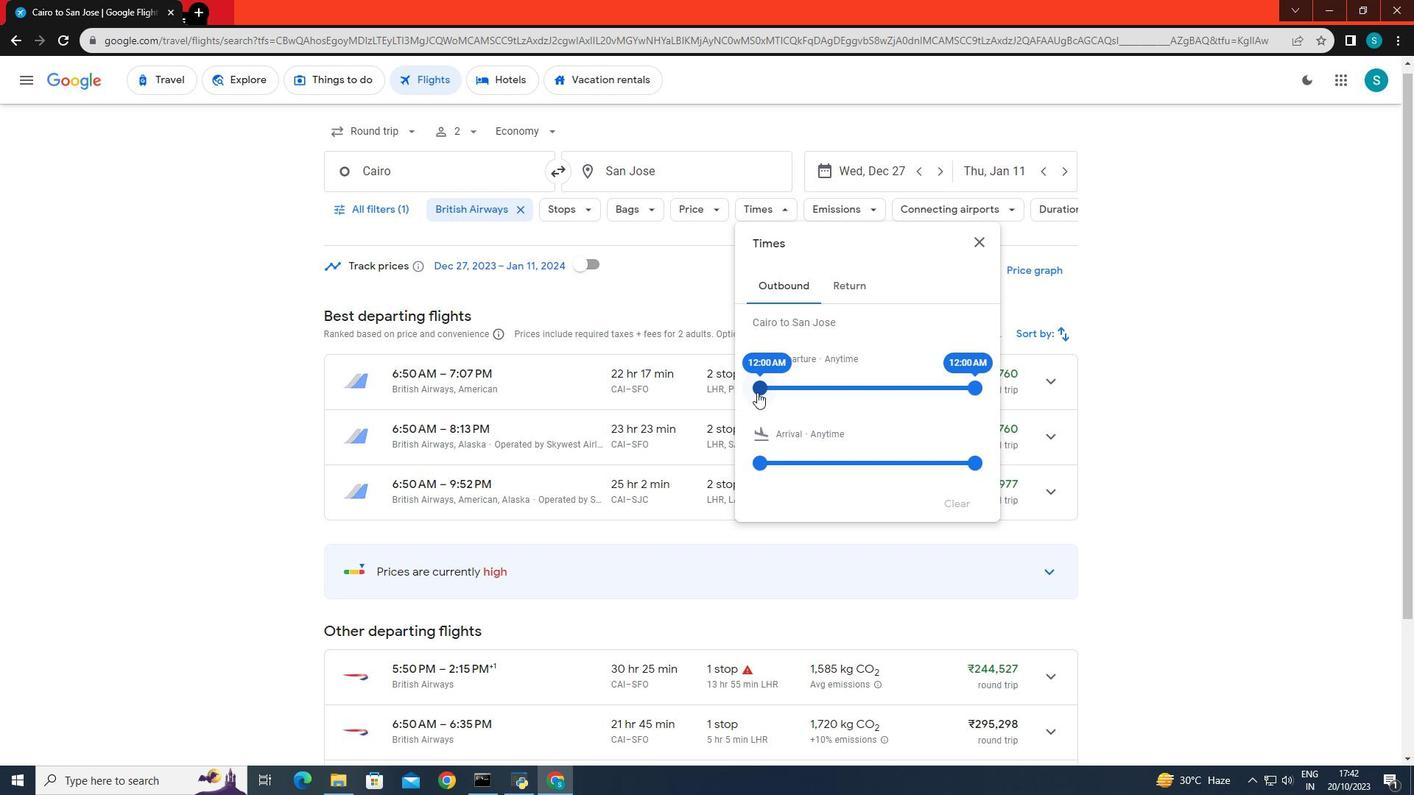 
Action: Mouse moved to (969, 389)
Screenshot: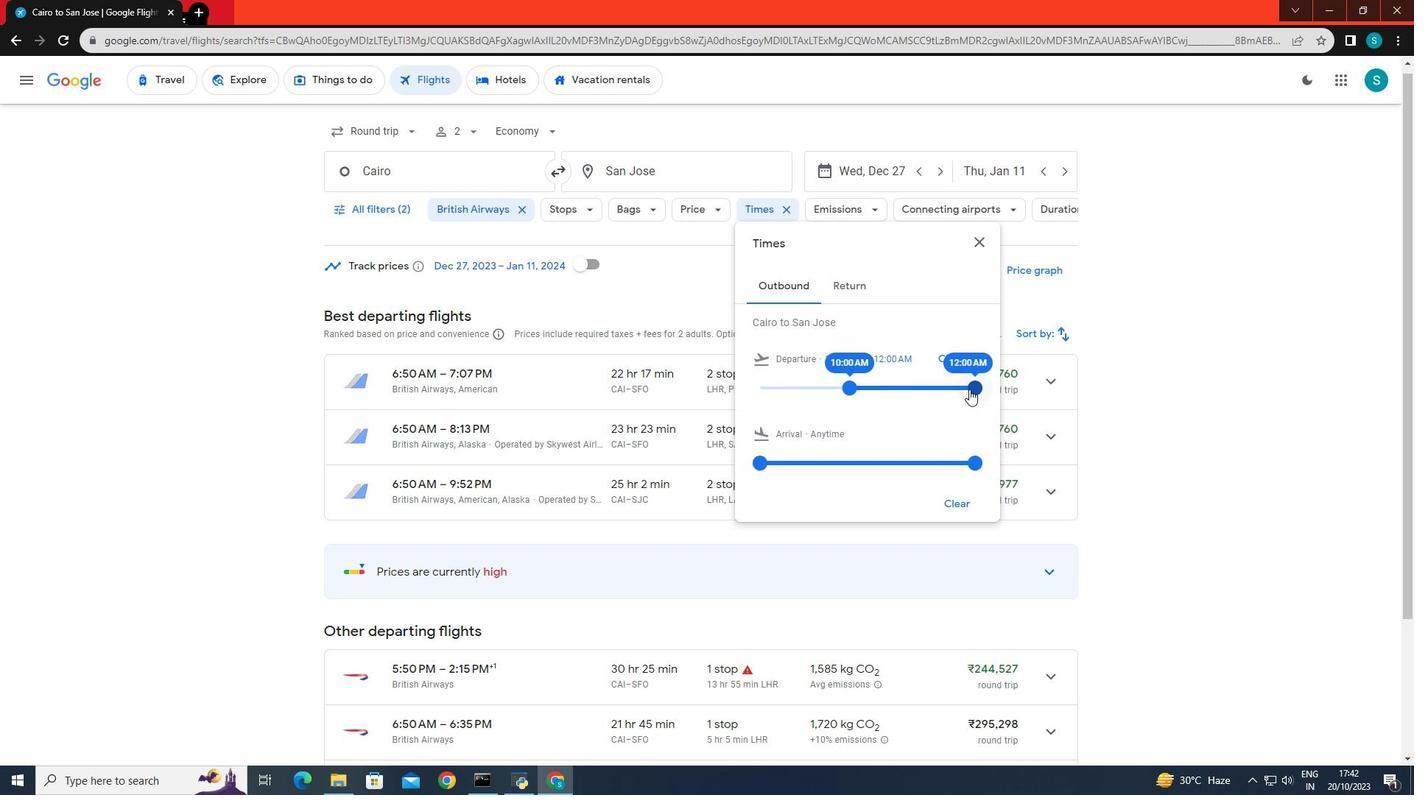 
Action: Mouse pressed left at (969, 389)
Screenshot: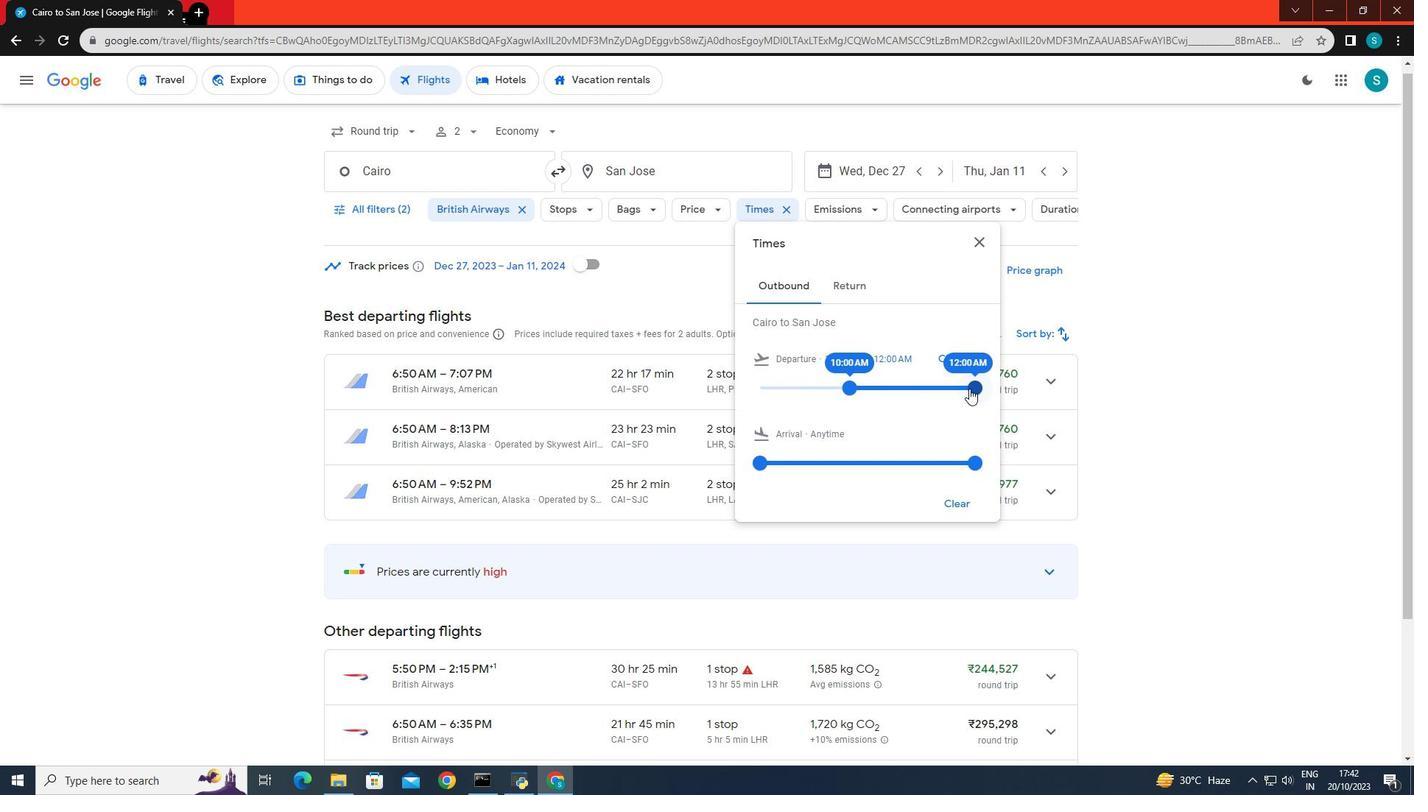 
Action: Mouse moved to (924, 565)
Screenshot: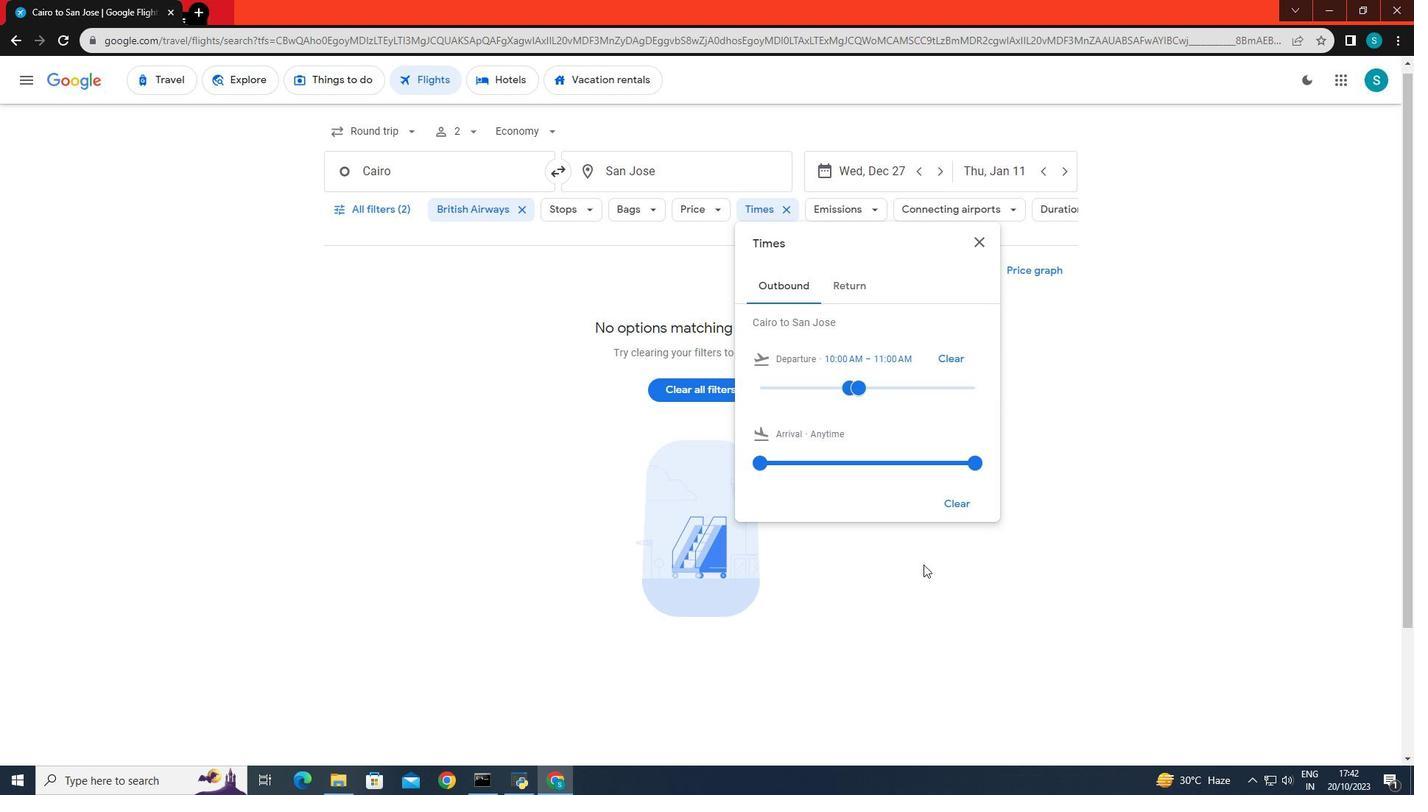 
Action: Mouse pressed left at (924, 565)
Screenshot: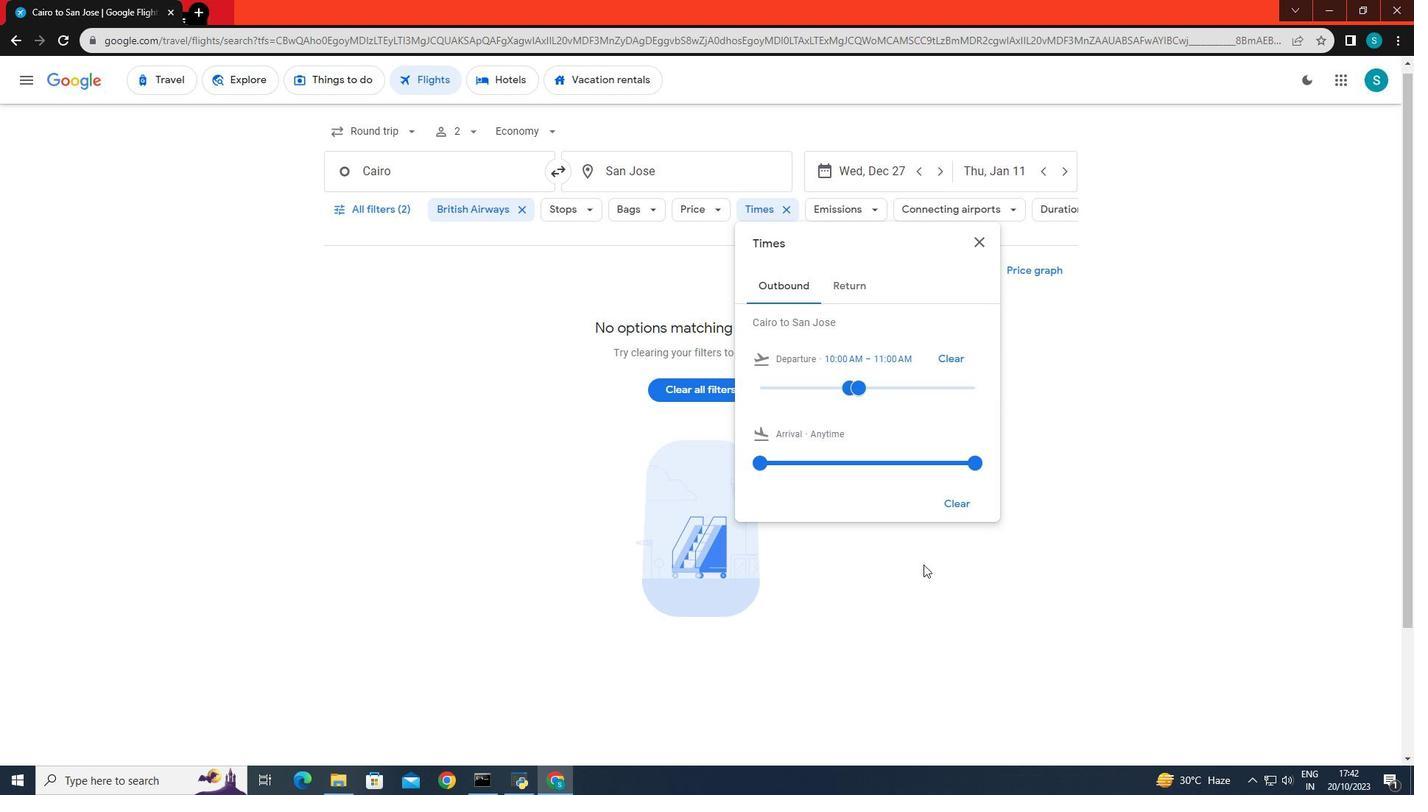 
